 Task: Open Card Board Meeting Execution in Board Customer Service Feedback Loop Implementation and Management to Workspace Information Technology Consulting and add a team member Softage.2@softage.net, a label Orange, a checklist Hand Lettering, an attachment from your computer, a color Orange and finally, add a card description 'Develop and launch new customer loyalty program' and a comment 'This task requires us to be proactive and take ownership of our work, ensuring that we are making progress towards our goals.'. Add a start date 'Jan 06, 1900' with a due date 'Jan 13, 1900'
Action: Mouse moved to (110, 338)
Screenshot: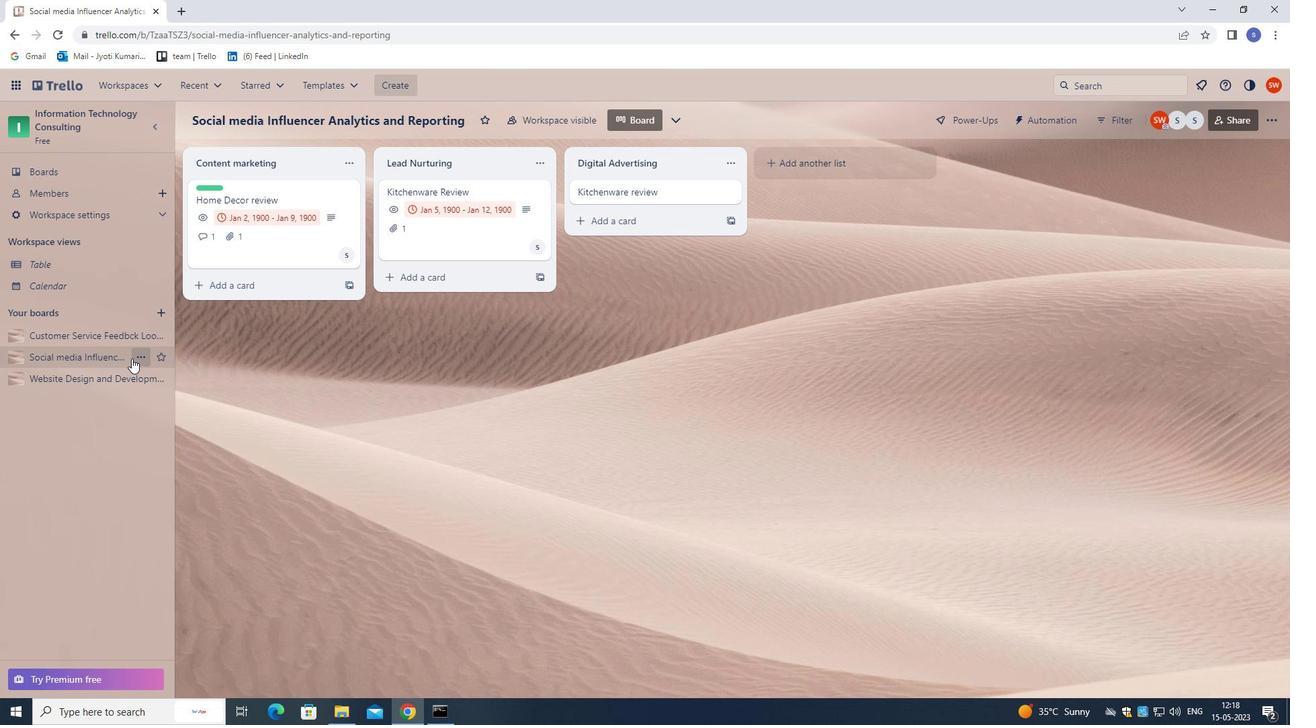 
Action: Mouse pressed left at (110, 338)
Screenshot: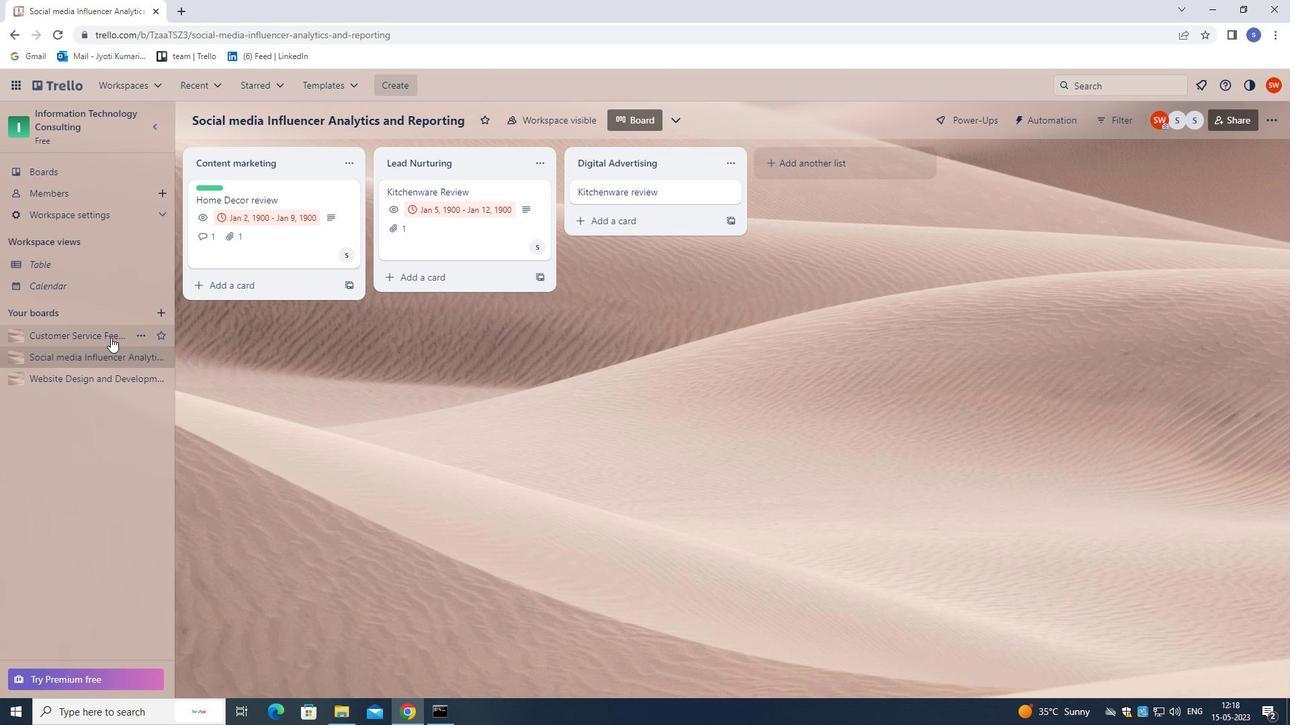 
Action: Mouse pressed left at (110, 338)
Screenshot: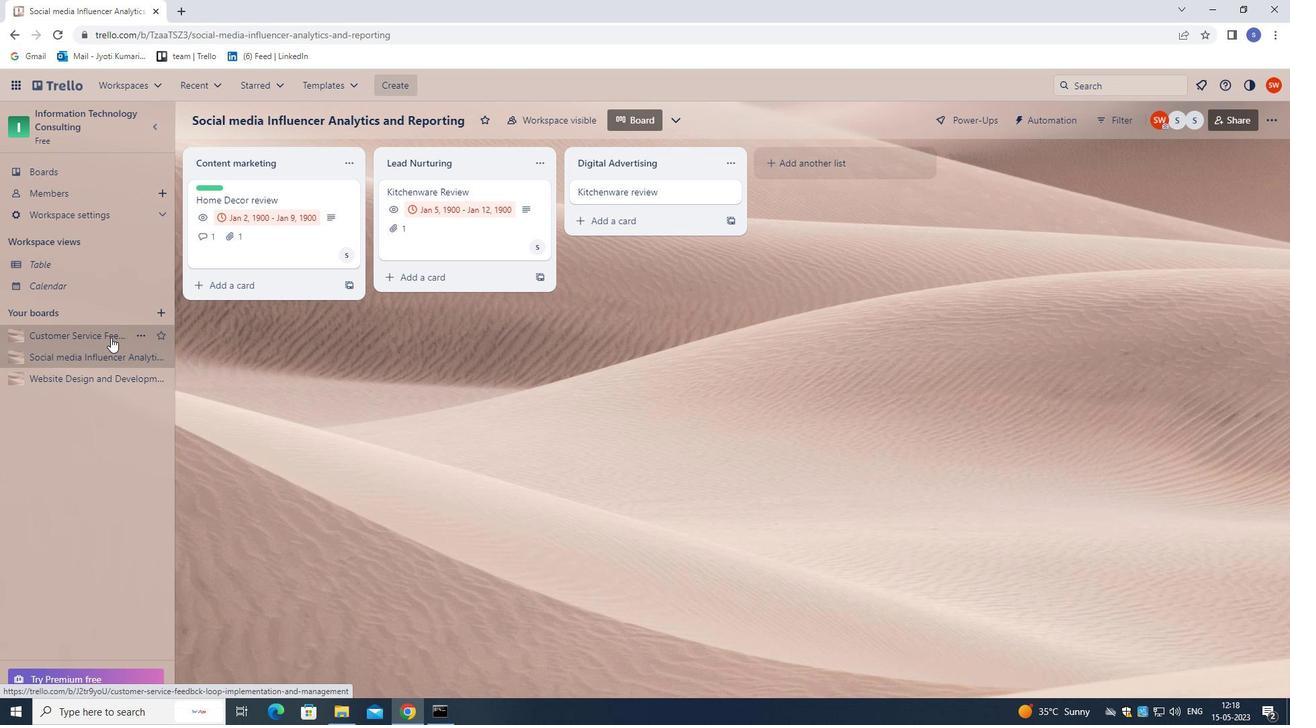 
Action: Mouse moved to (514, 198)
Screenshot: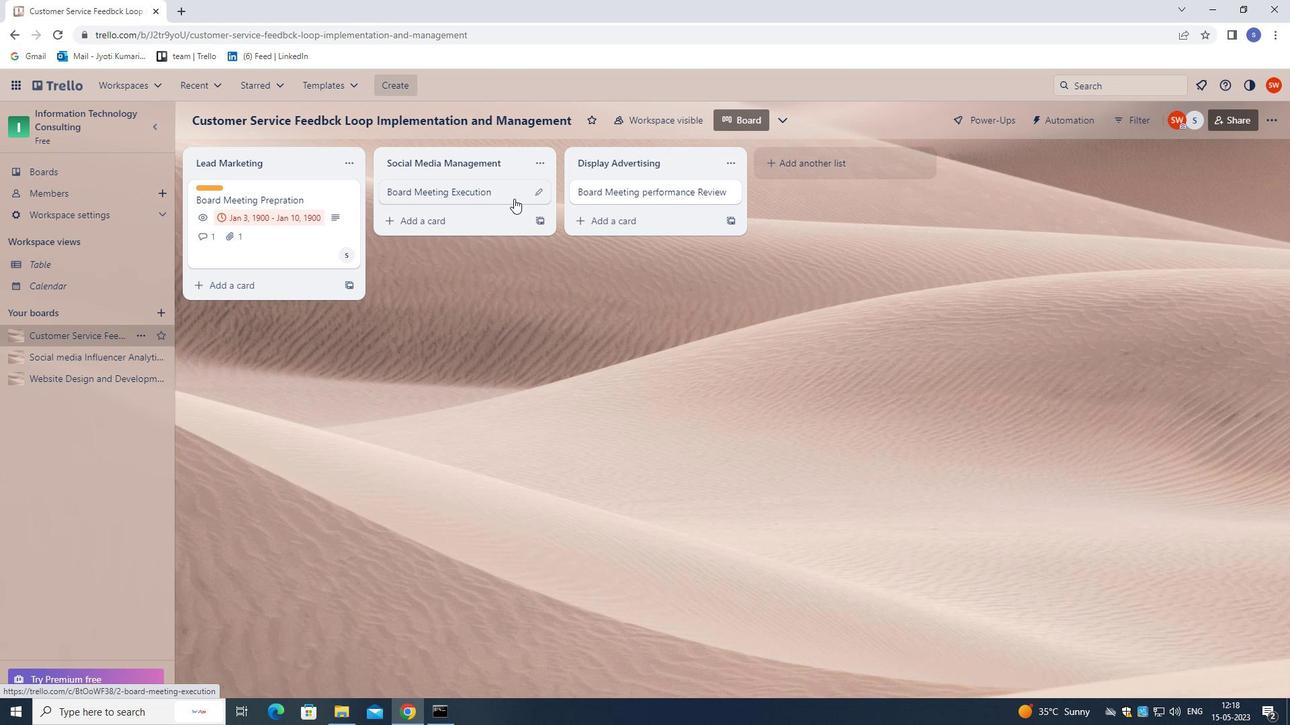 
Action: Mouse pressed left at (514, 198)
Screenshot: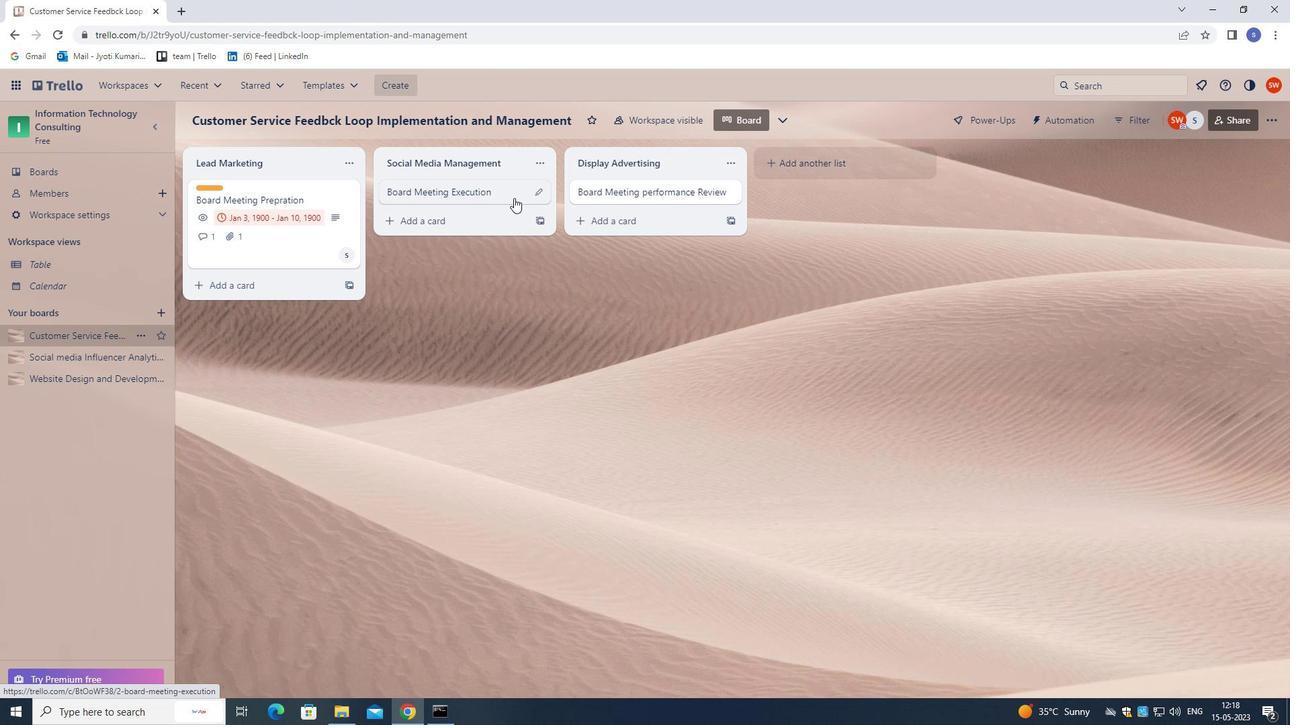 
Action: Mouse moved to (778, 237)
Screenshot: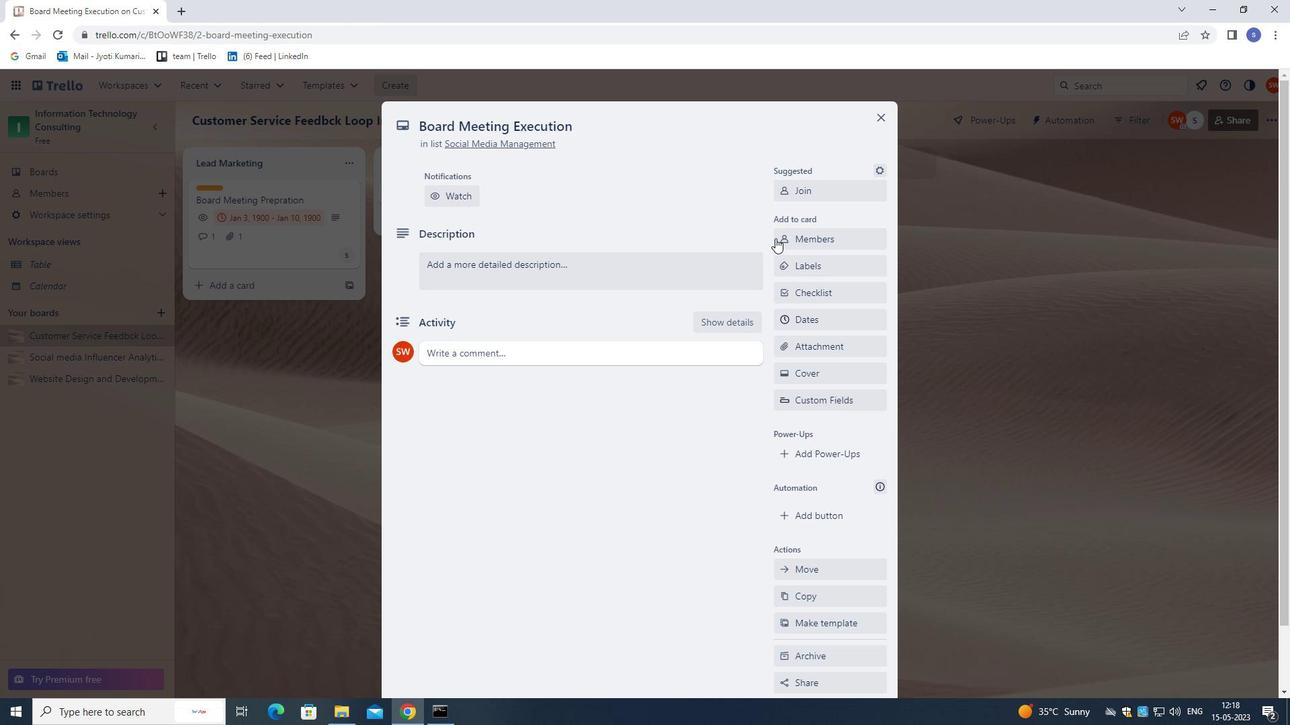 
Action: Mouse pressed left at (778, 237)
Screenshot: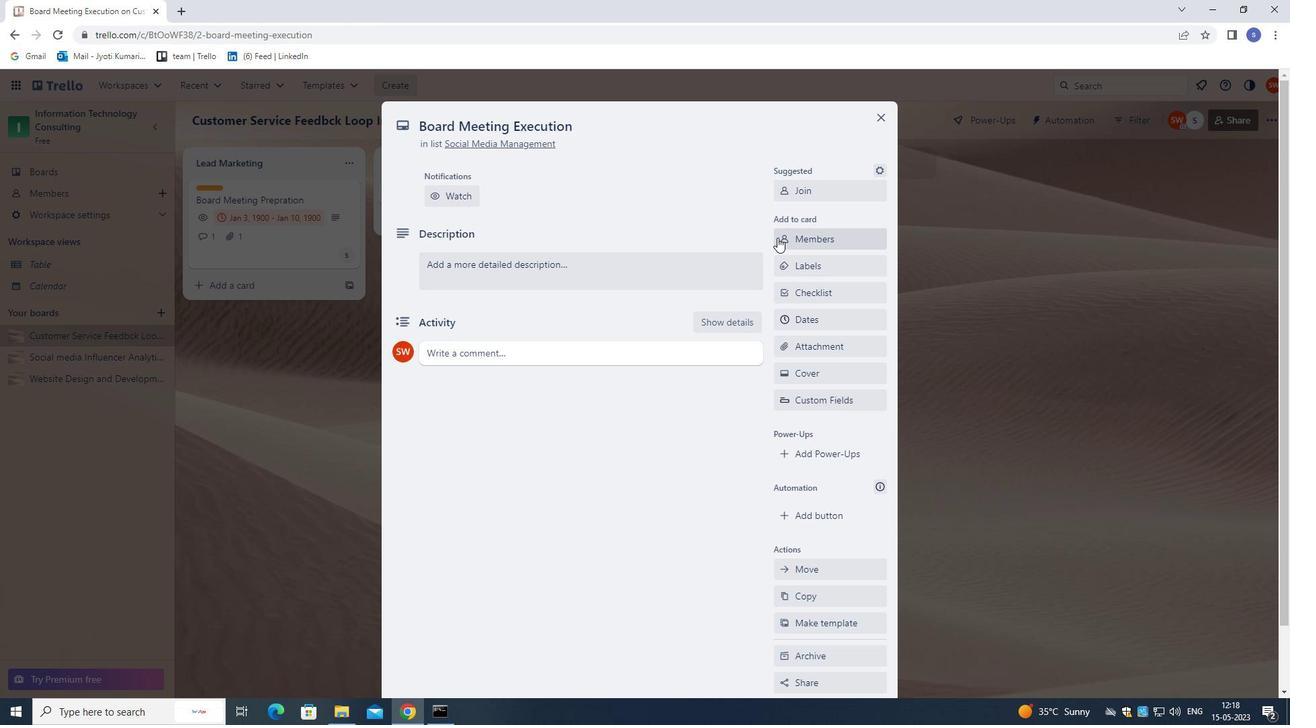 
Action: Mouse moved to (580, 373)
Screenshot: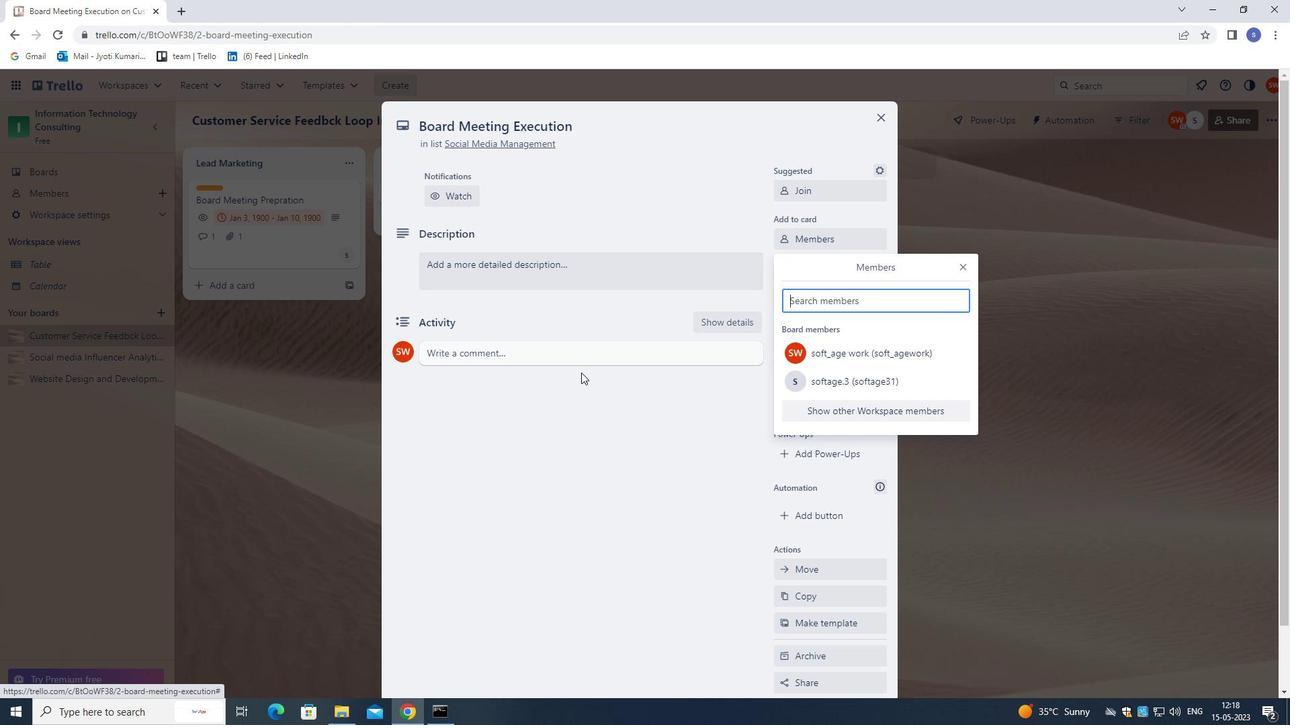 
Action: Key pressed softage.2<Key.shift>@SOFTAGE.NET
Screenshot: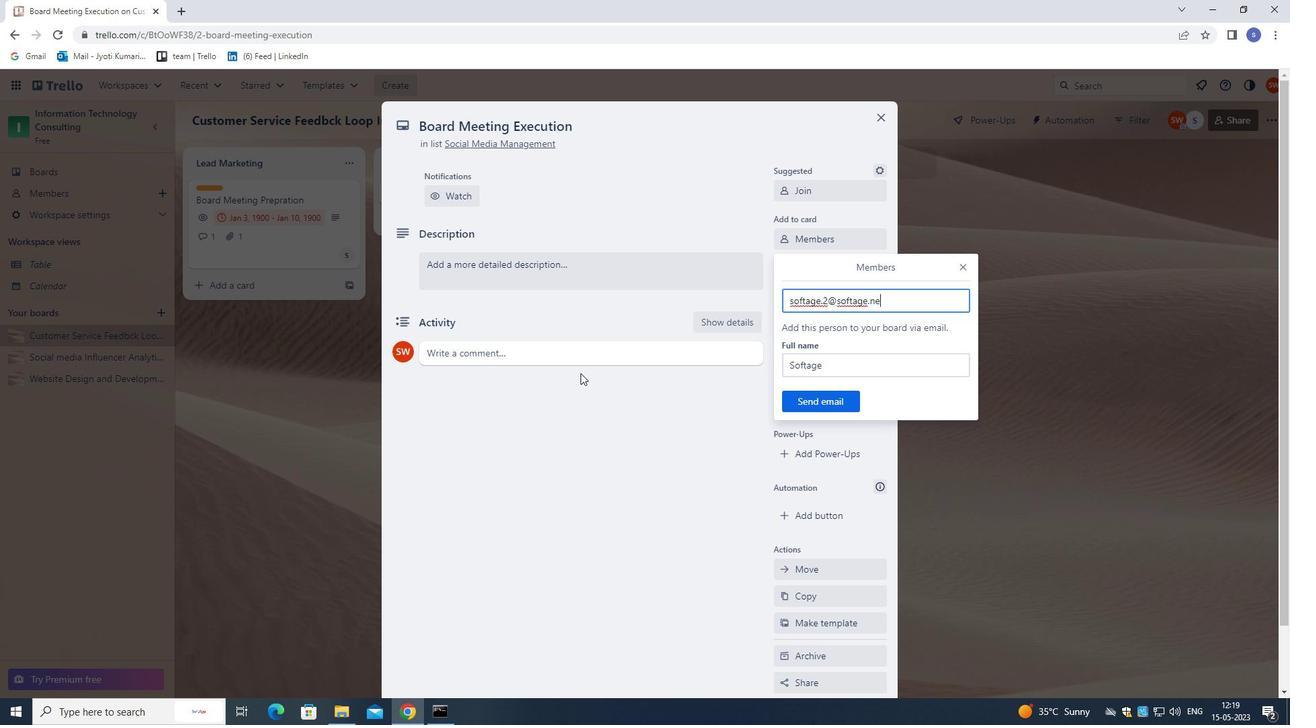 
Action: Mouse moved to (813, 403)
Screenshot: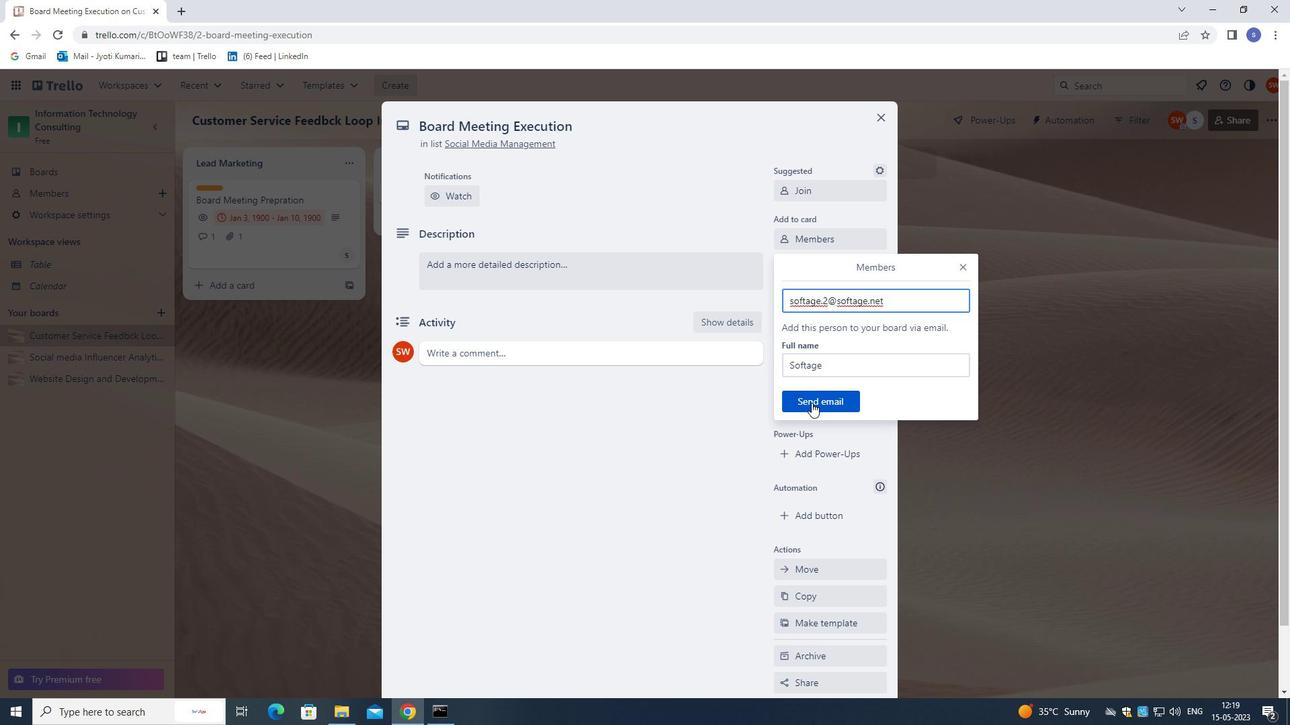 
Action: Mouse pressed left at (813, 403)
Screenshot: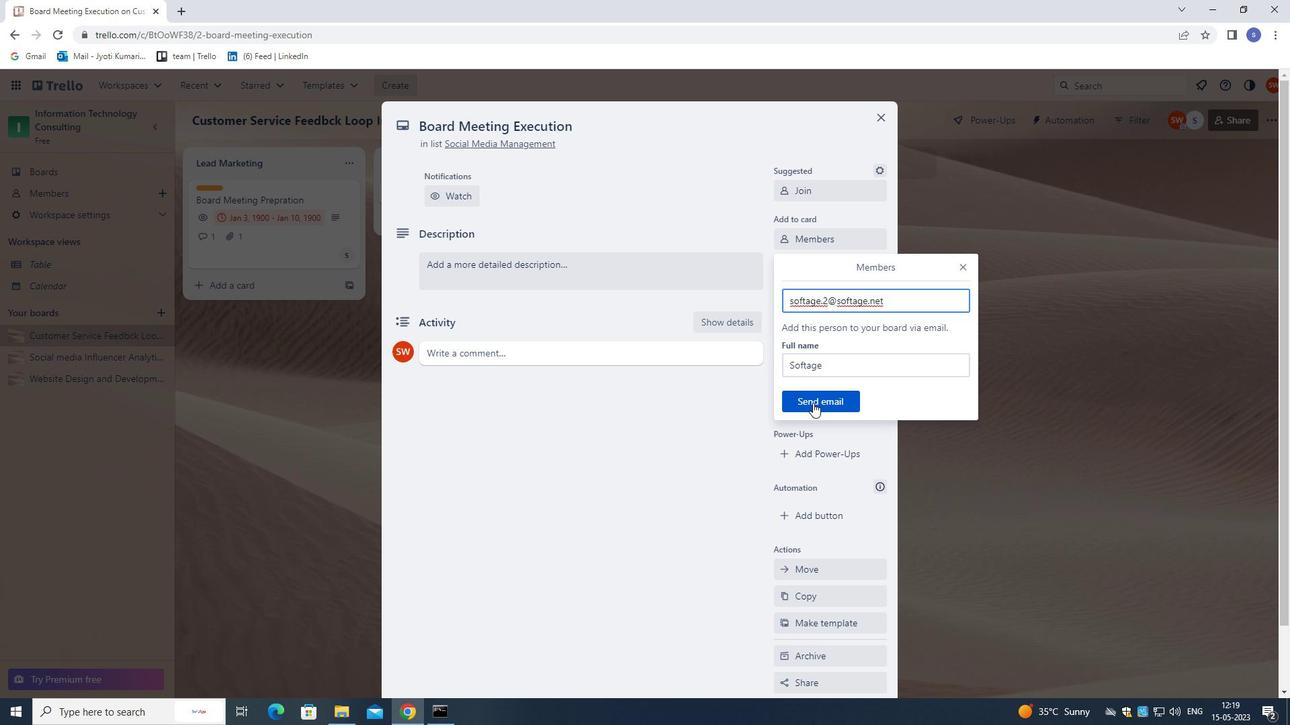 
Action: Mouse moved to (823, 268)
Screenshot: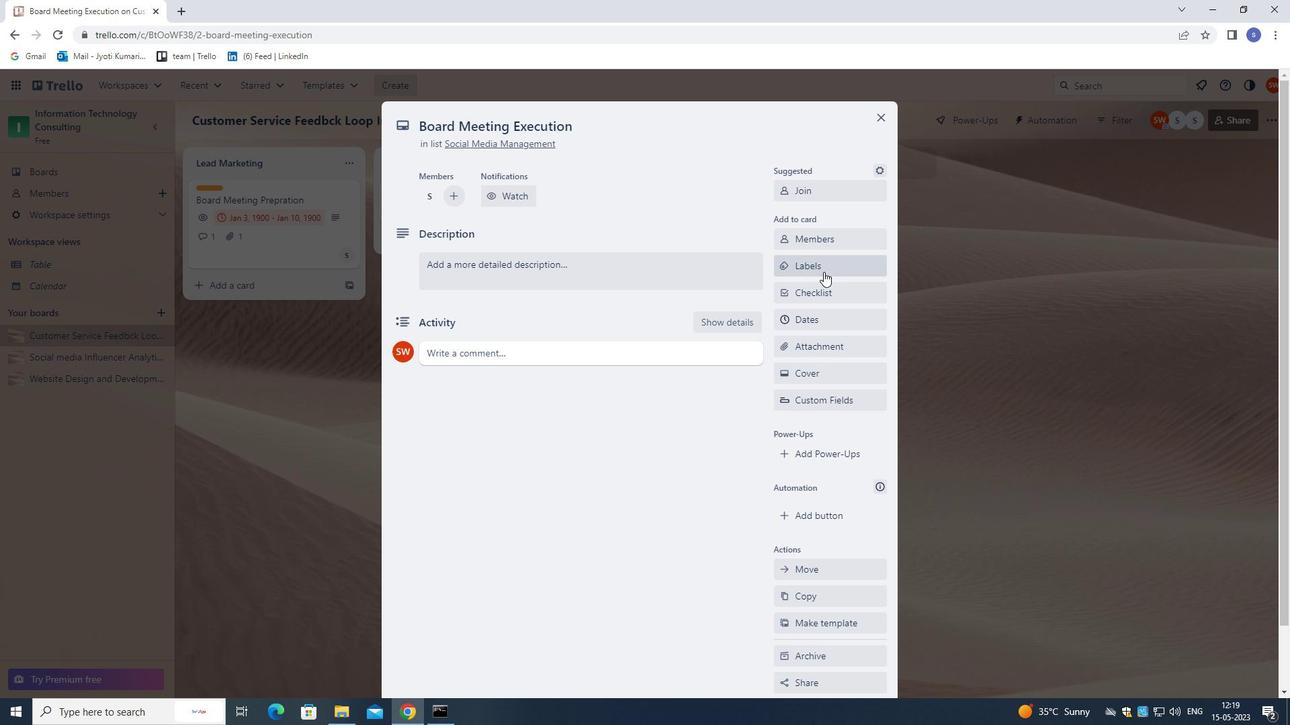 
Action: Mouse pressed left at (823, 268)
Screenshot: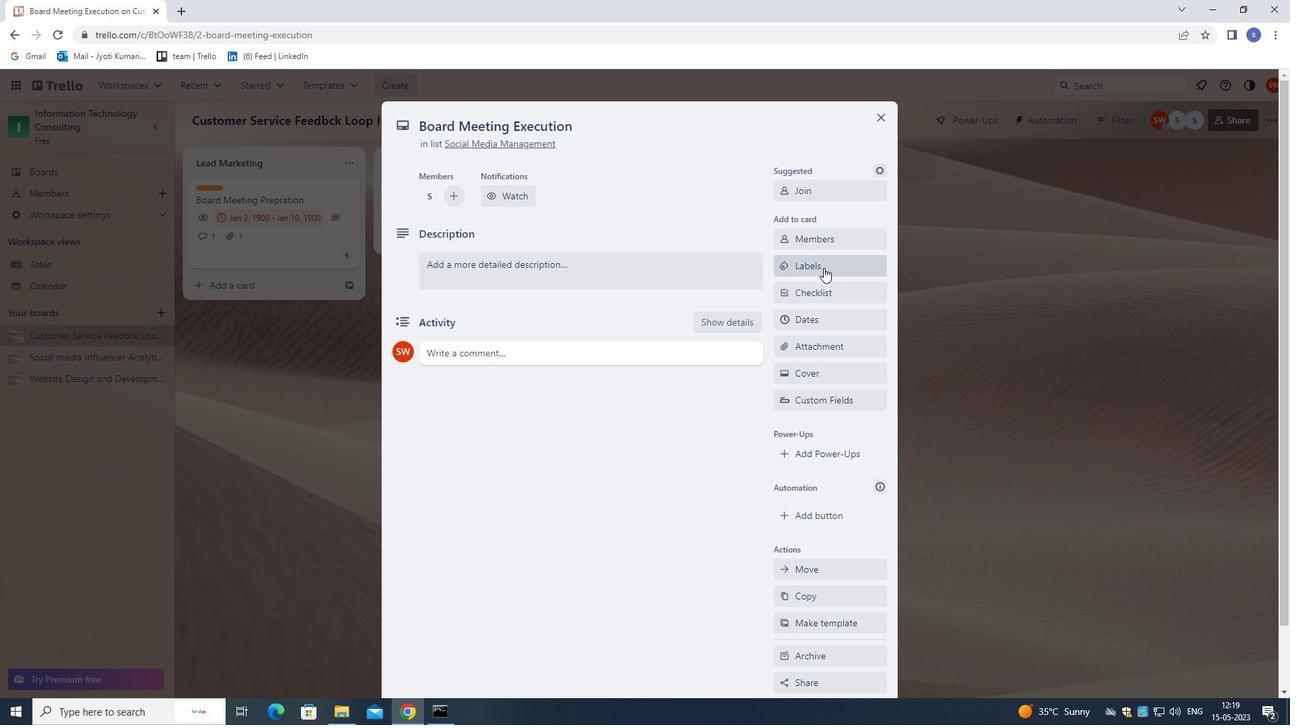 
Action: Mouse moved to (824, 269)
Screenshot: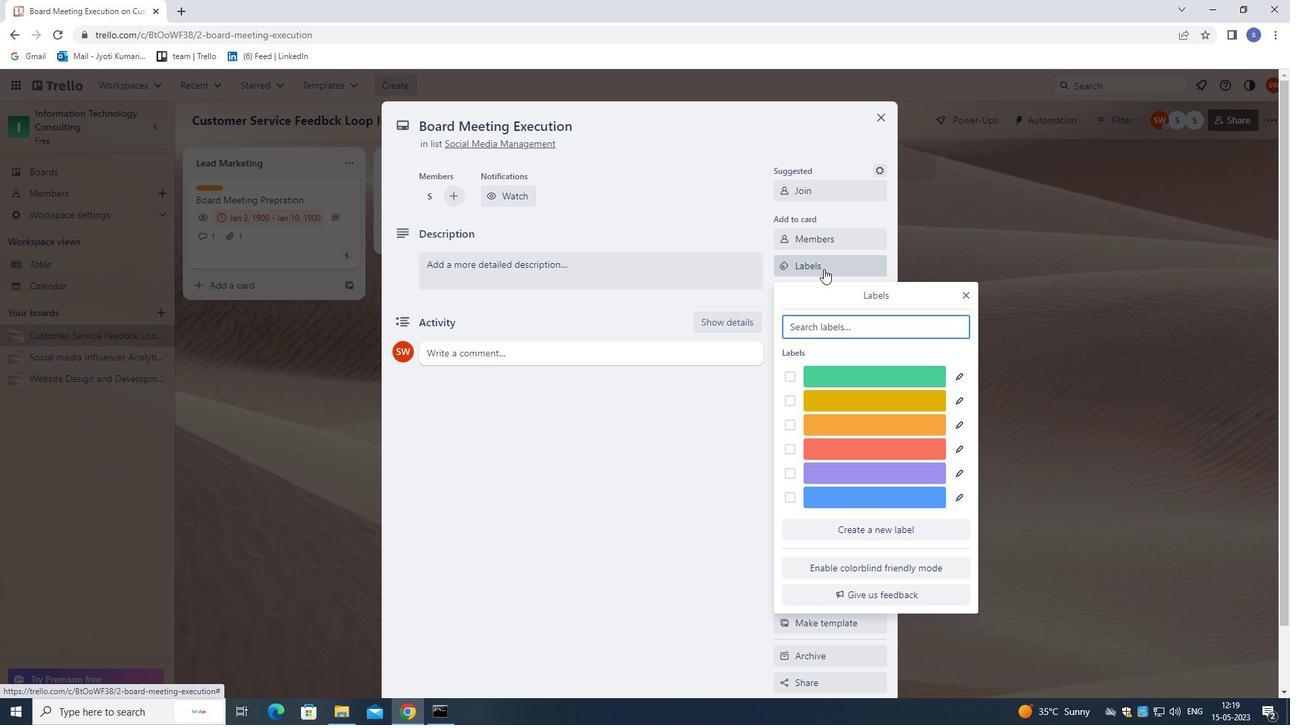 
Action: Key pressed O
Screenshot: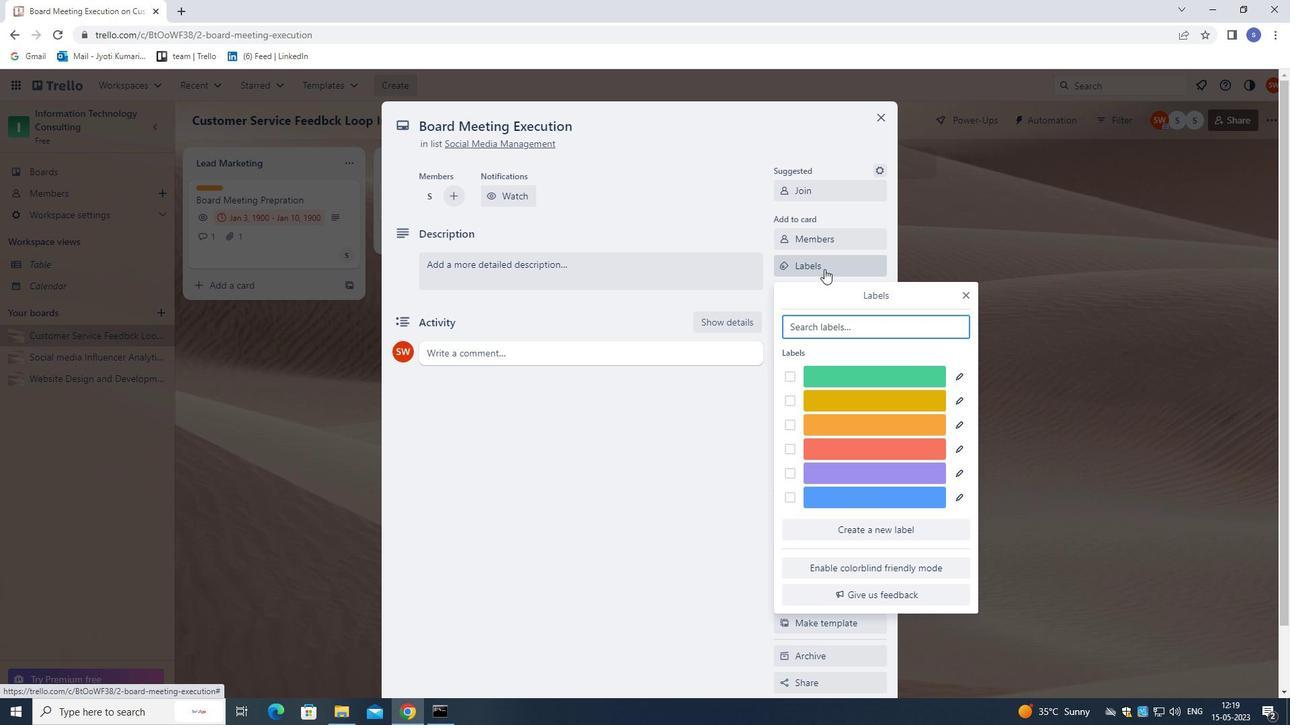 
Action: Mouse moved to (858, 373)
Screenshot: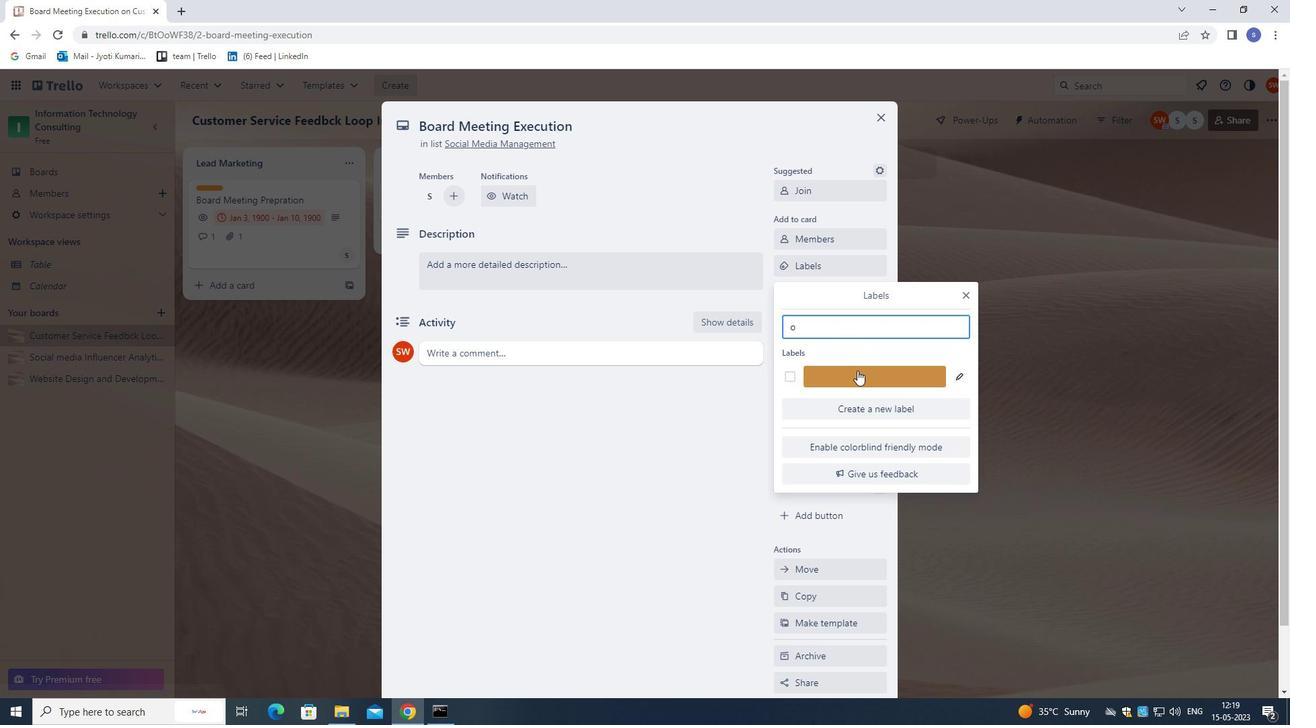 
Action: Mouse pressed left at (858, 373)
Screenshot: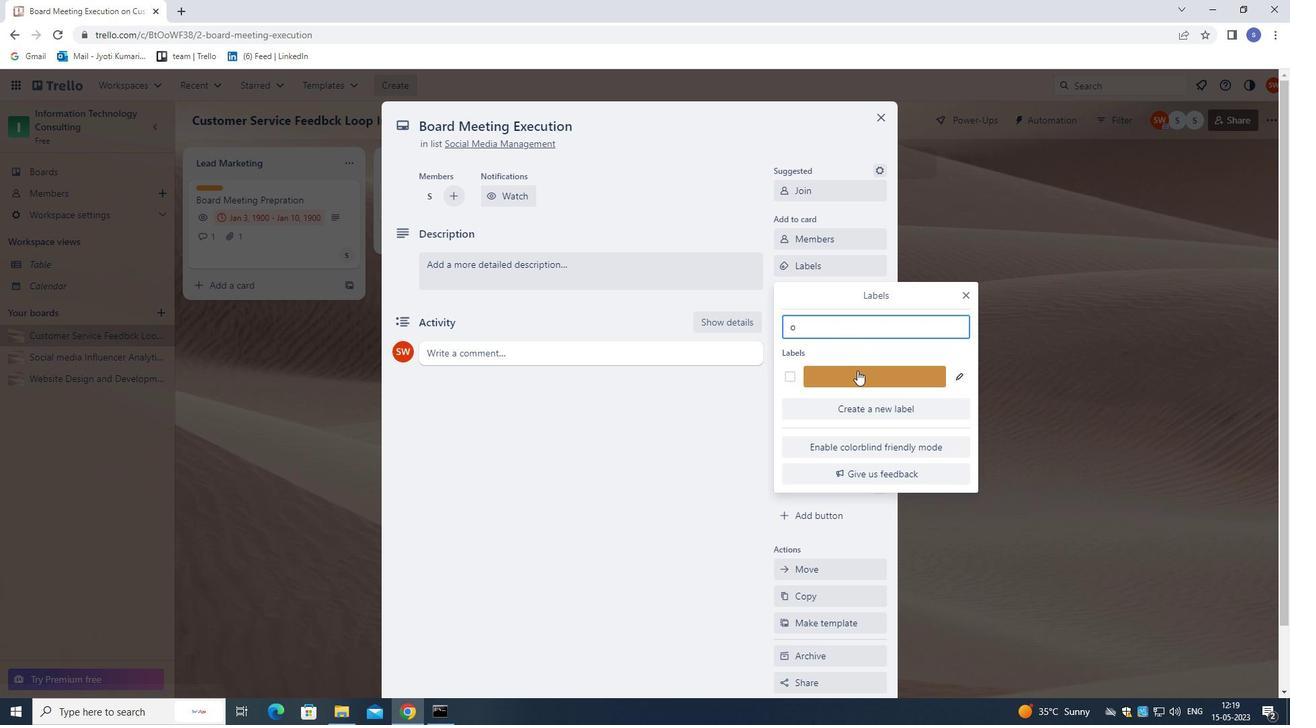 
Action: Mouse moved to (963, 295)
Screenshot: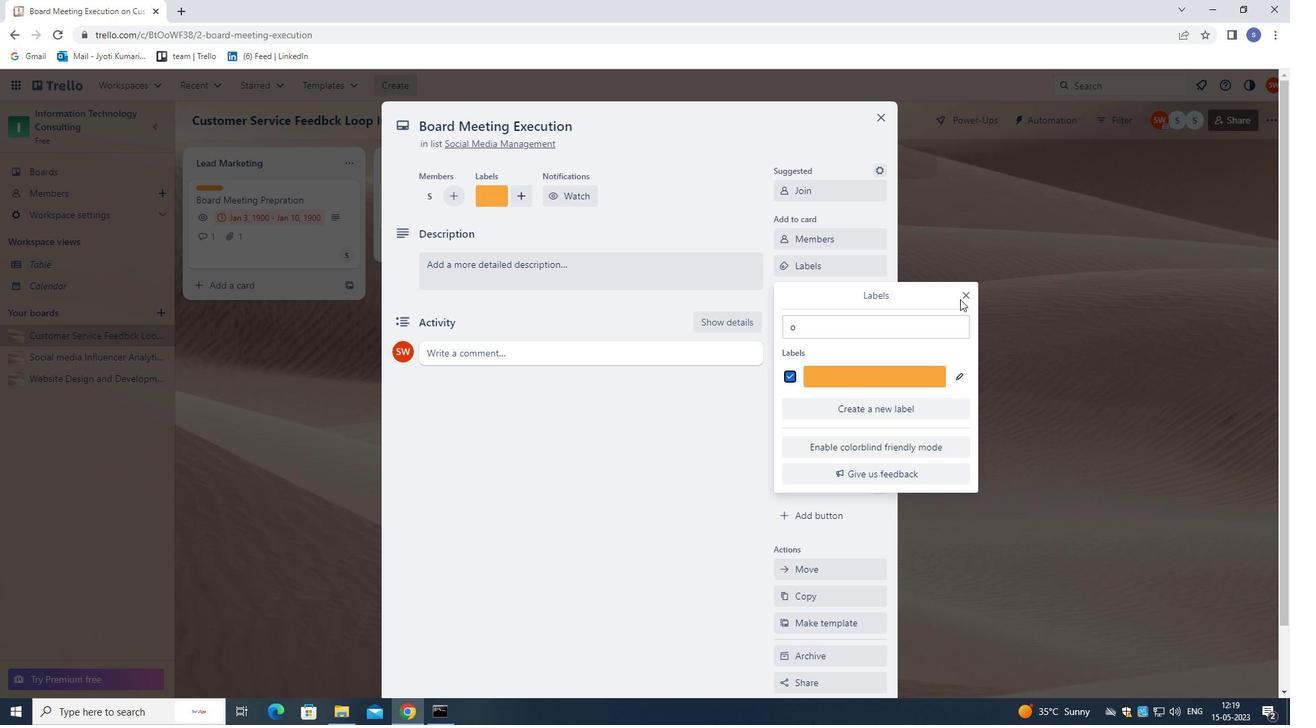 
Action: Mouse pressed left at (963, 295)
Screenshot: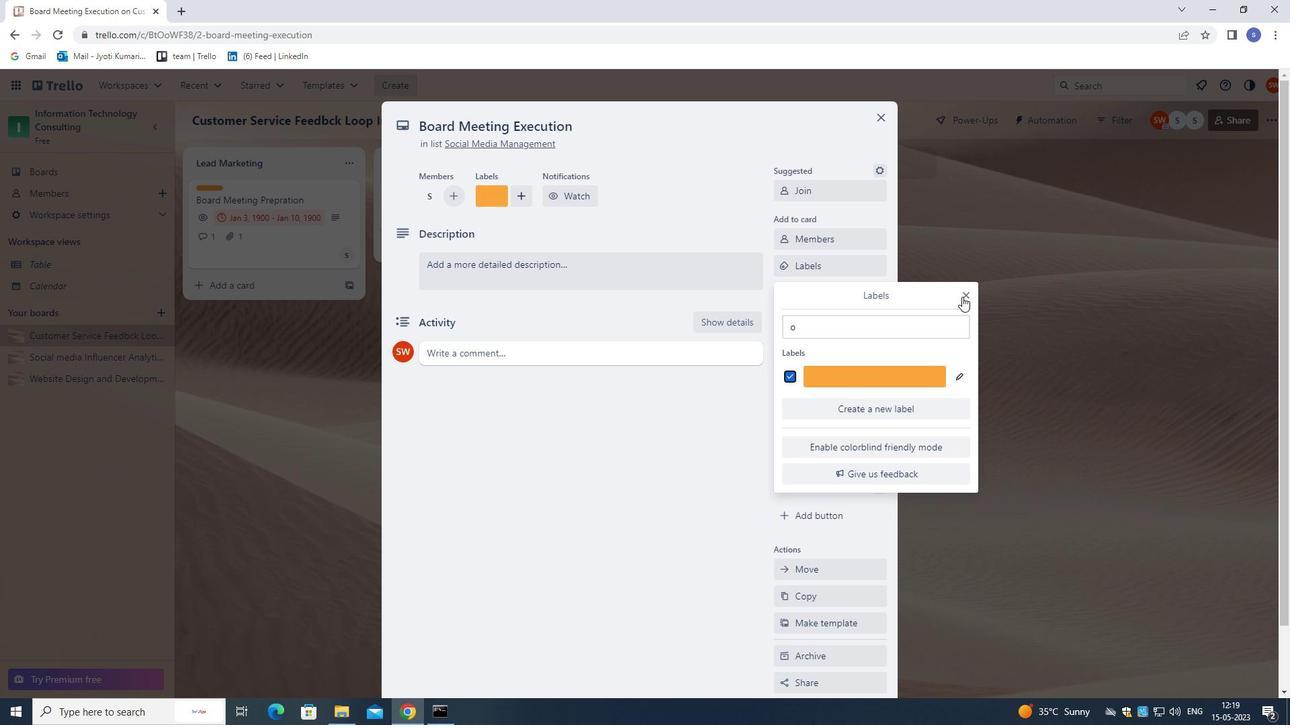 
Action: Mouse moved to (821, 297)
Screenshot: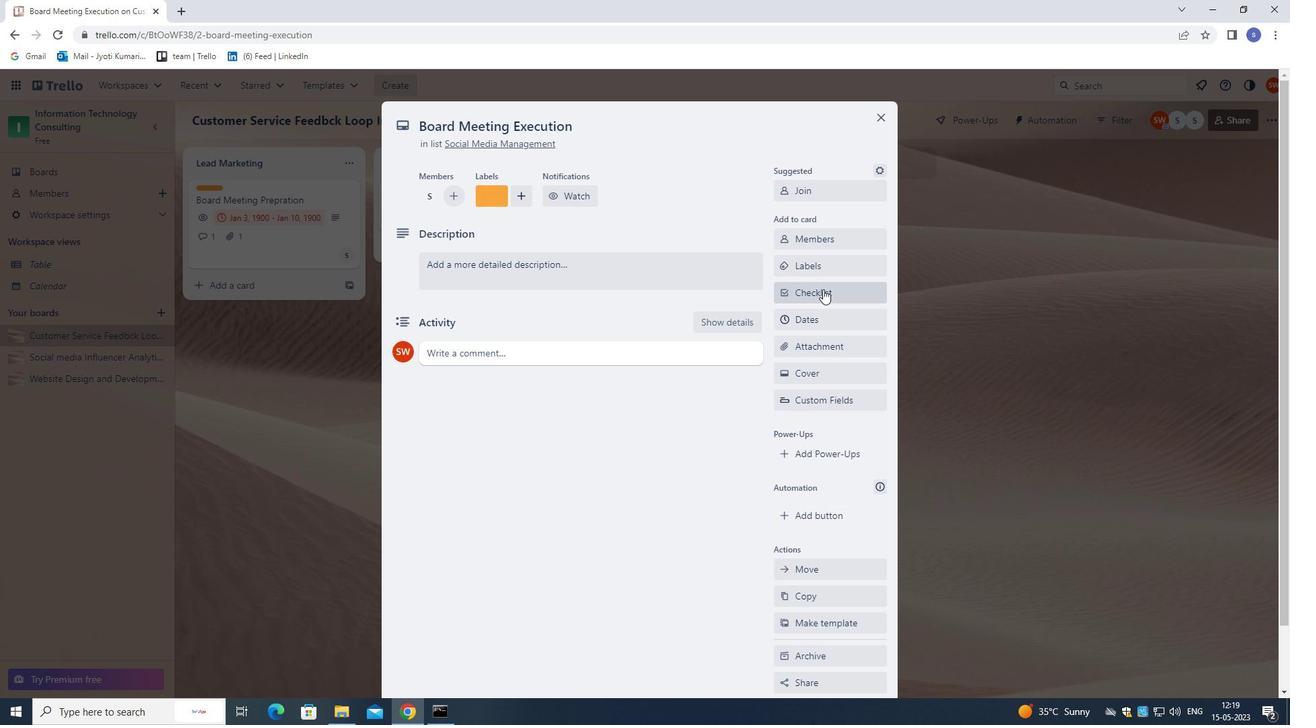 
Action: Mouse pressed left at (821, 297)
Screenshot: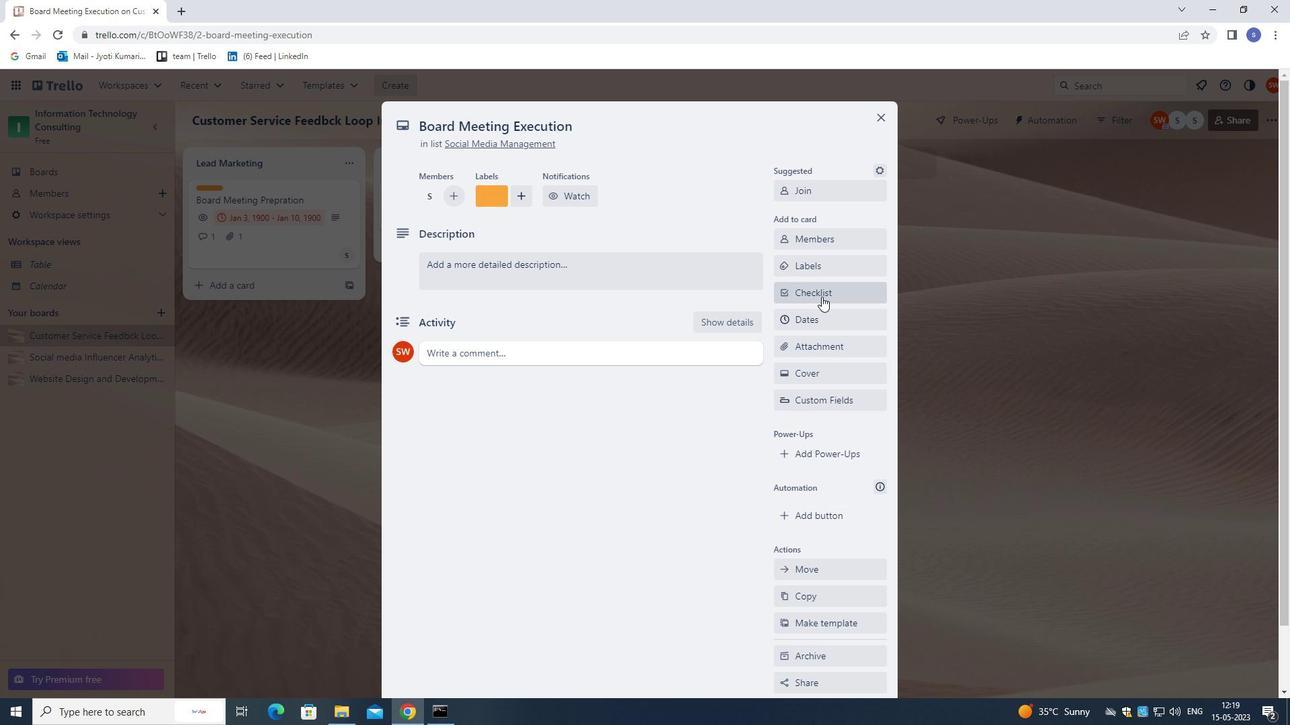 
Action: Mouse moved to (803, 306)
Screenshot: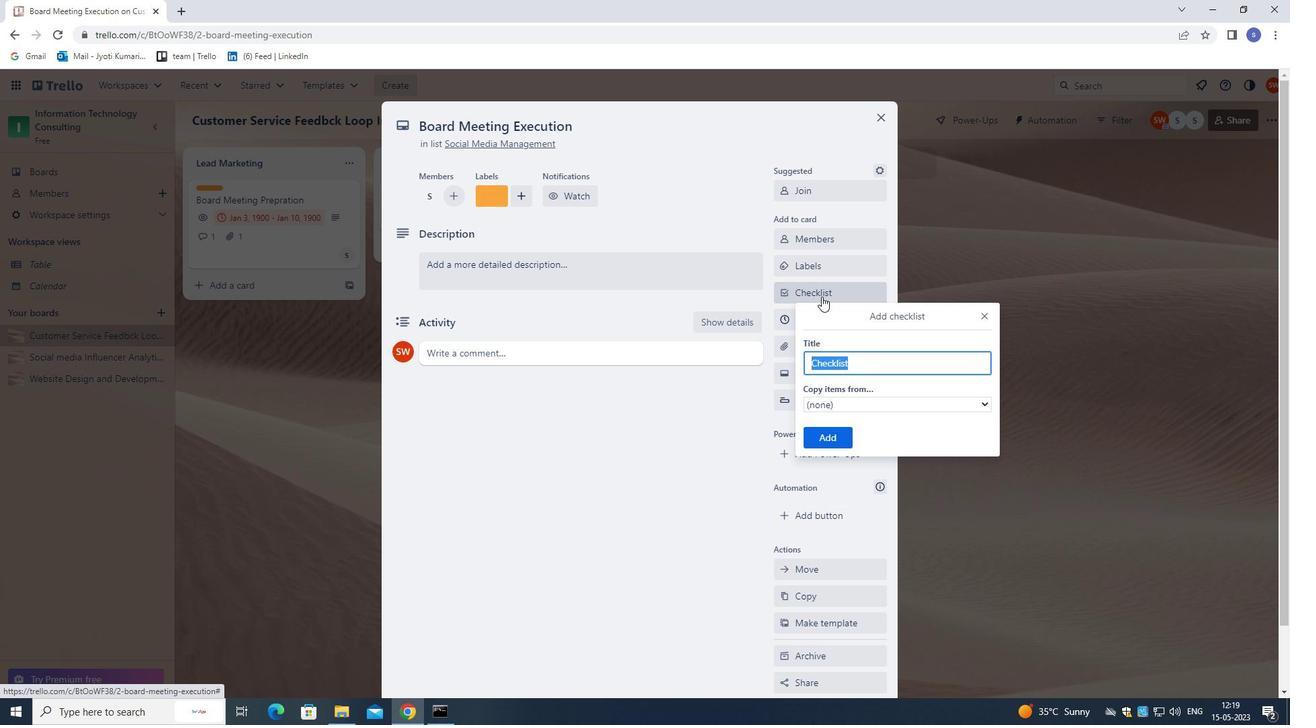 
Action: Key pressed <Key.shift>HAND<Key.space><Key.shift>K<Key.backspace><Key.shift>LETTERING
Screenshot: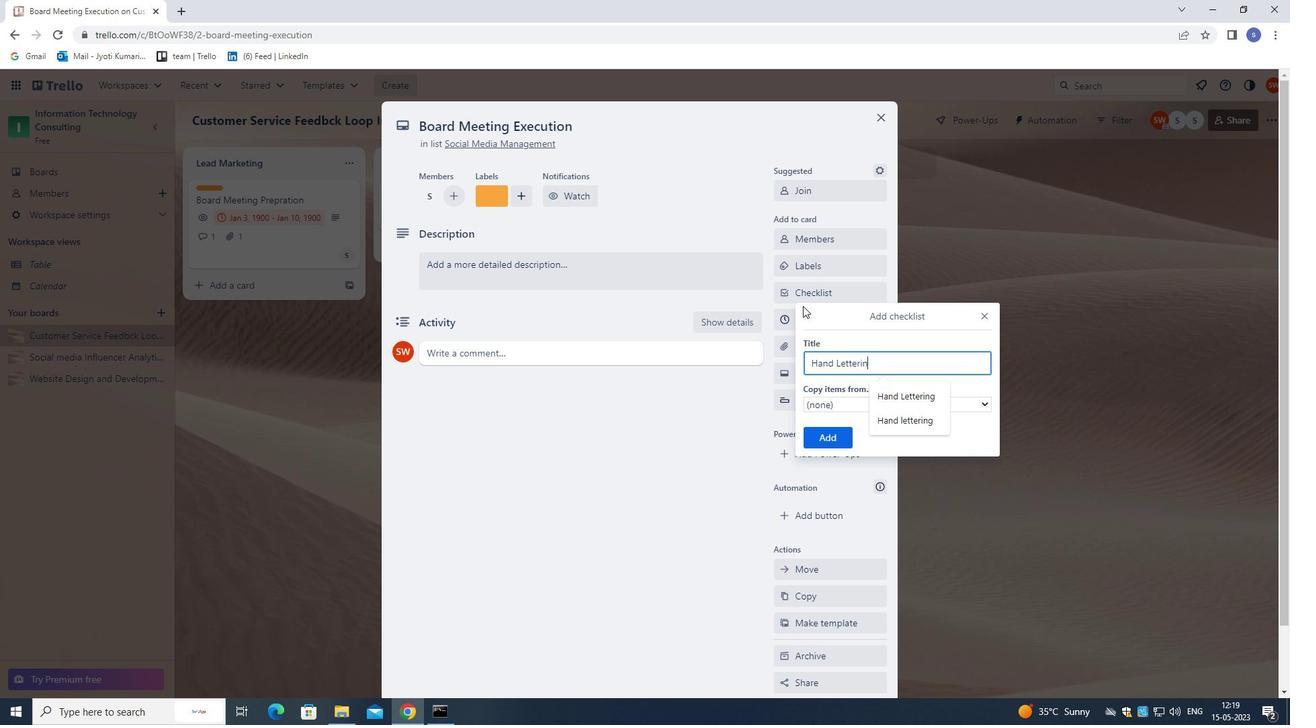 
Action: Mouse moved to (815, 437)
Screenshot: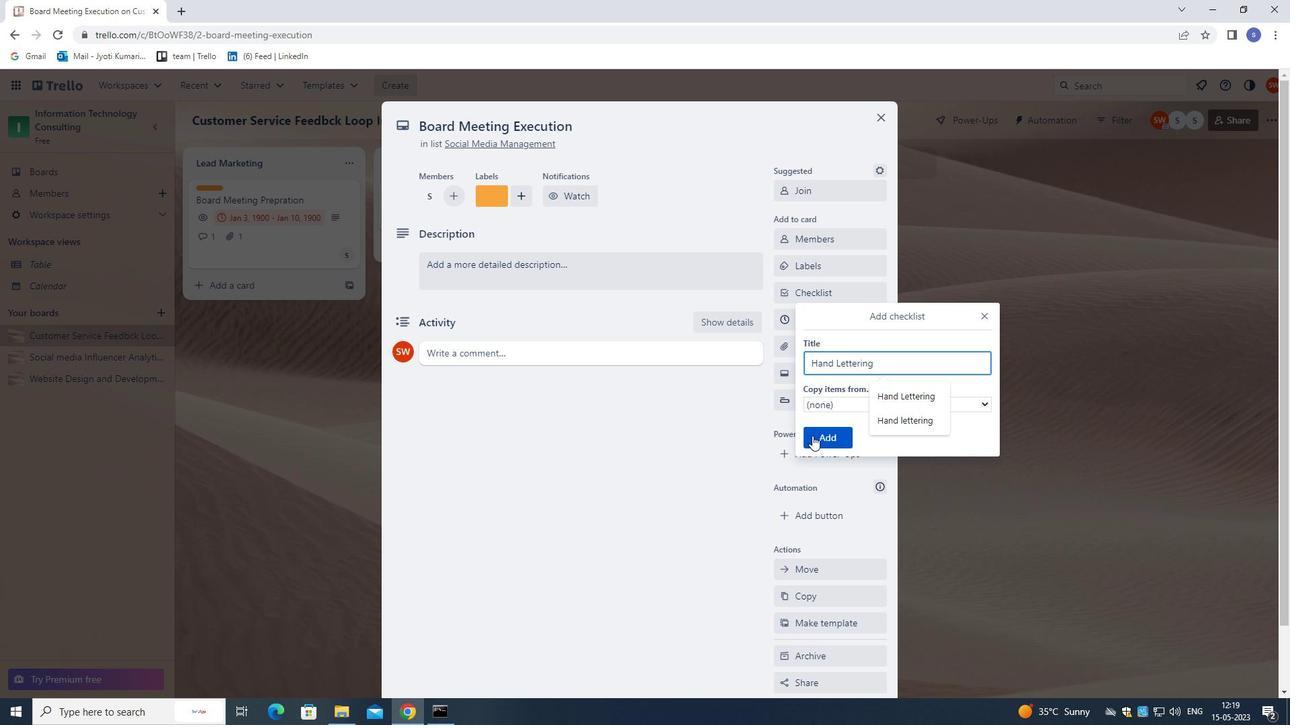 
Action: Mouse pressed left at (815, 437)
Screenshot: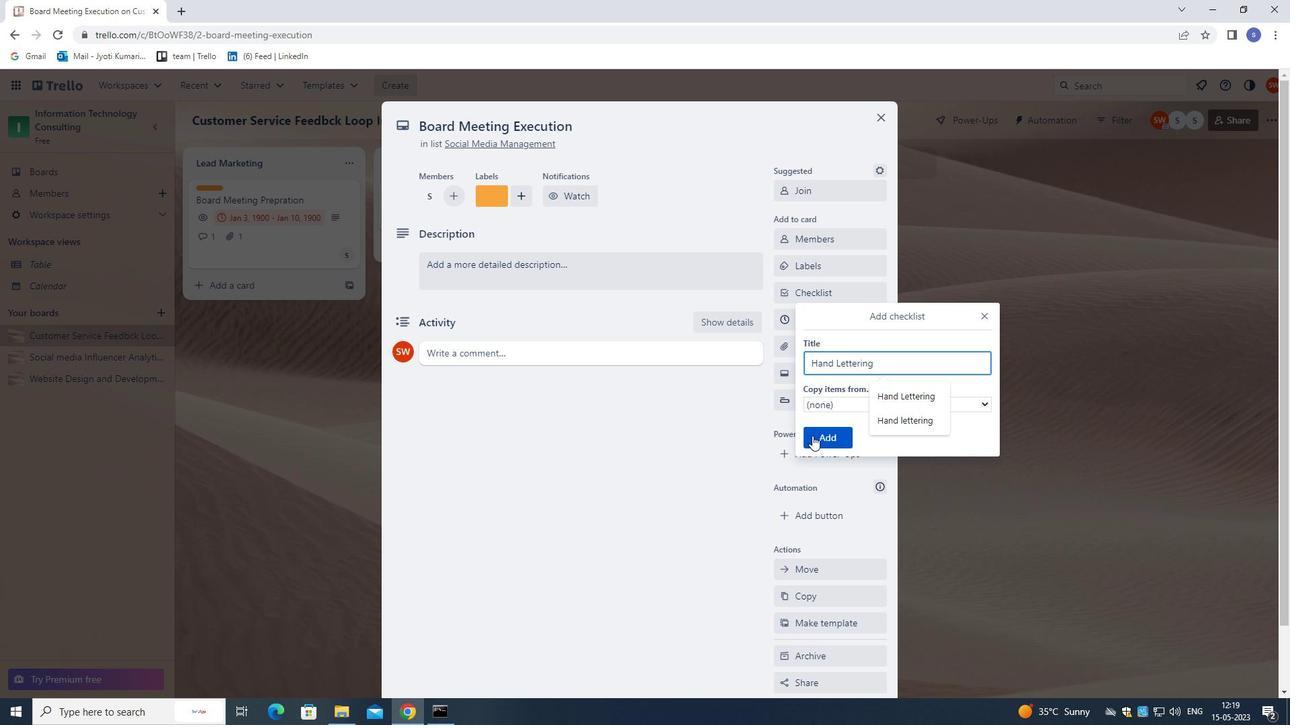 
Action: Mouse moved to (836, 323)
Screenshot: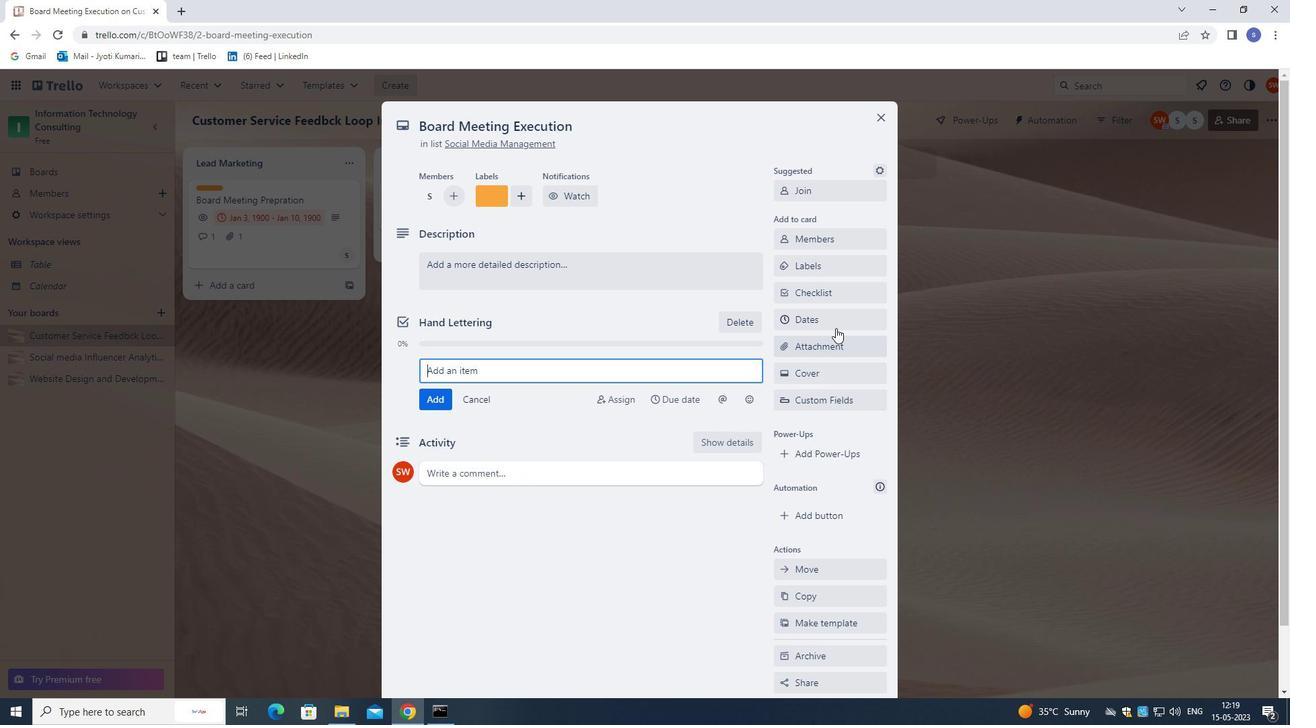 
Action: Mouse pressed left at (836, 323)
Screenshot: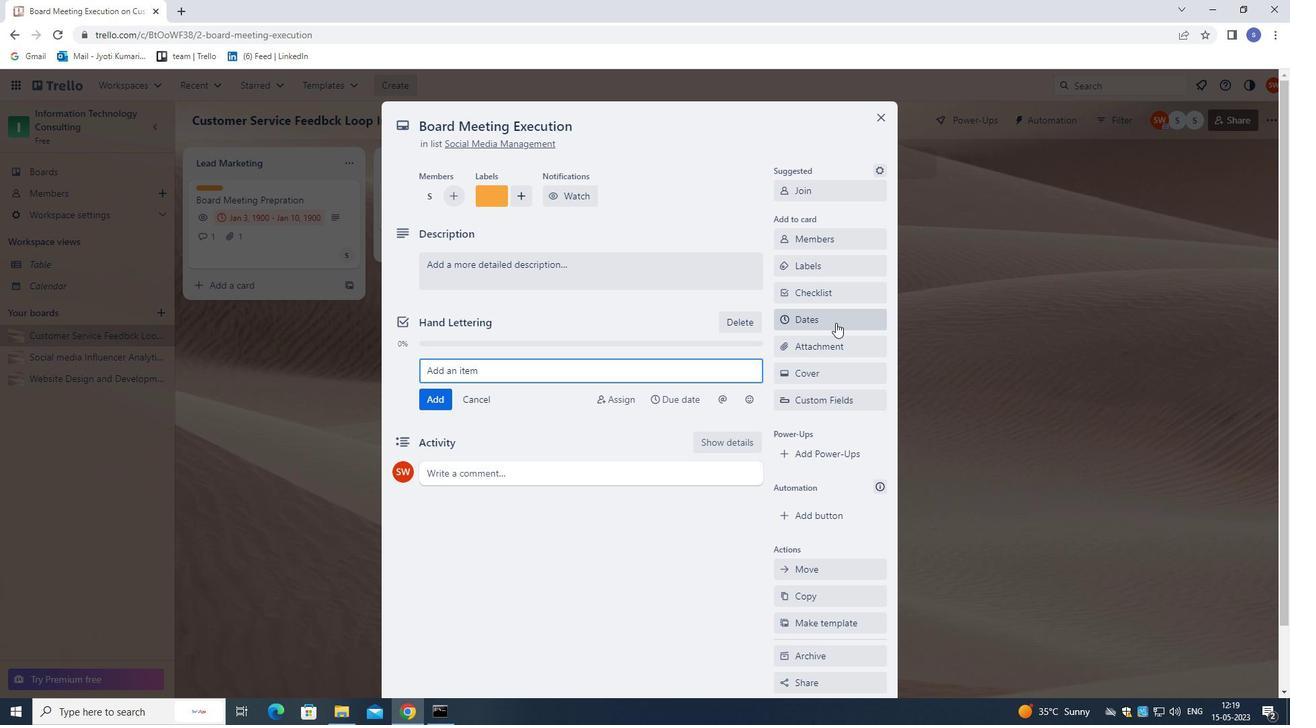 
Action: Mouse moved to (787, 362)
Screenshot: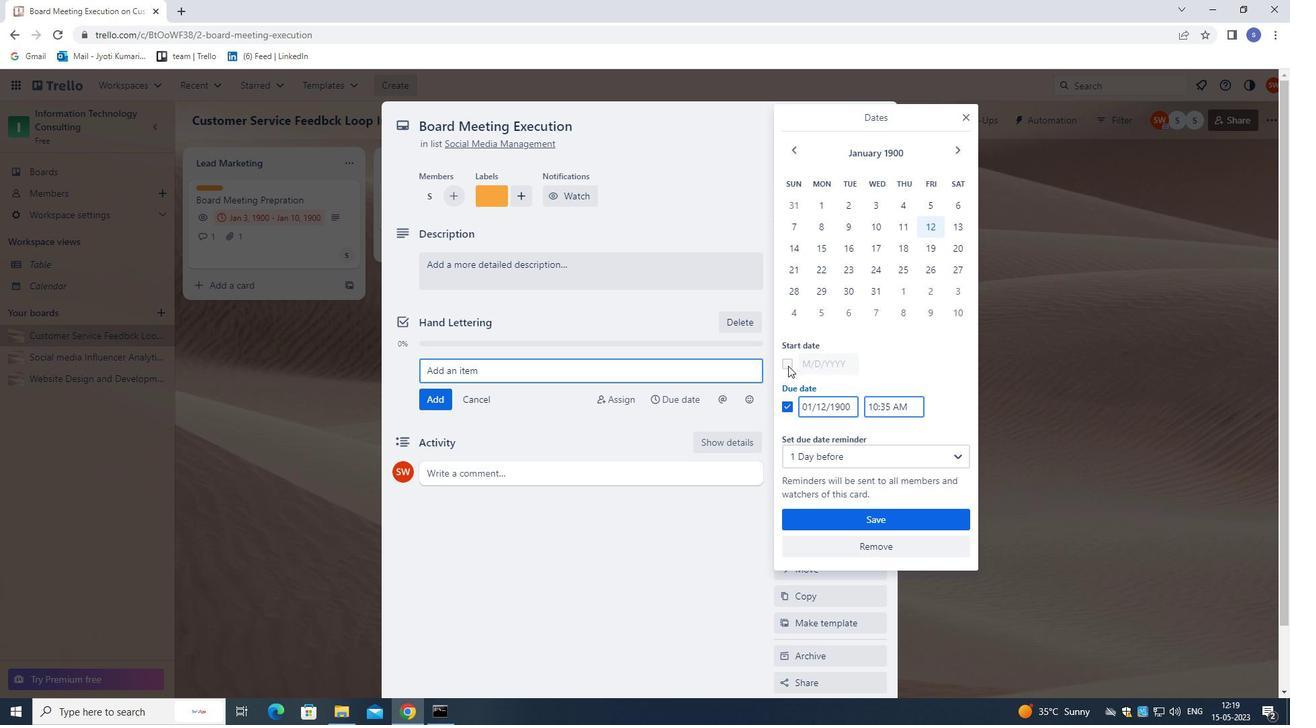 
Action: Mouse pressed left at (787, 362)
Screenshot: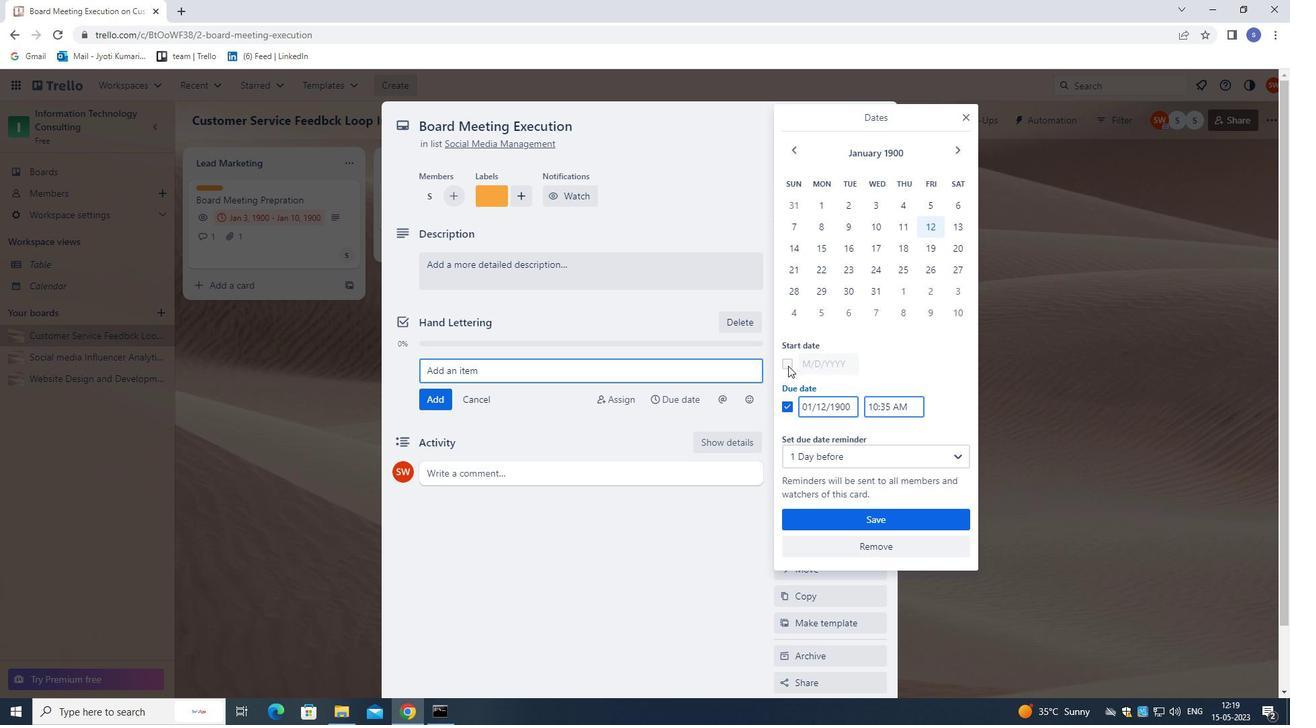 
Action: Mouse moved to (952, 204)
Screenshot: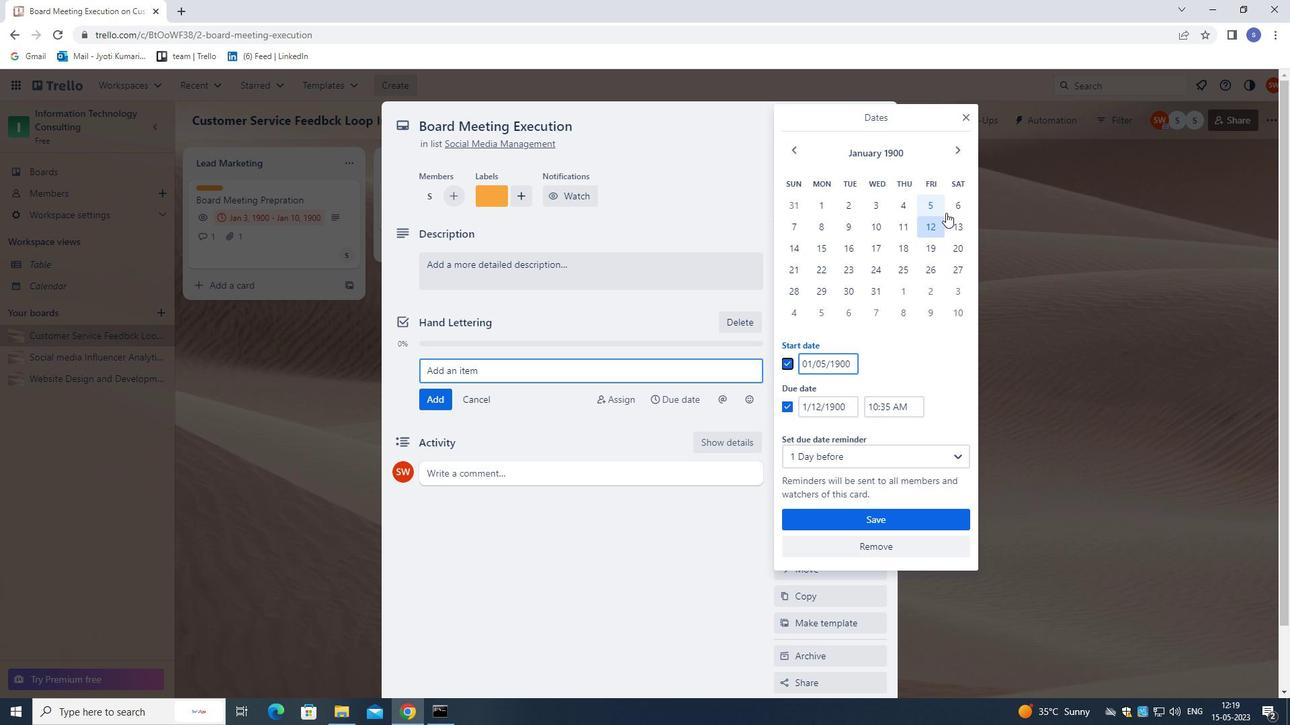 
Action: Mouse pressed left at (952, 204)
Screenshot: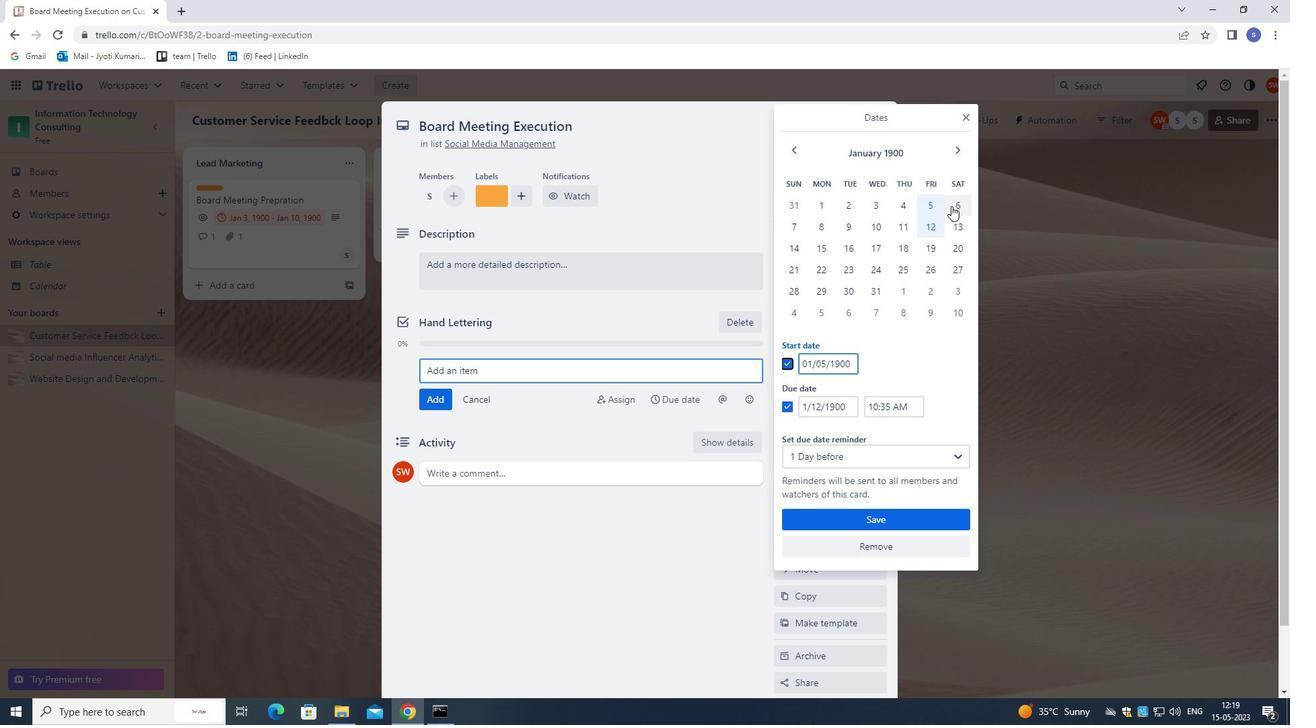 
Action: Mouse moved to (961, 229)
Screenshot: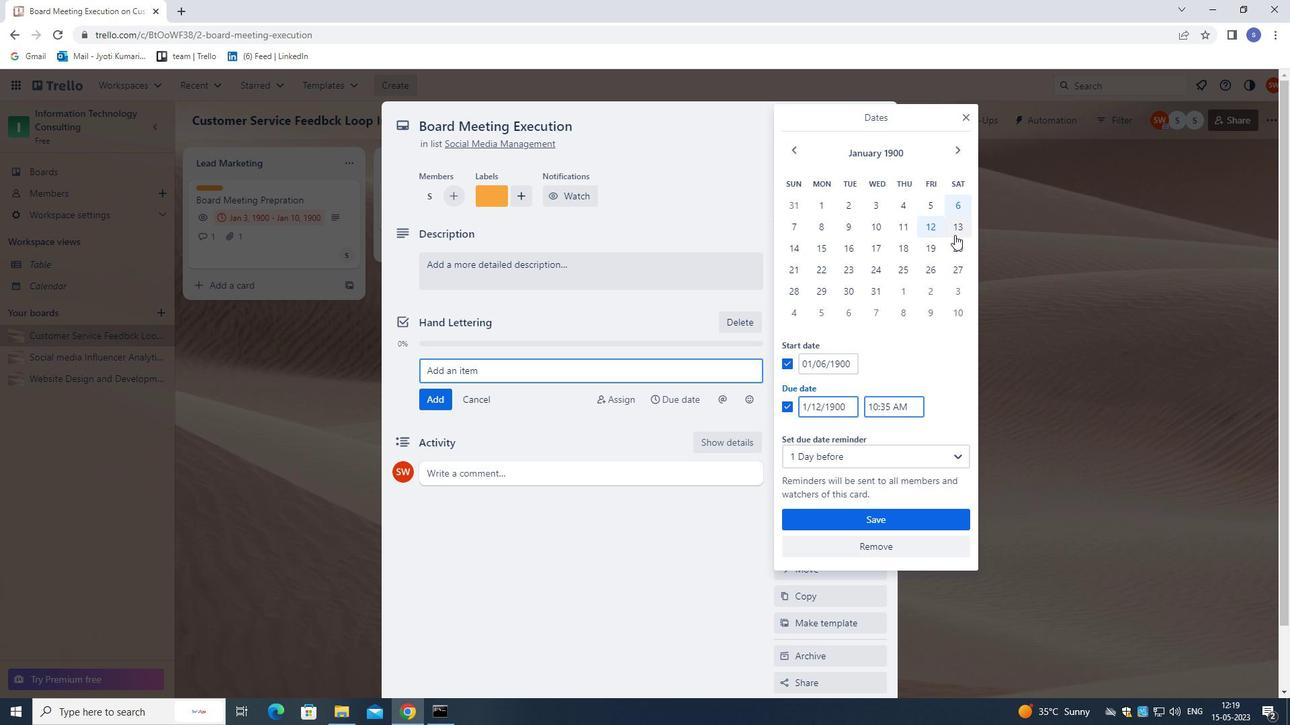 
Action: Mouse pressed left at (961, 229)
Screenshot: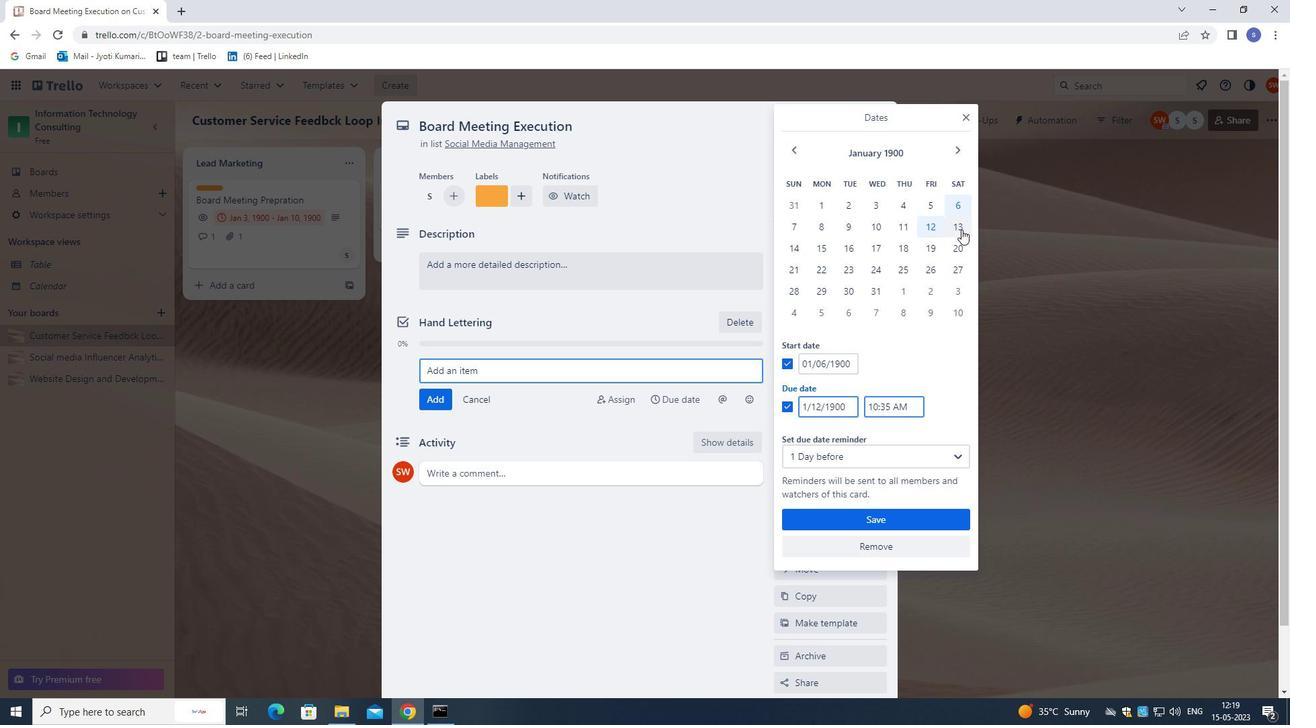 
Action: Mouse moved to (912, 524)
Screenshot: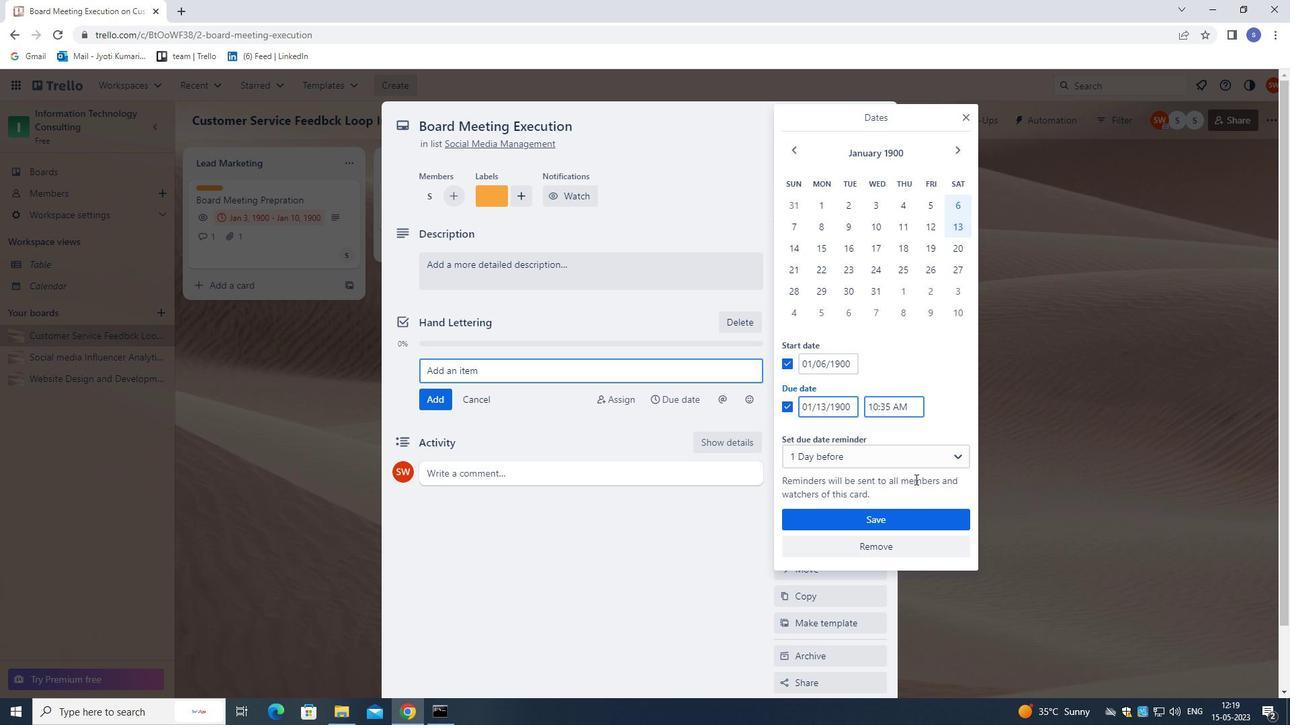 
Action: Mouse pressed left at (912, 524)
Screenshot: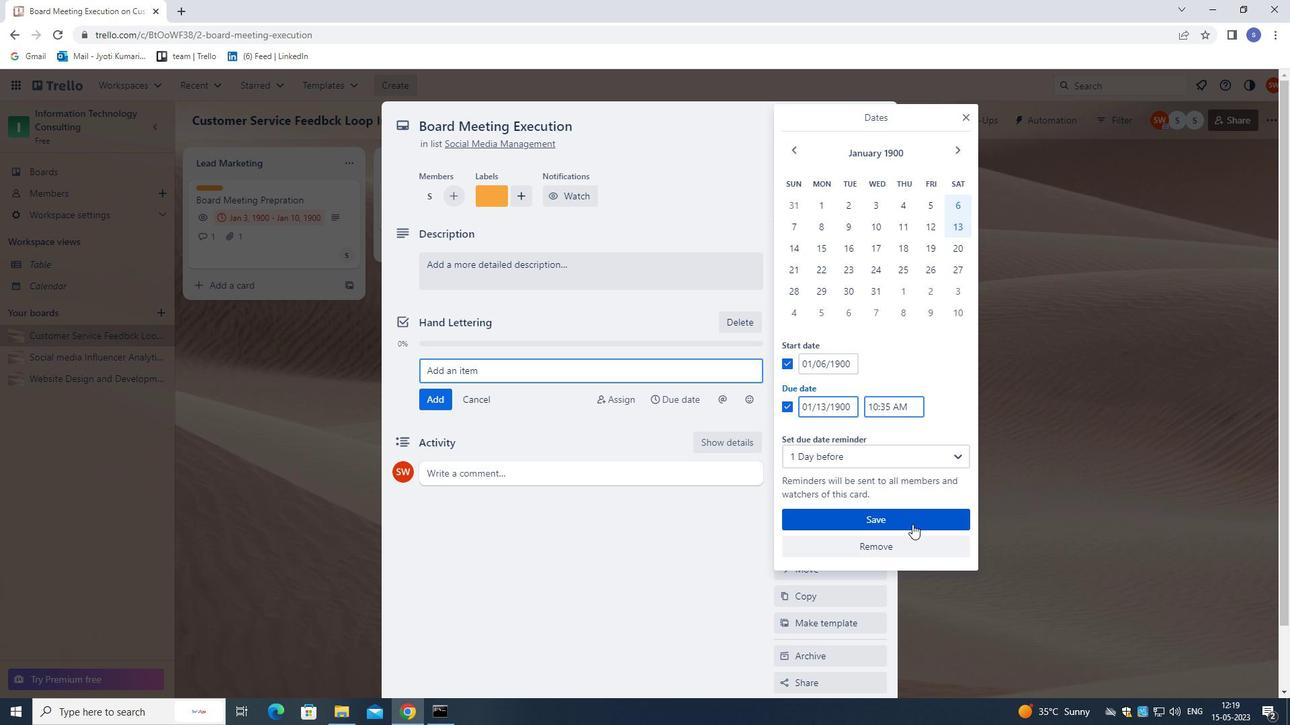 
Action: Mouse moved to (807, 346)
Screenshot: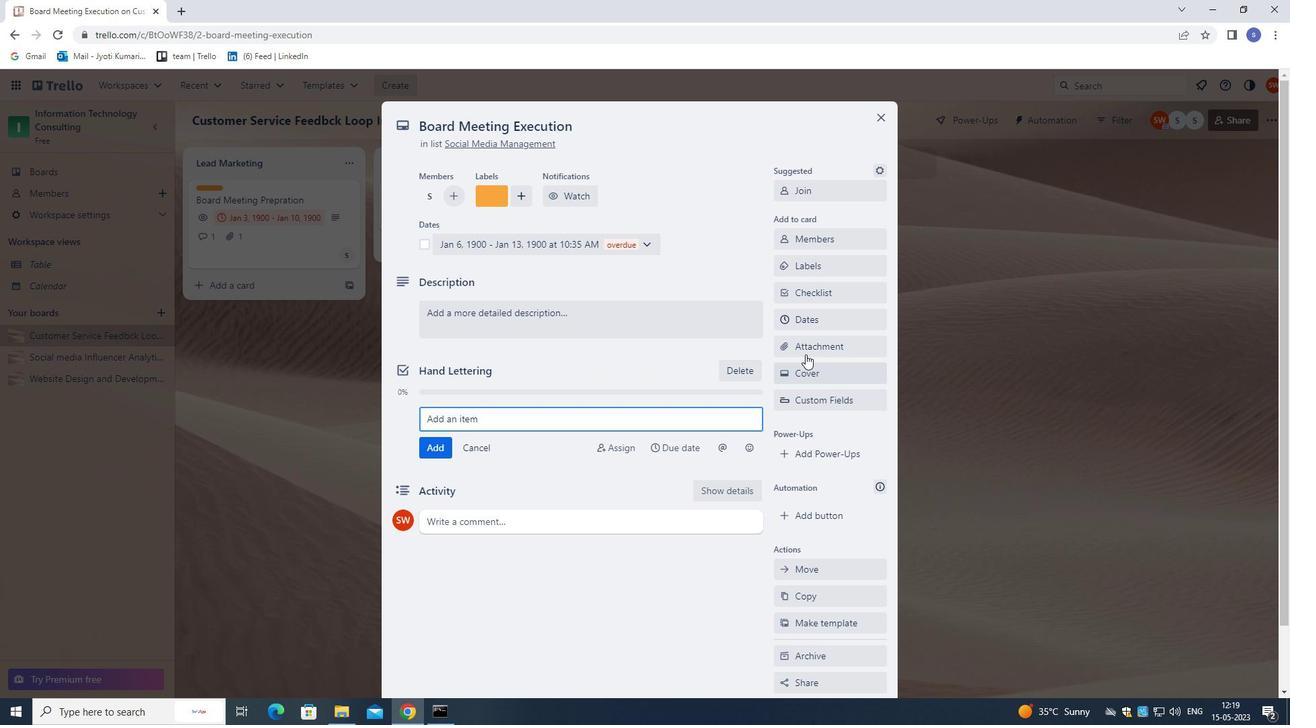 
Action: Mouse pressed left at (807, 346)
Screenshot: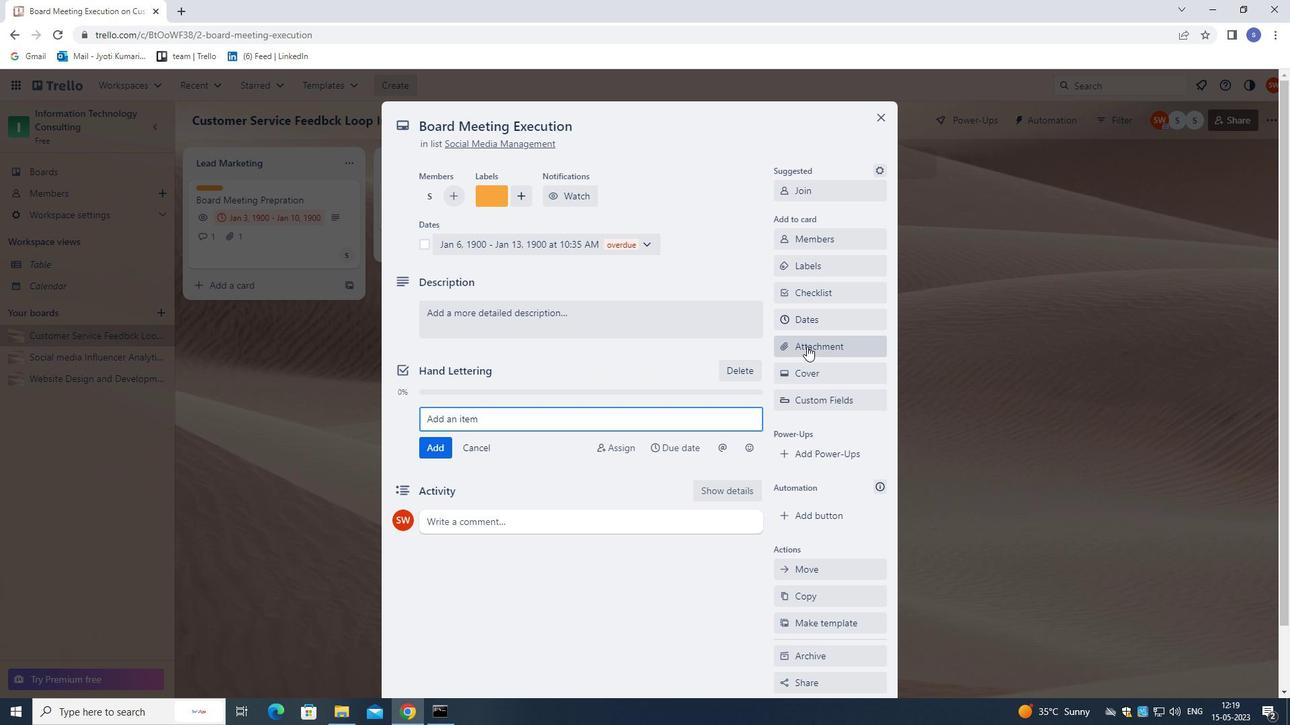 
Action: Mouse moved to (810, 400)
Screenshot: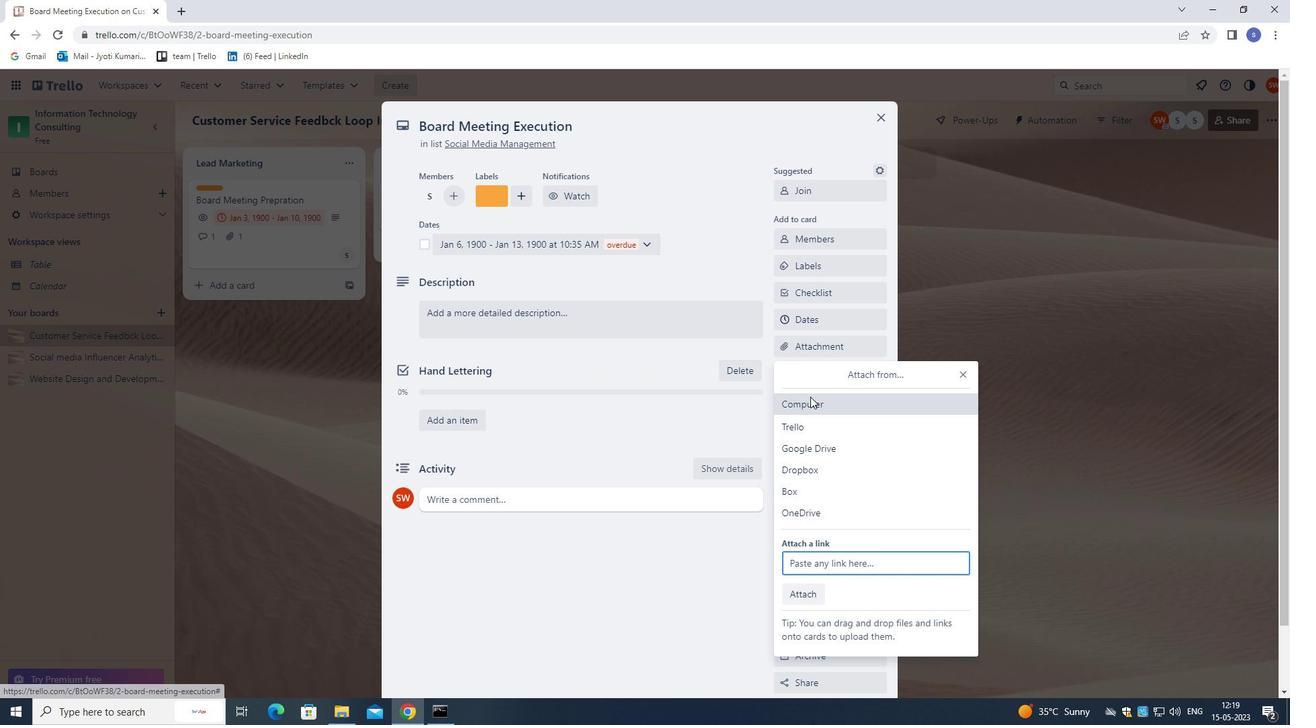 
Action: Mouse pressed left at (810, 400)
Screenshot: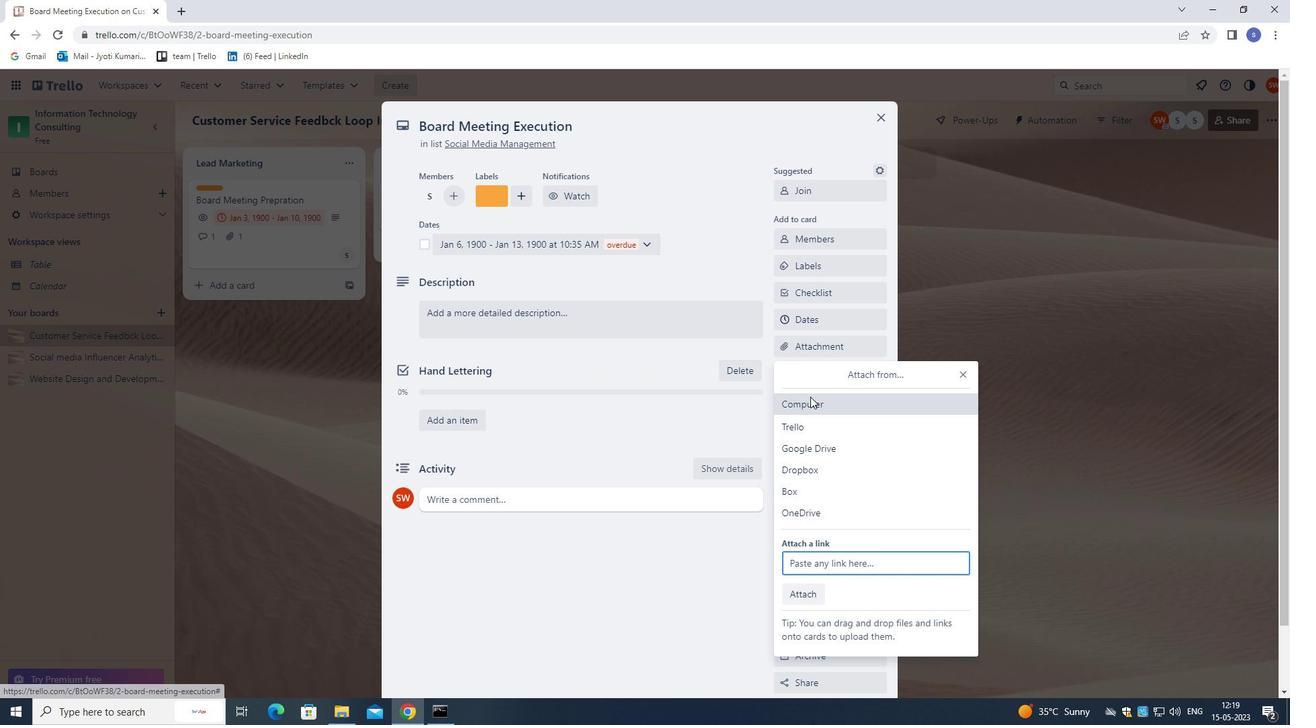 
Action: Mouse moved to (461, 225)
Screenshot: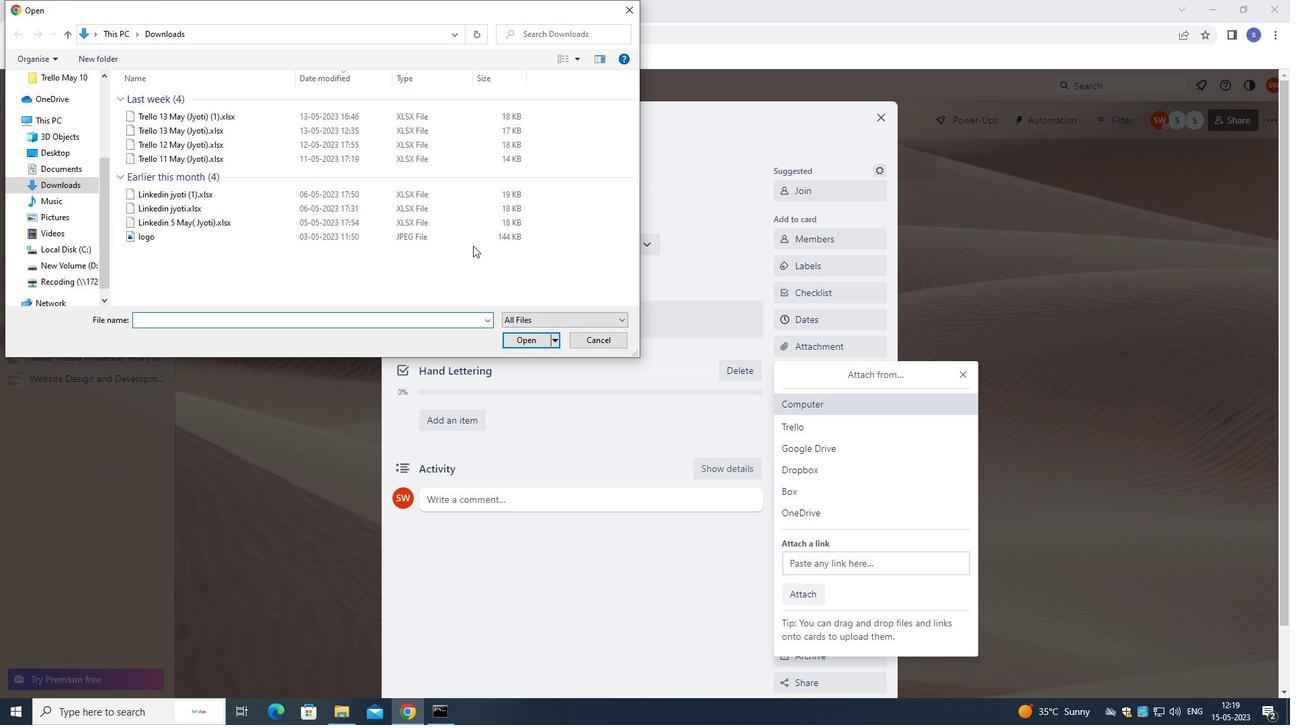 
Action: Mouse pressed left at (461, 225)
Screenshot: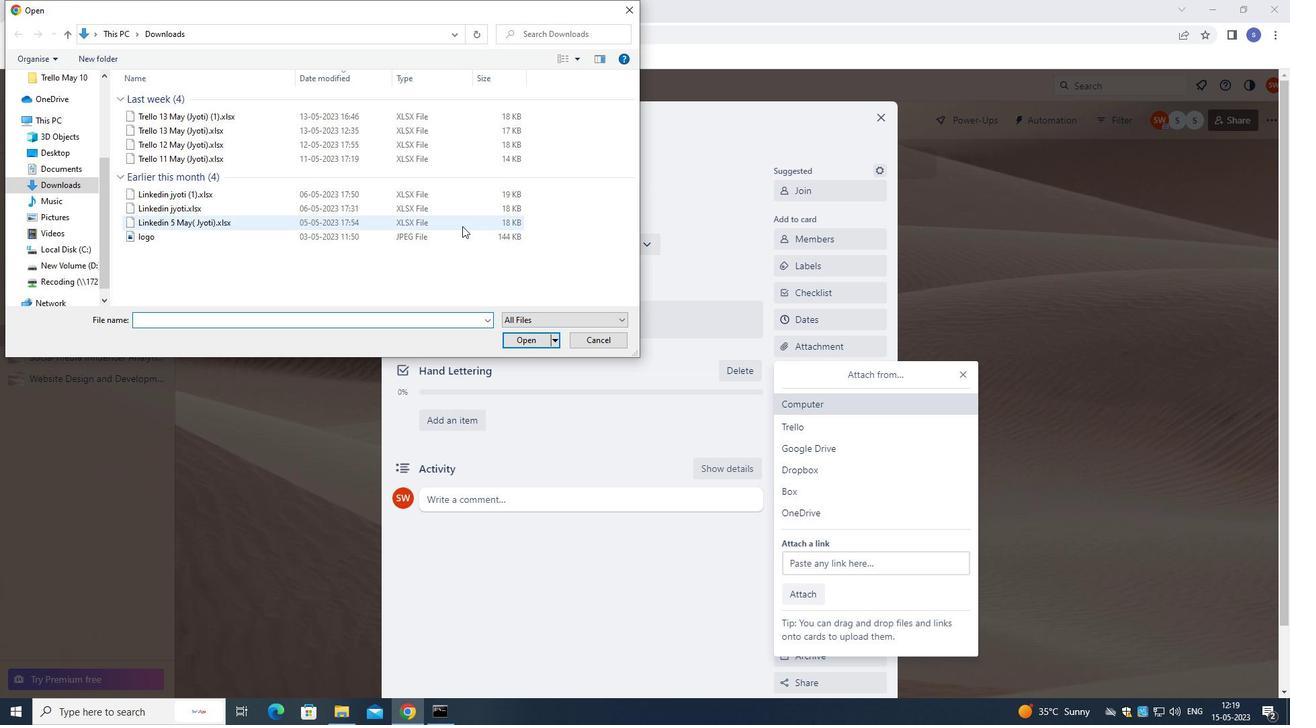 
Action: Mouse moved to (524, 340)
Screenshot: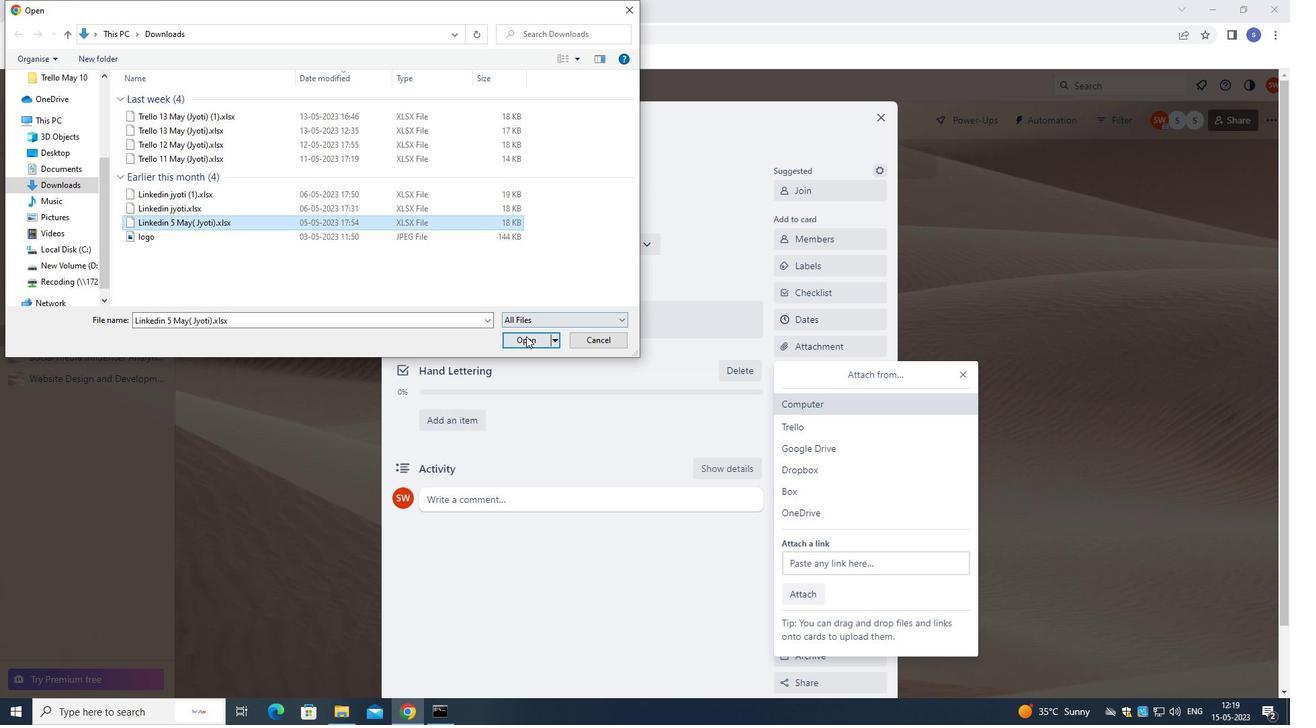 
Action: Mouse pressed left at (524, 340)
Screenshot: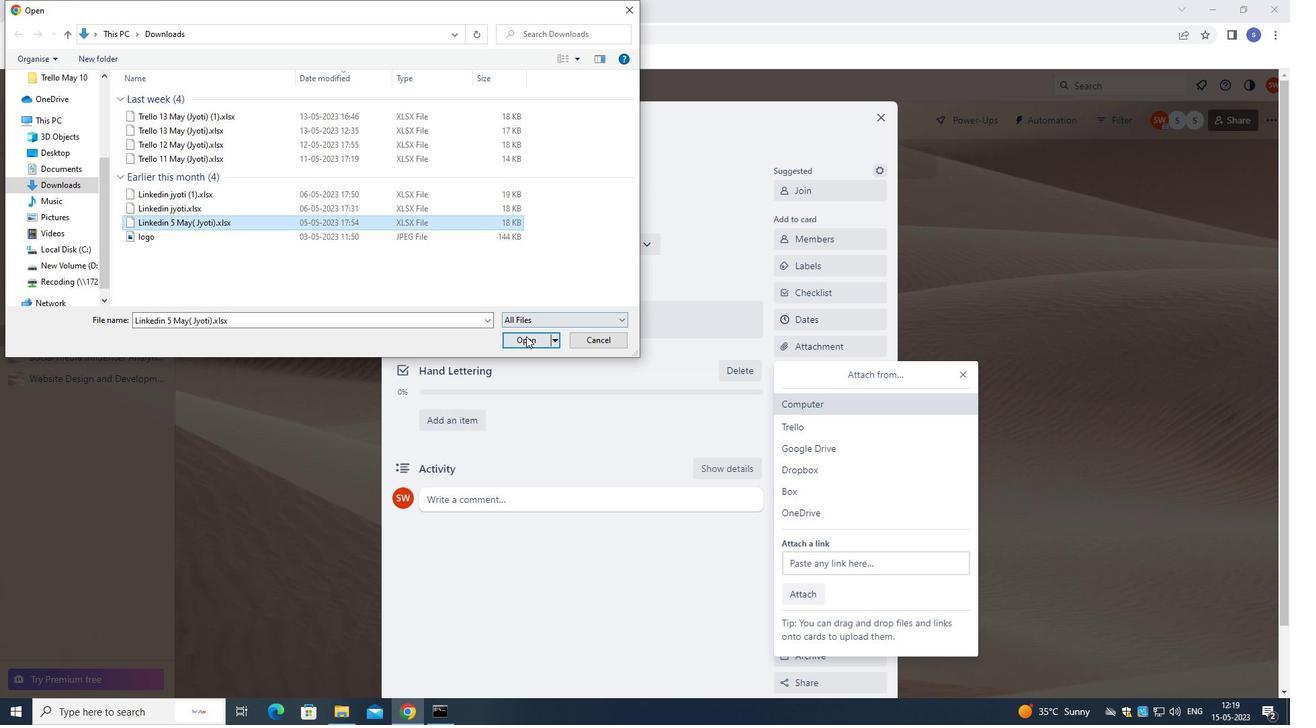 
Action: Mouse moved to (583, 323)
Screenshot: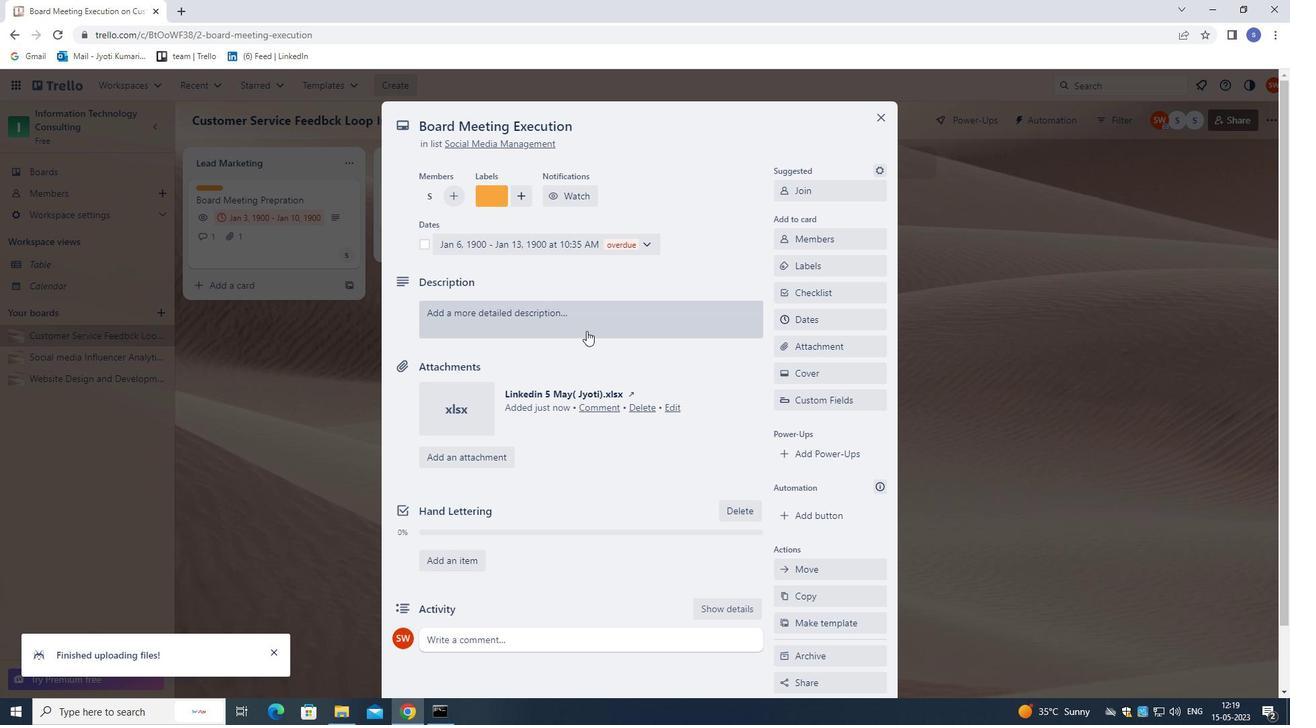 
Action: Mouse pressed left at (583, 323)
Screenshot: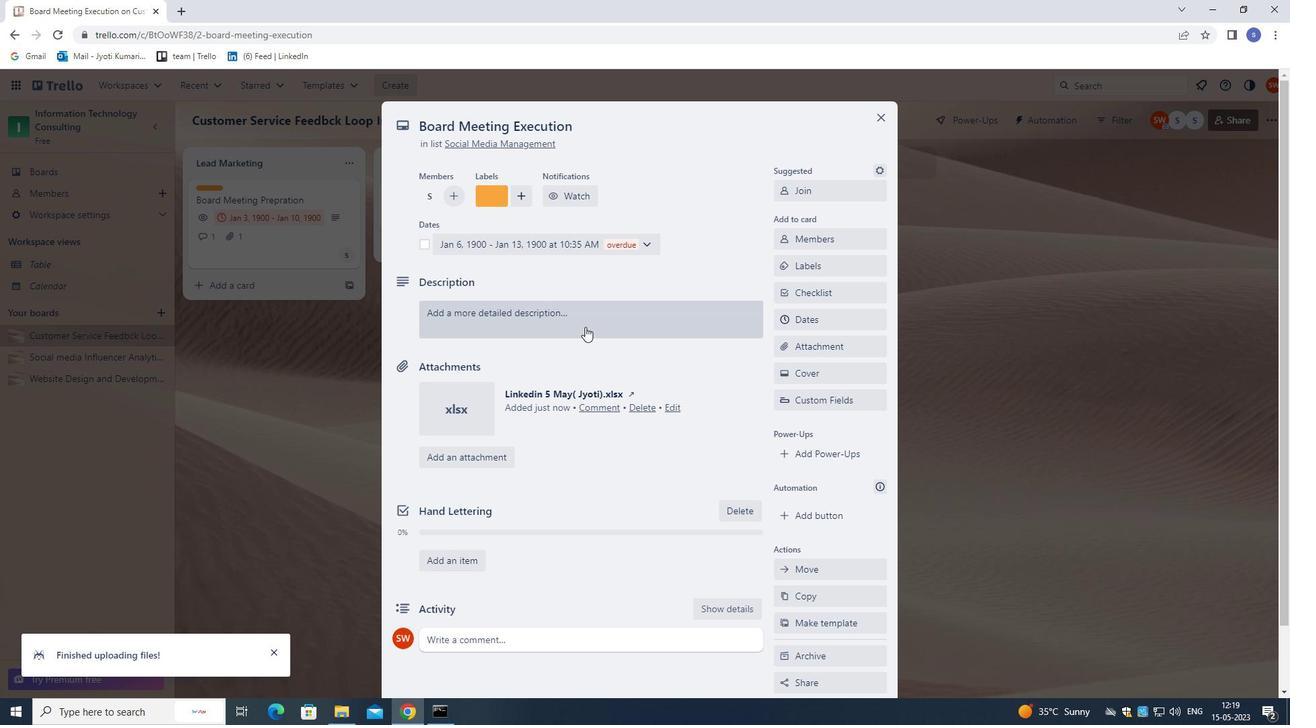 
Action: Mouse moved to (594, 339)
Screenshot: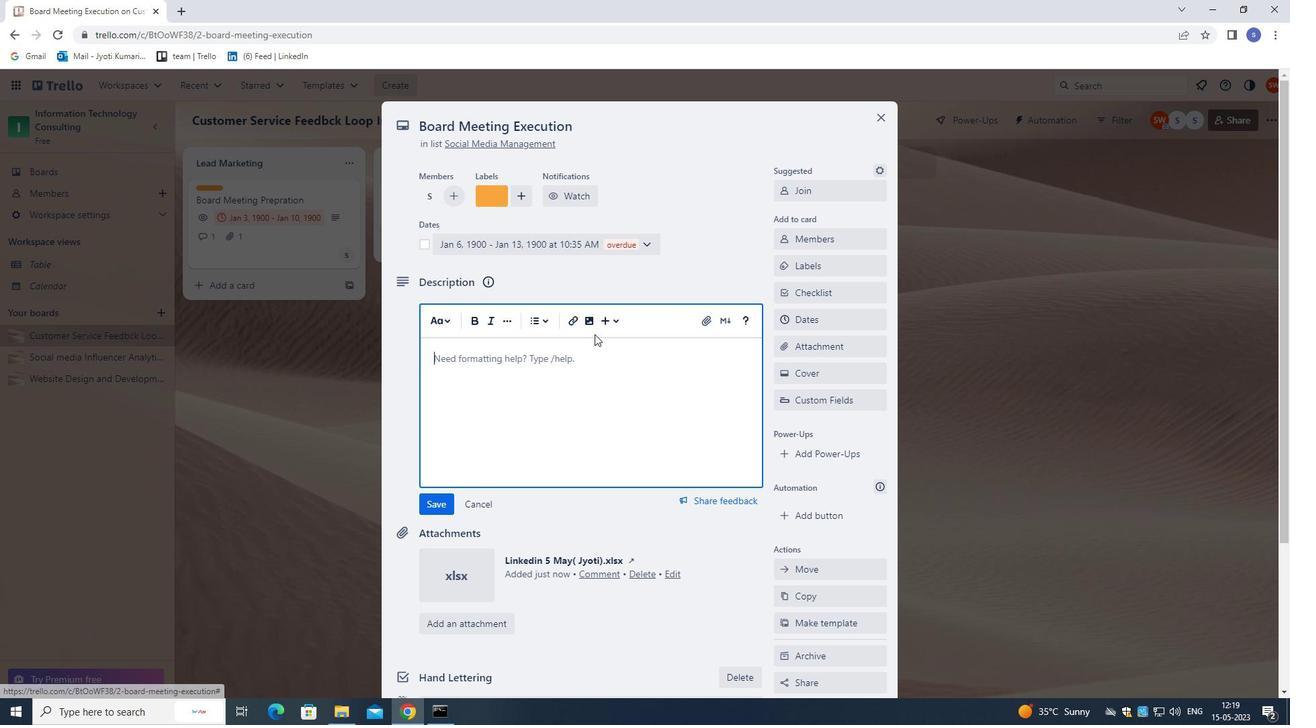 
Action: Key pressed <Key.shift><Key.shift><Key.shift><Key.shift><Key.shift><Key.shift><Key.shift><Key.shift><Key.shift><Key.shift><Key.shift><Key.shift><Key.shift><Key.shift><Key.shift><Key.shift><Key.shift><Key.shift><Key.shift><Key.shift><Key.shift><Key.shift><Key.shift><Key.shift>DEVELOP<Key.space>AND<Key.space>LAUNCH<Key.space>NEW<Key.space>CUSTOMER<Key.space><Key.shift>LETTERING<Key.space>,<Key.space>AN<Key.space>ATT<Key.backspace><Key.backspace><Key.backspace><Key.backspace><Key.backspace><Key.backspace><Key.backspace><Key.backspace><Key.backspace><Key.backspace><Key.backspace><Key.backspace><Key.backspace><Key.backspace><Key.backspace><Key.backspace><Key.backspace><Key.backspace><Key.backspace><Key.backspace><Key.backspace><Key.backspace><Key.backspace><Key.backspace><Key.backspace><Key.backspace><Key.backspace><Key.backspace><Key.backspace><Key.backspace><Key.backspace>NEW<Key.space>CUSTOMER<Key.space>LOYALTY<Key.space>PROGRAM.
Screenshot: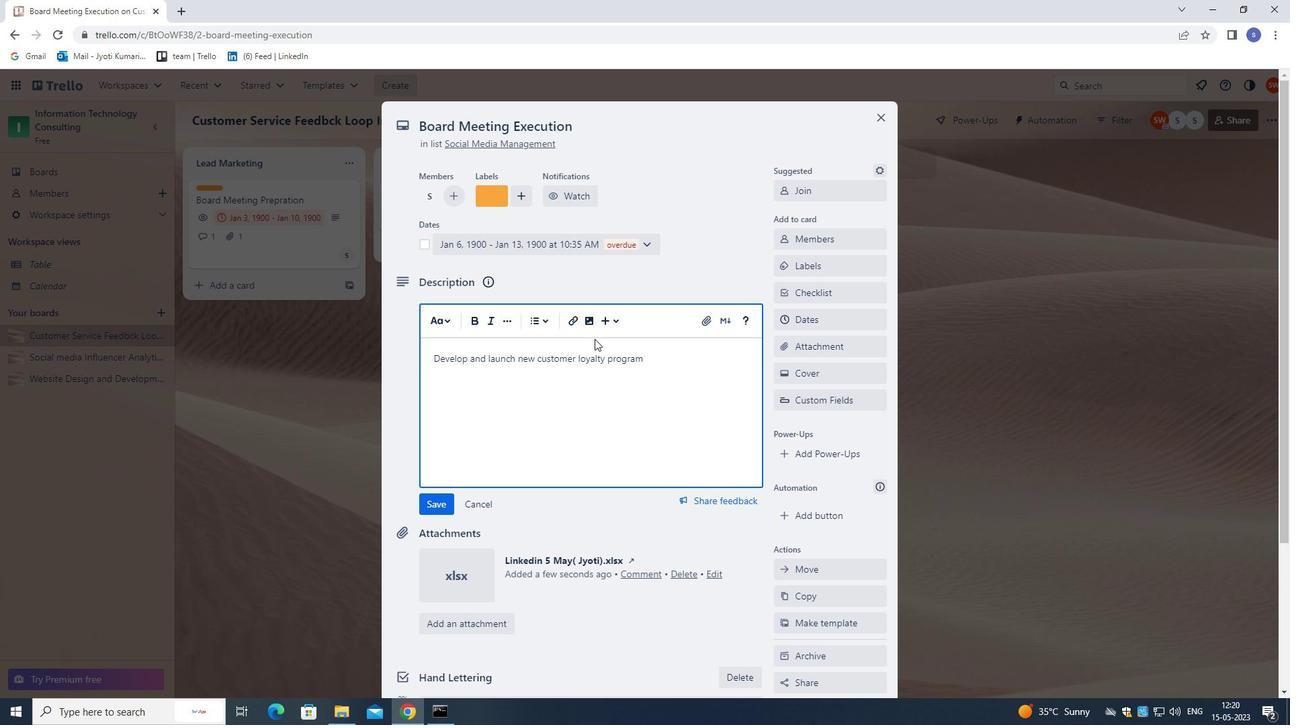 
Action: Mouse moved to (592, 352)
Screenshot: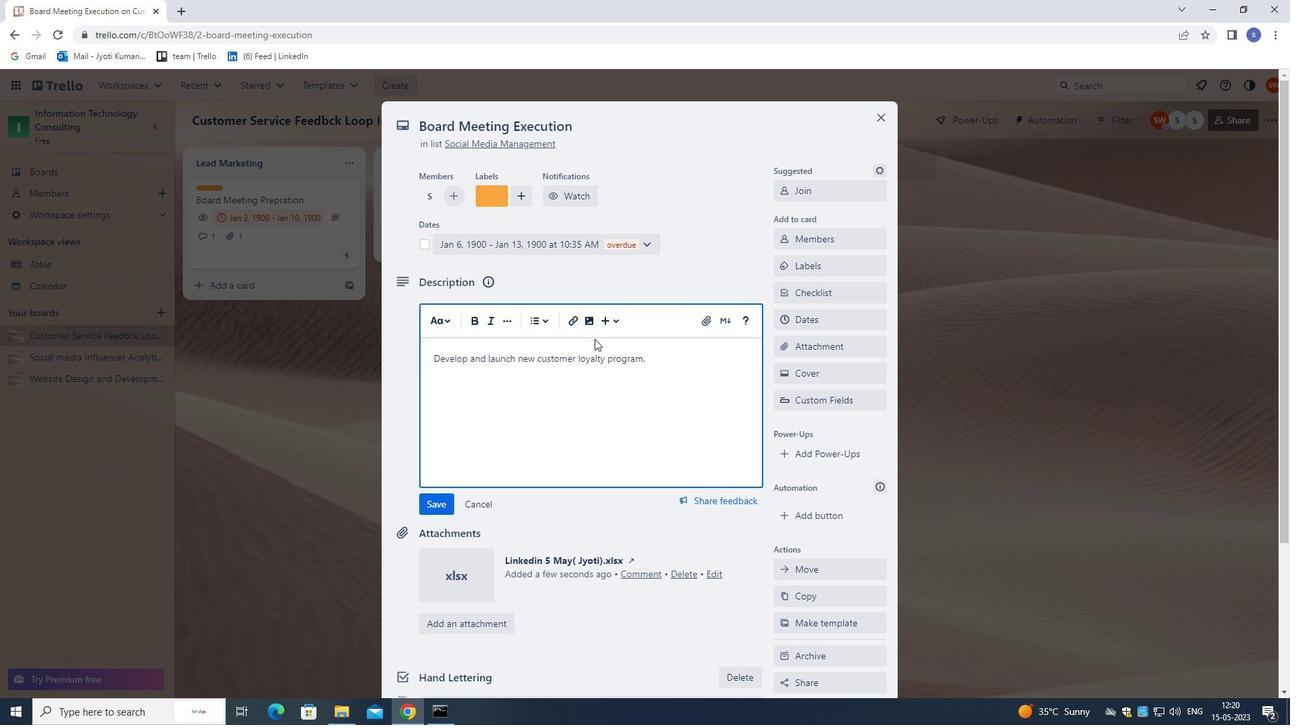 
Action: Mouse pressed left at (592, 352)
Screenshot: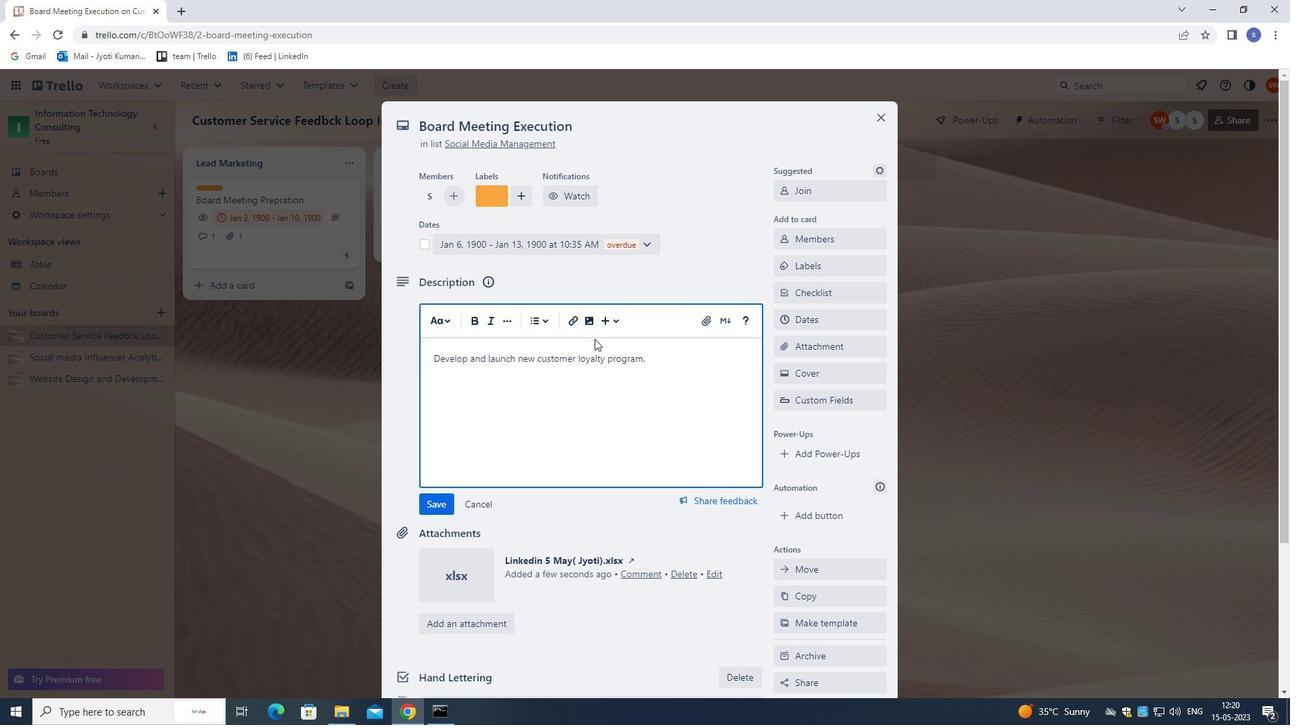 
Action: Mouse moved to (588, 399)
Screenshot: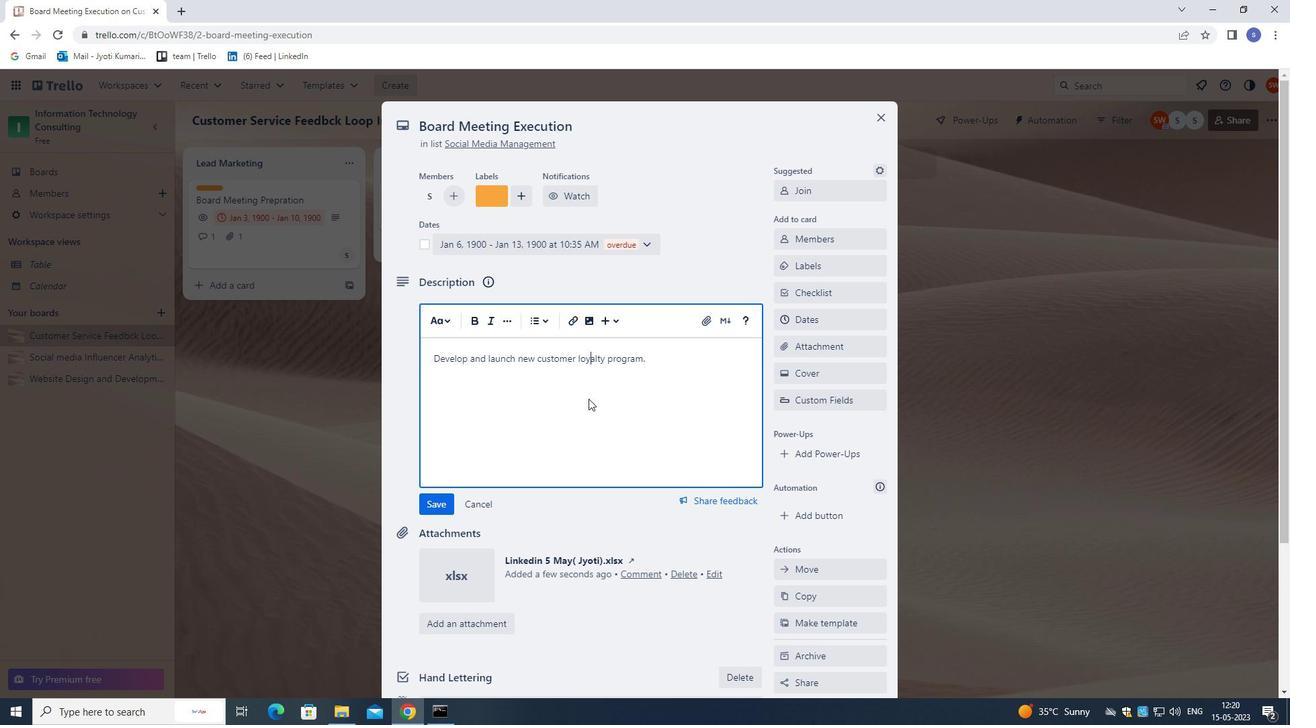 
Action: Mouse scrolled (588, 399) with delta (0, 0)
Screenshot: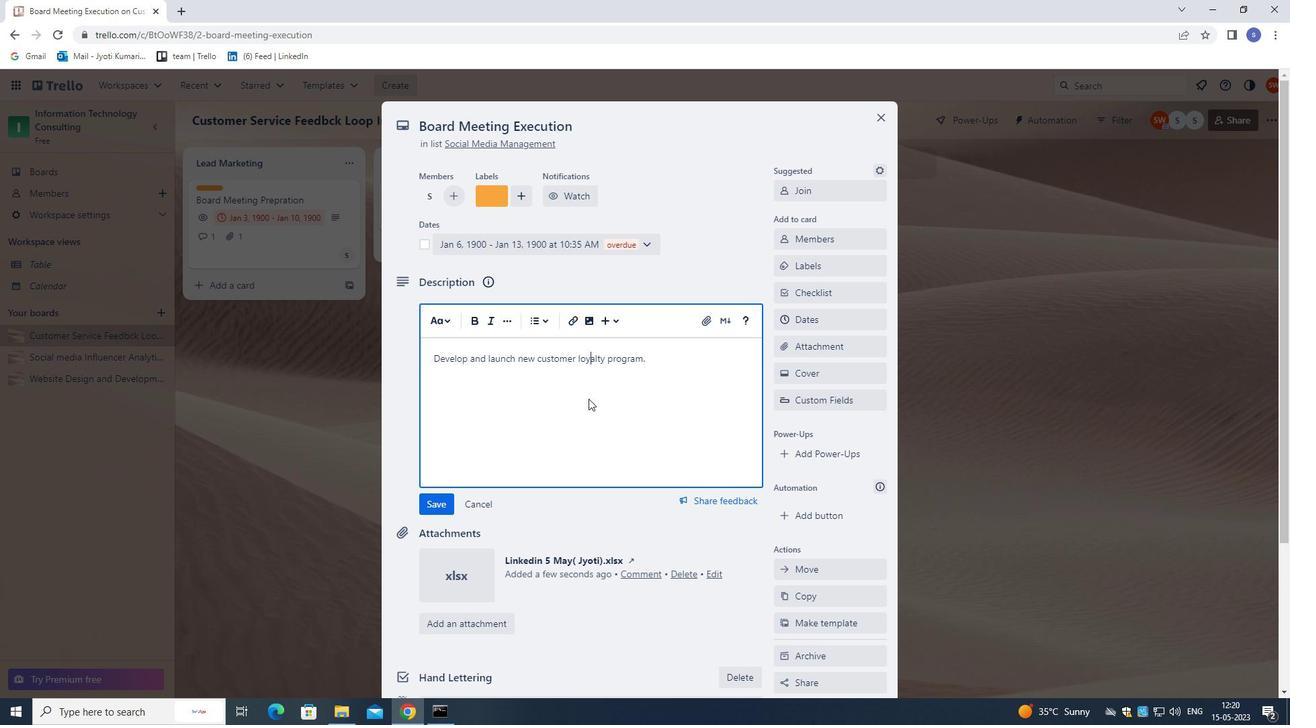 
Action: Mouse moved to (588, 403)
Screenshot: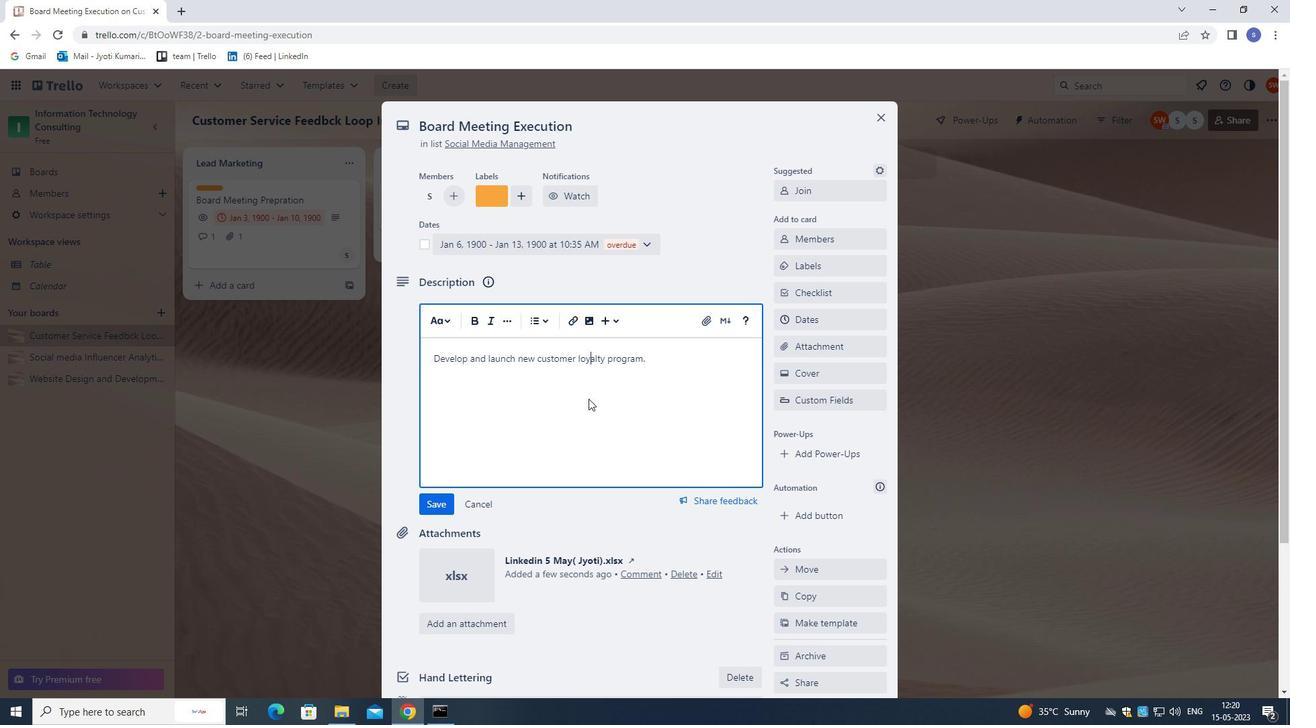 
Action: Mouse scrolled (588, 402) with delta (0, 0)
Screenshot: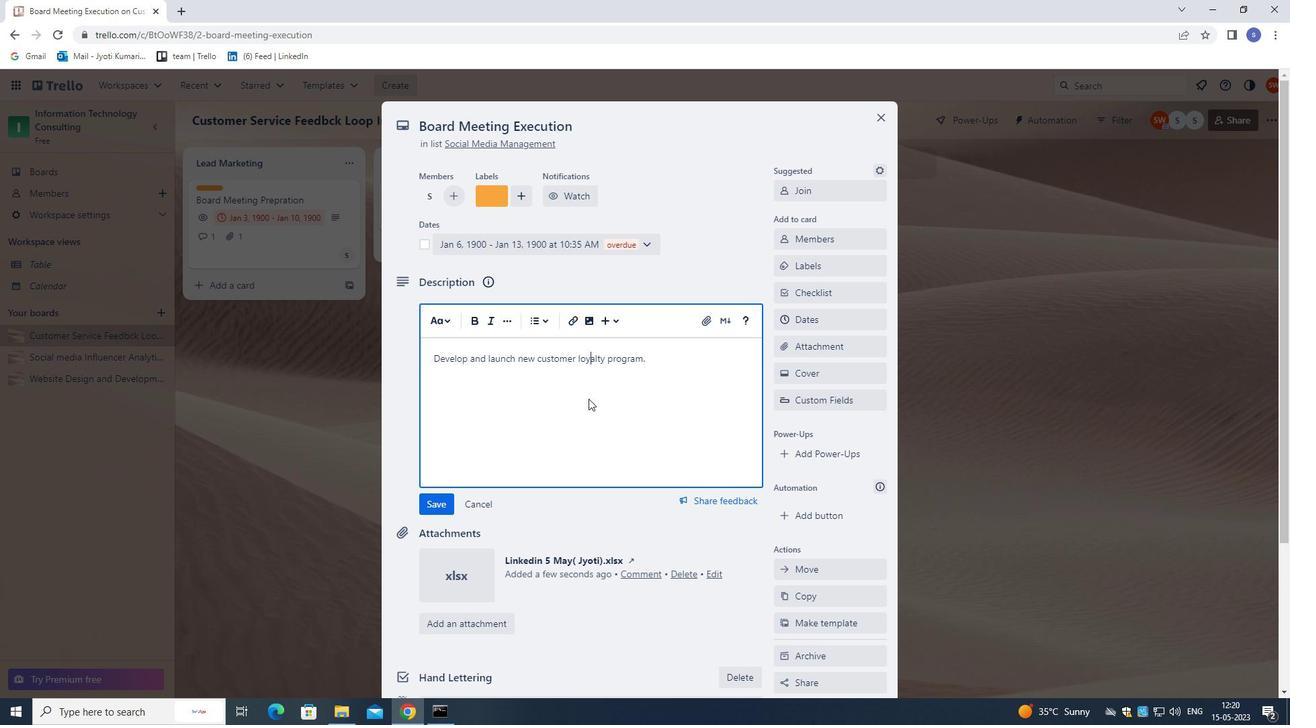
Action: Mouse moved to (588, 408)
Screenshot: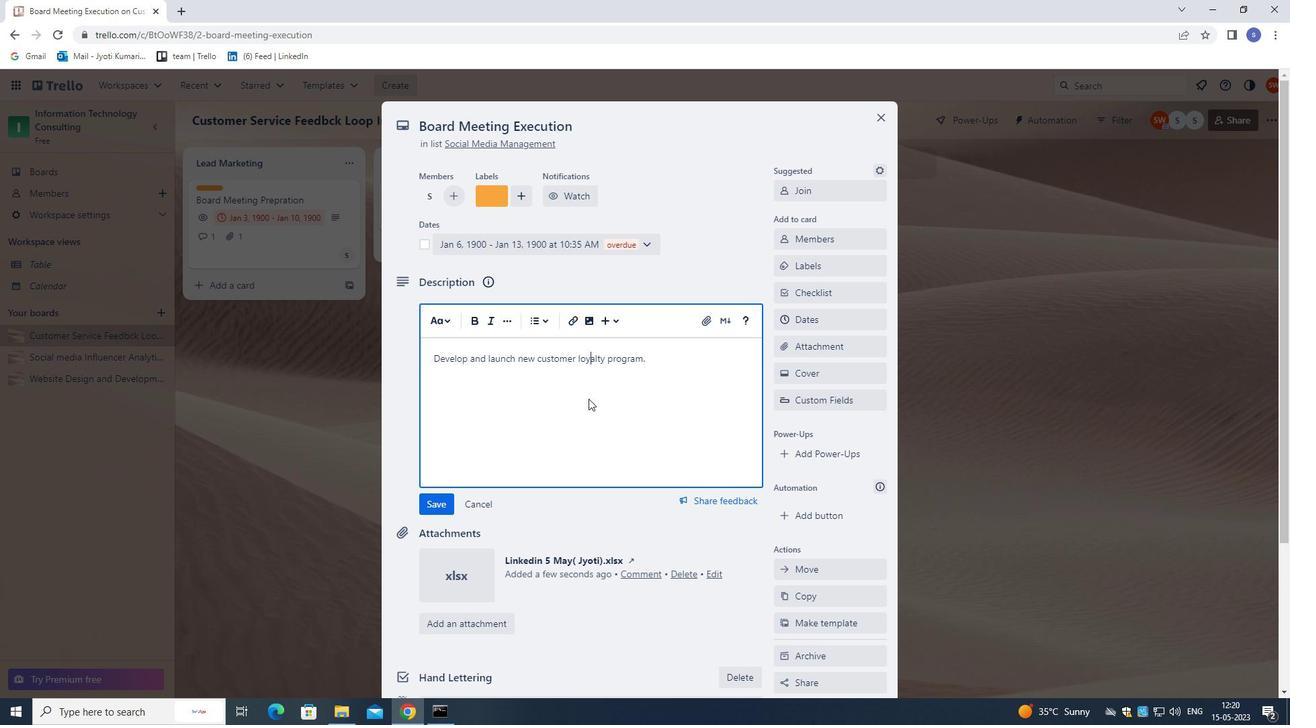 
Action: Mouse scrolled (588, 407) with delta (0, 0)
Screenshot: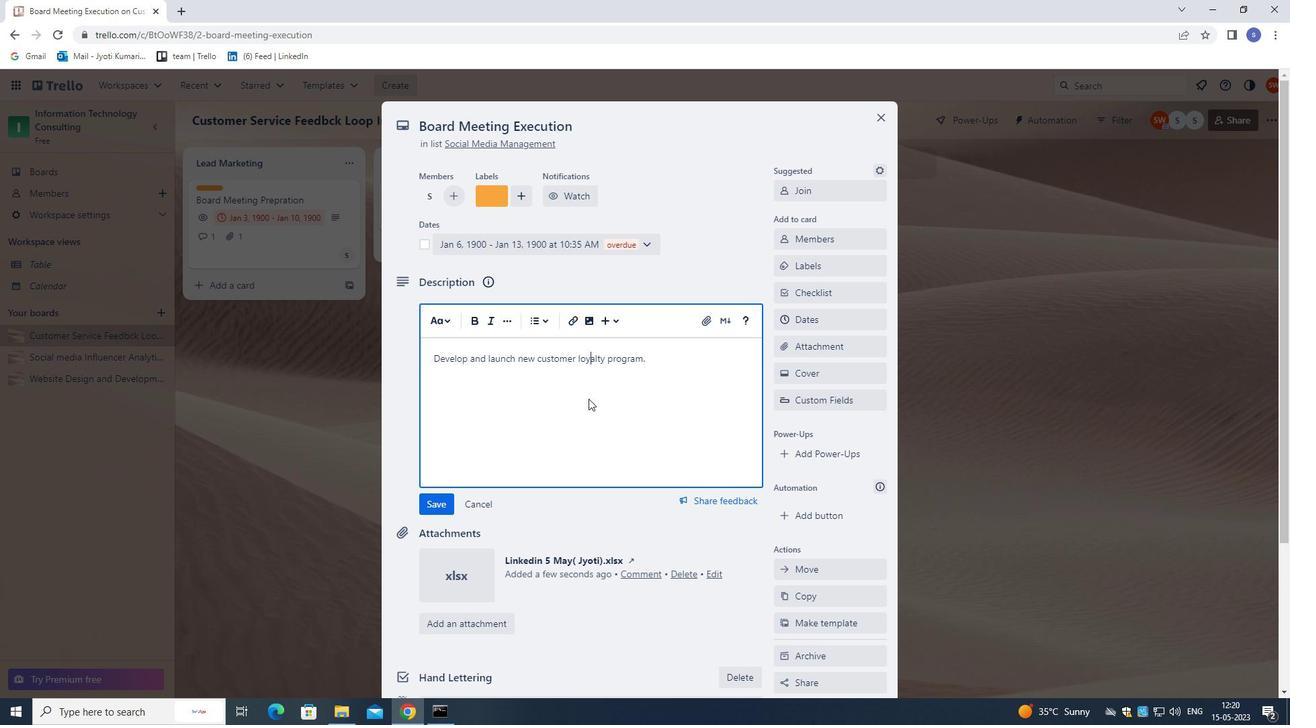 
Action: Mouse moved to (588, 411)
Screenshot: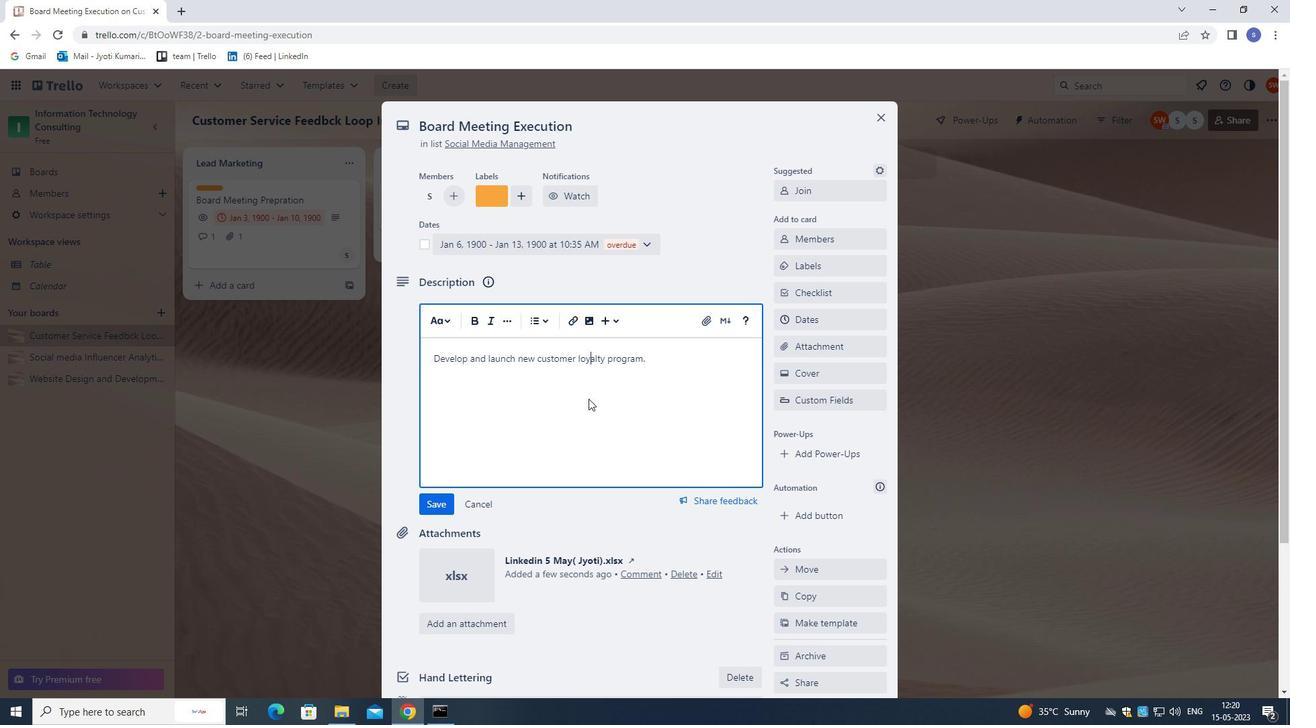 
Action: Mouse scrolled (588, 411) with delta (0, 0)
Screenshot: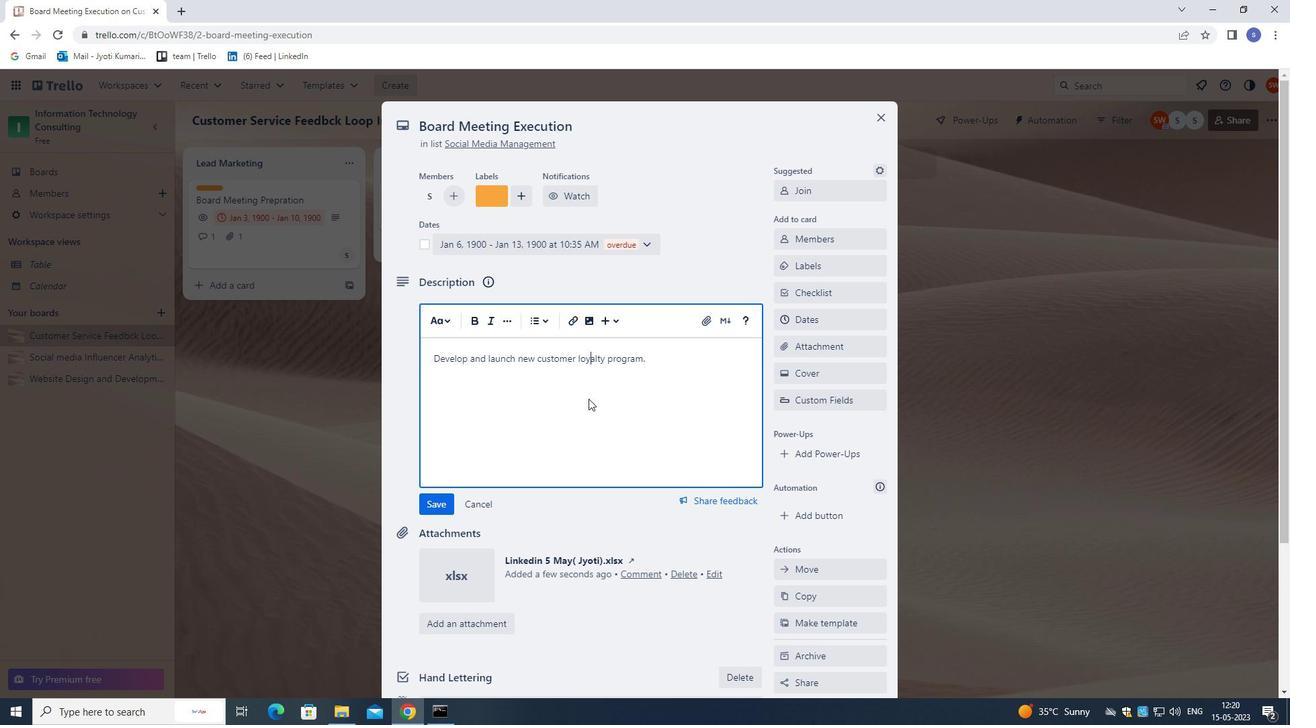 
Action: Mouse moved to (588, 412)
Screenshot: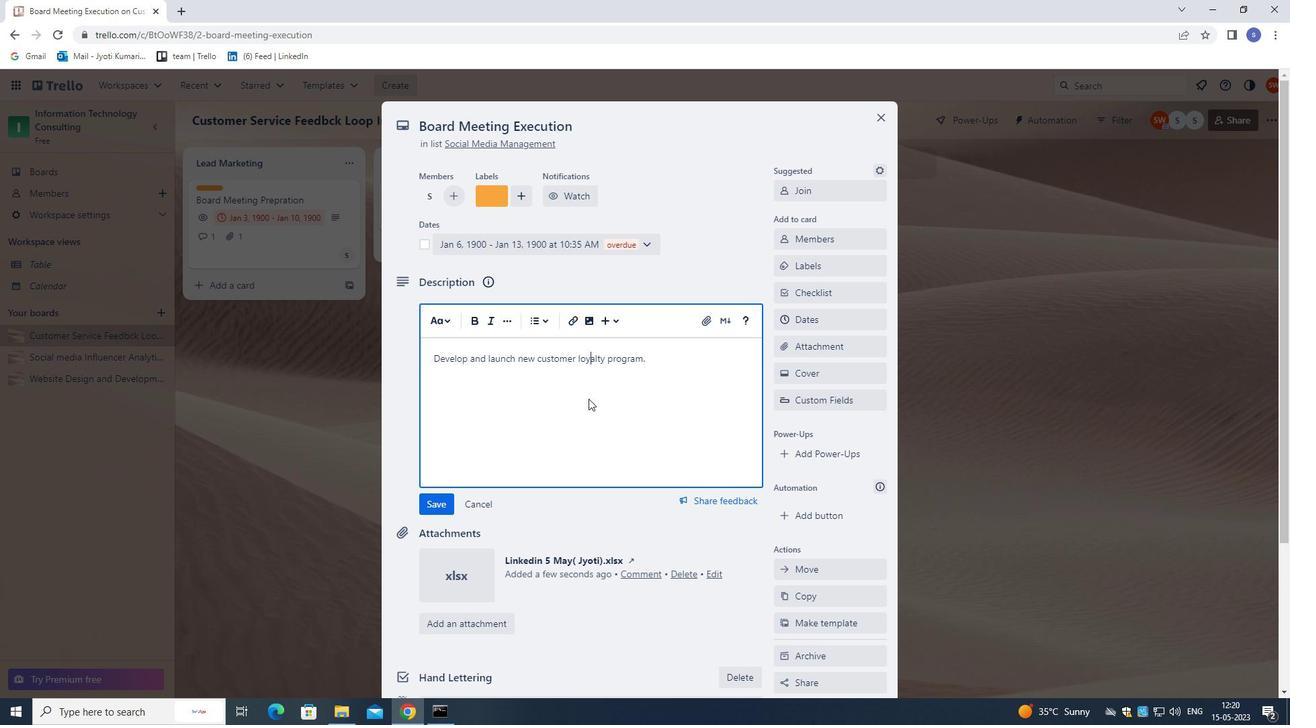 
Action: Mouse scrolled (588, 411) with delta (0, 0)
Screenshot: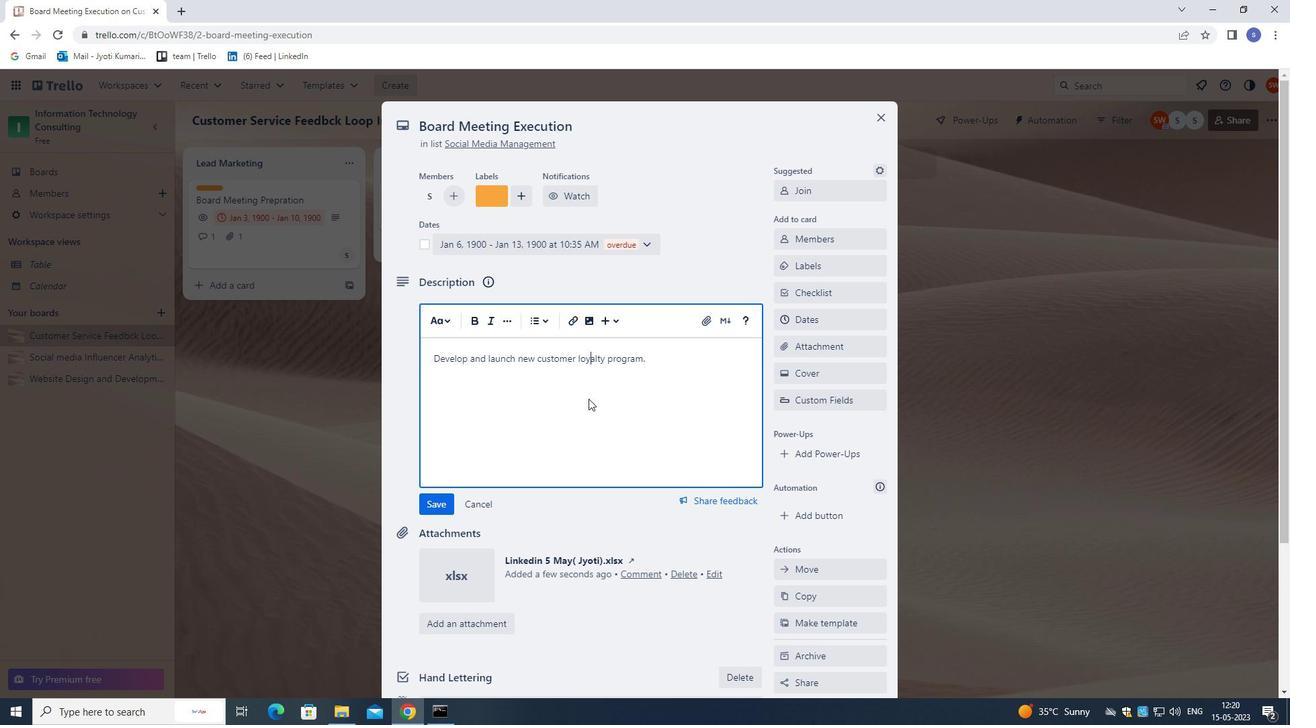 
Action: Mouse moved to (577, 604)
Screenshot: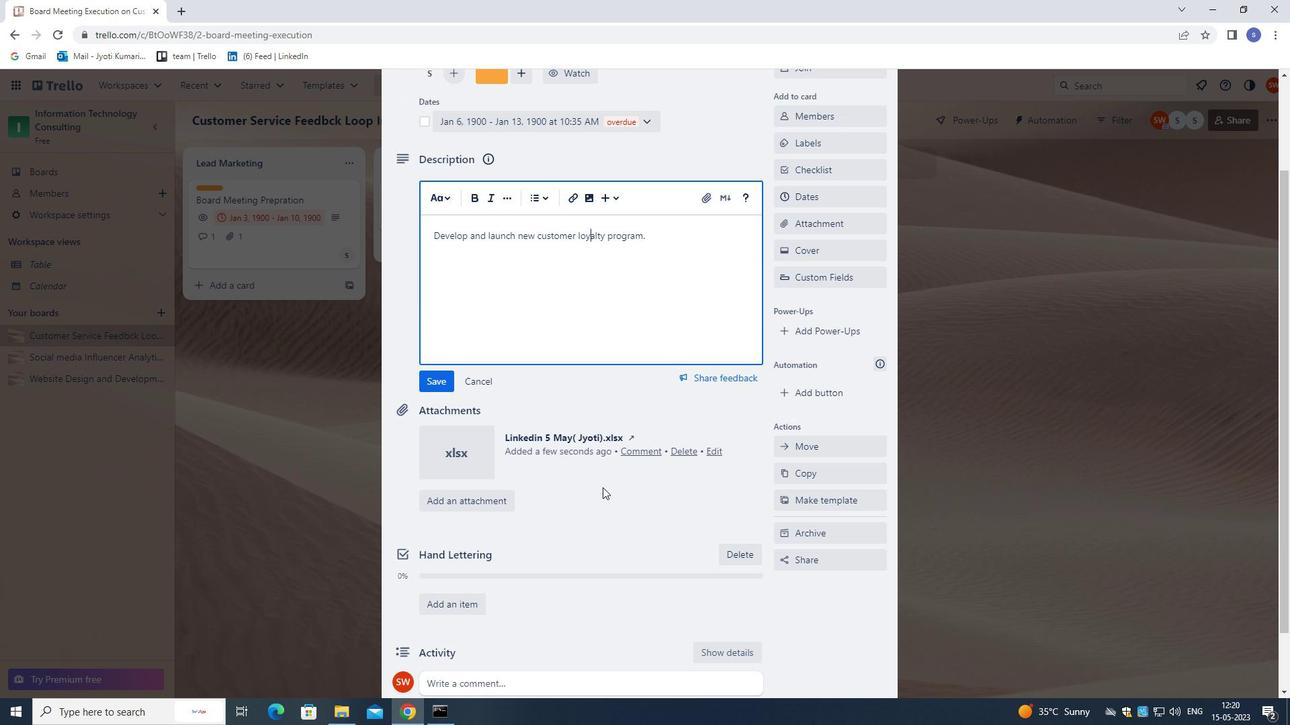 
Action: Mouse pressed left at (577, 604)
Screenshot: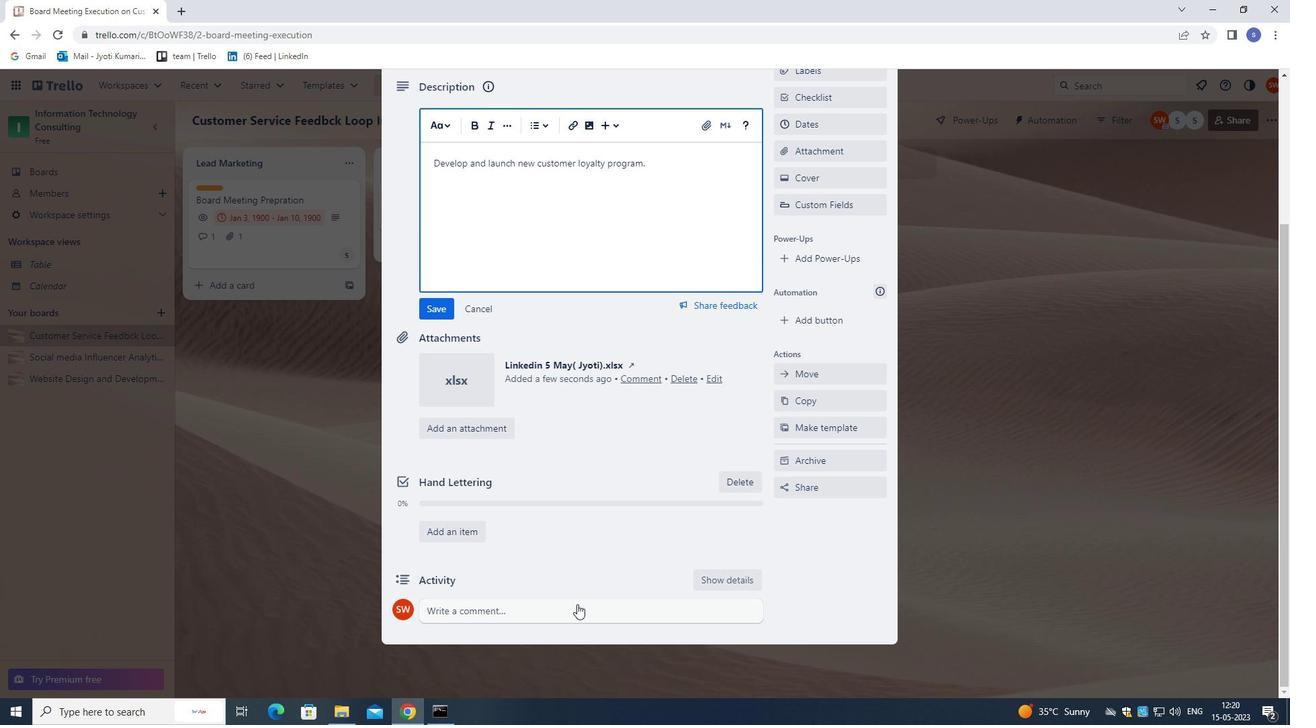 
Action: Mouse moved to (584, 574)
Screenshot: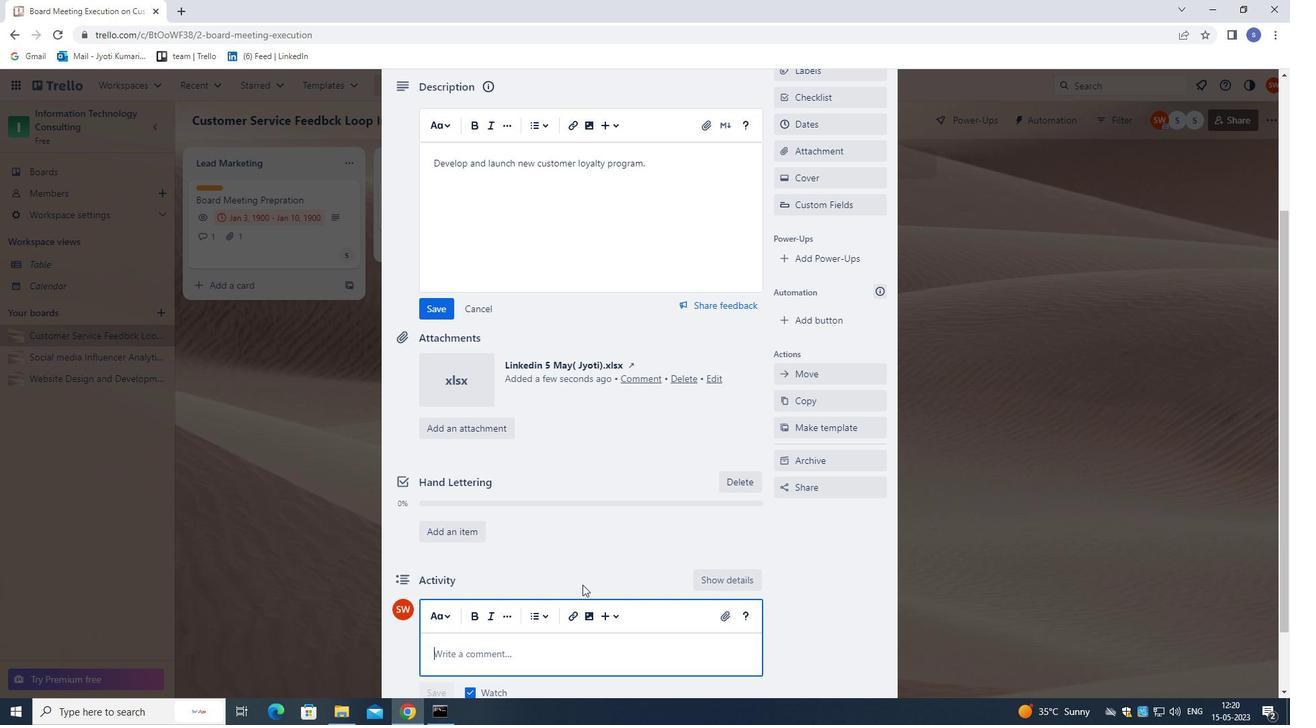 
Action: Key pressed <Key.shift>THIS<Key.space>TASK<Key.space>REQUIRES<Key.space>US<Key.space>TO<Key.space>BE<Key.space>PROACTIVE<Key.space>AND<Key.space>TAKE<Key.space>OWNERSHIP<Key.space><Key.backspace><Key.space>OF<Key.space>OUR<Key.space>WORK,<Key.space>ENSURING<Key.space>THAT<Key.space>WE<Key.space>ARE<Key.space>MAKING<Key.space>PROGRESS<Key.space>TOWARDS<Key.space>OUR<Key.space>GOALS.
Screenshot: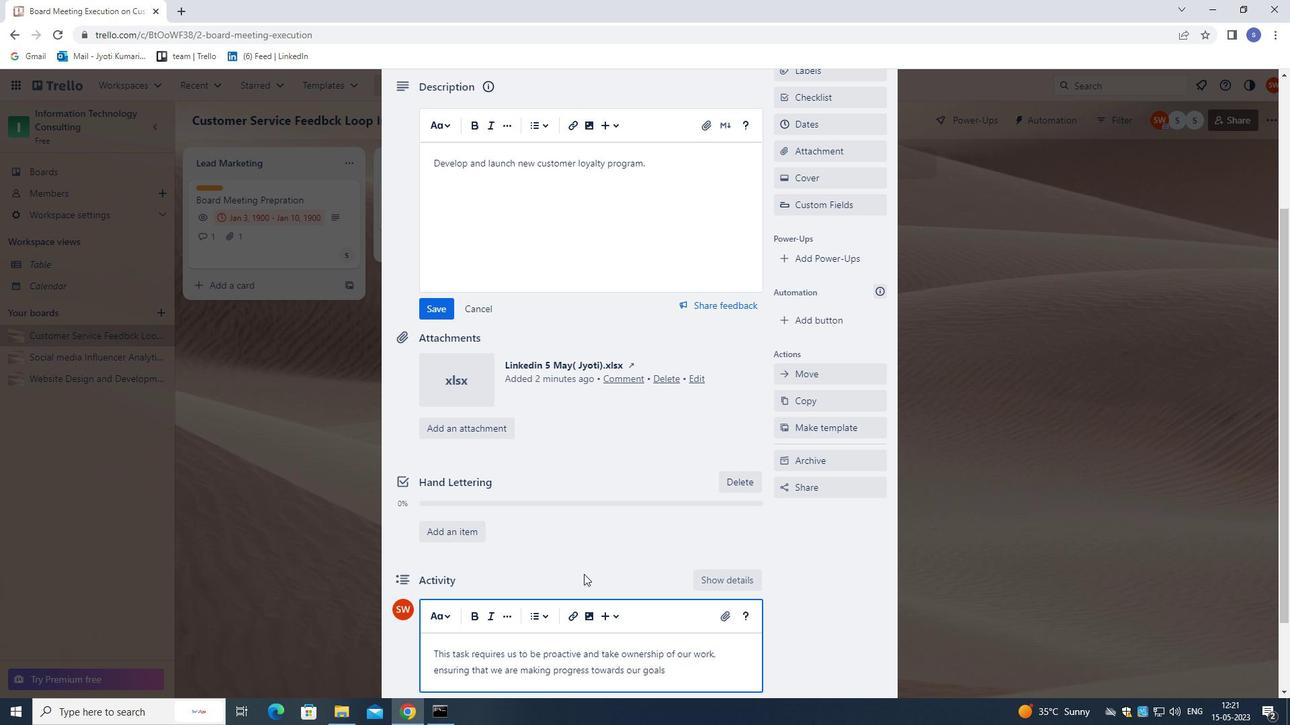 
Action: Mouse moved to (441, 299)
Screenshot: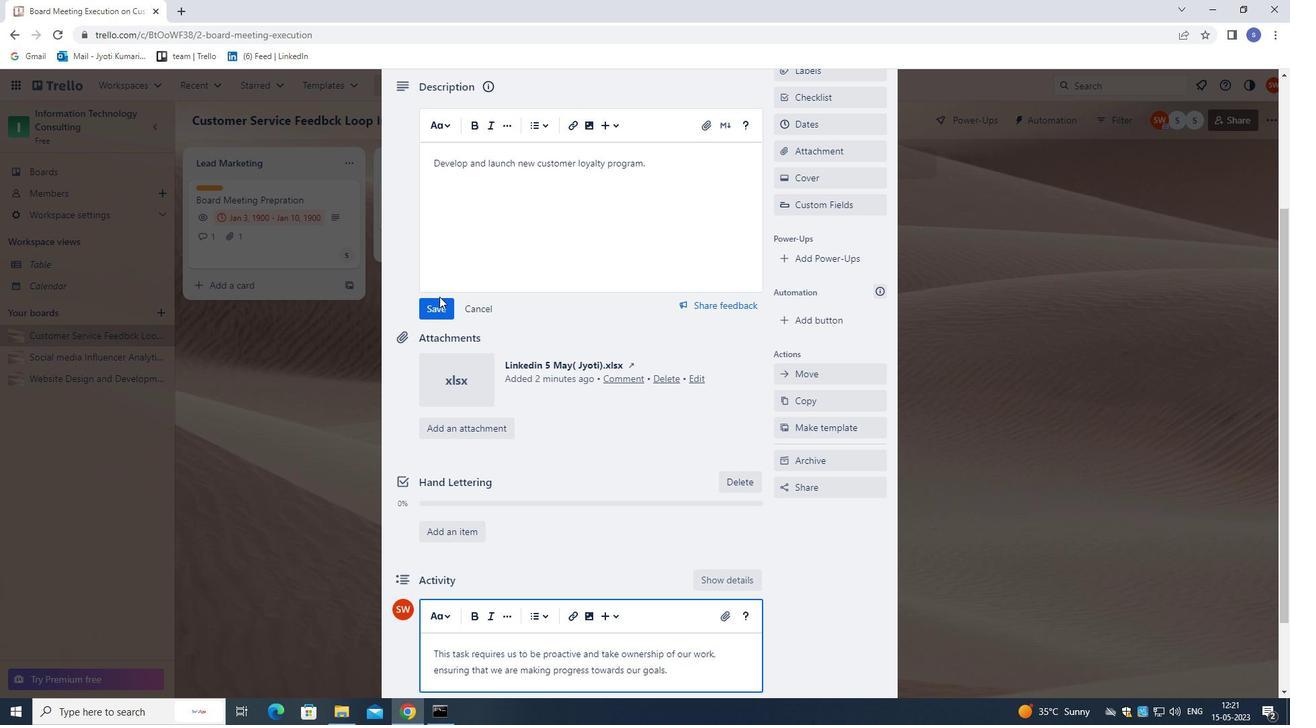 
Action: Mouse pressed left at (441, 299)
Screenshot: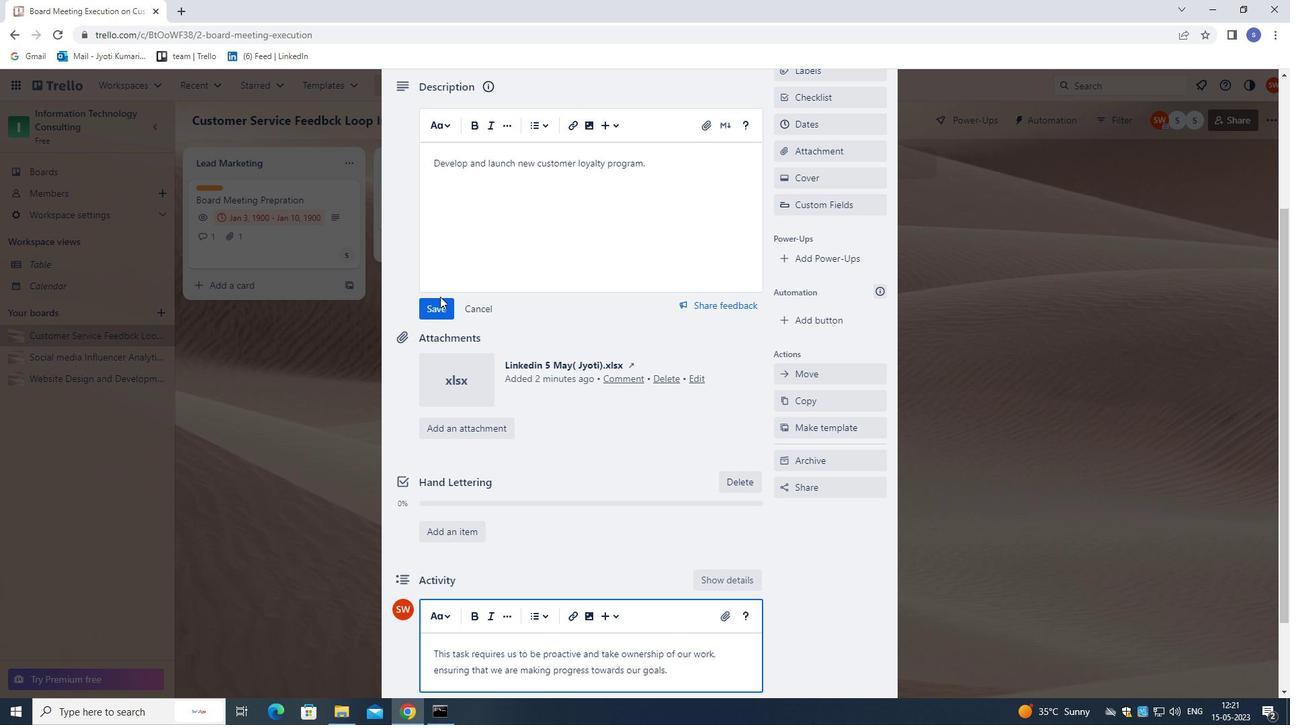 
Action: Mouse moved to (469, 381)
Screenshot: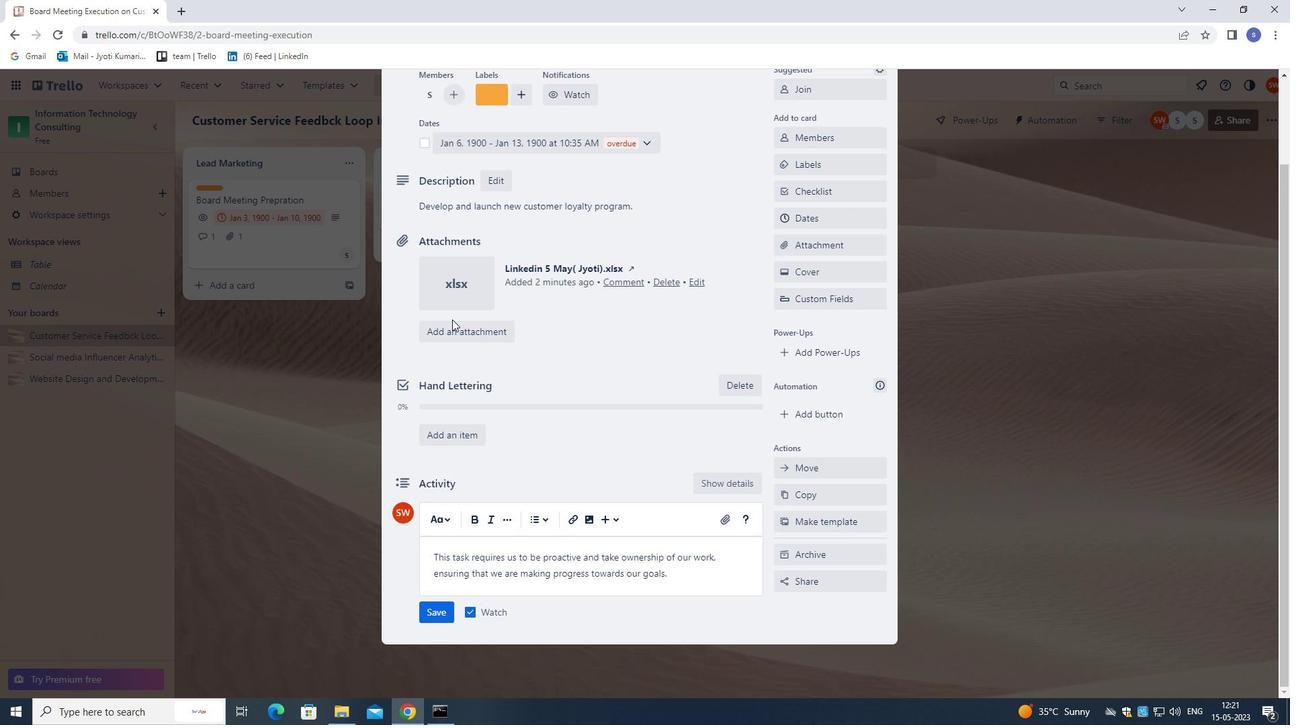 
Action: Mouse scrolled (469, 381) with delta (0, 0)
Screenshot: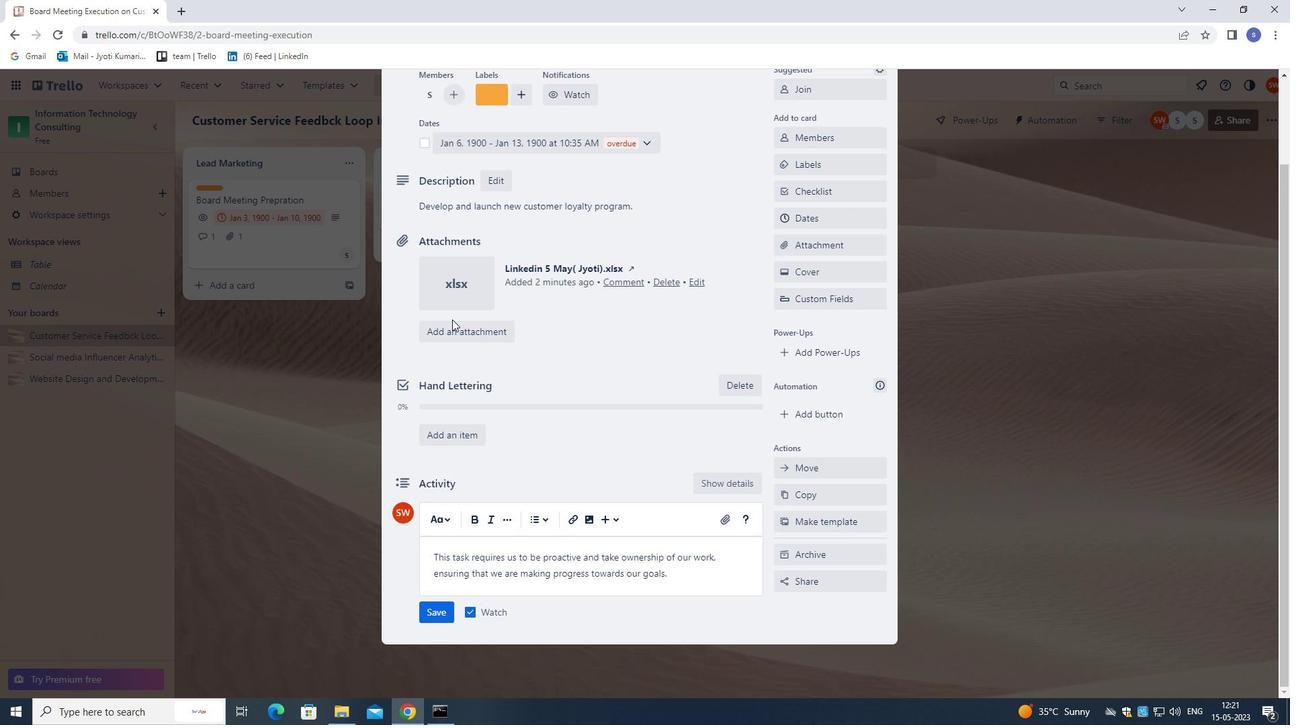 
Action: Mouse moved to (472, 390)
Screenshot: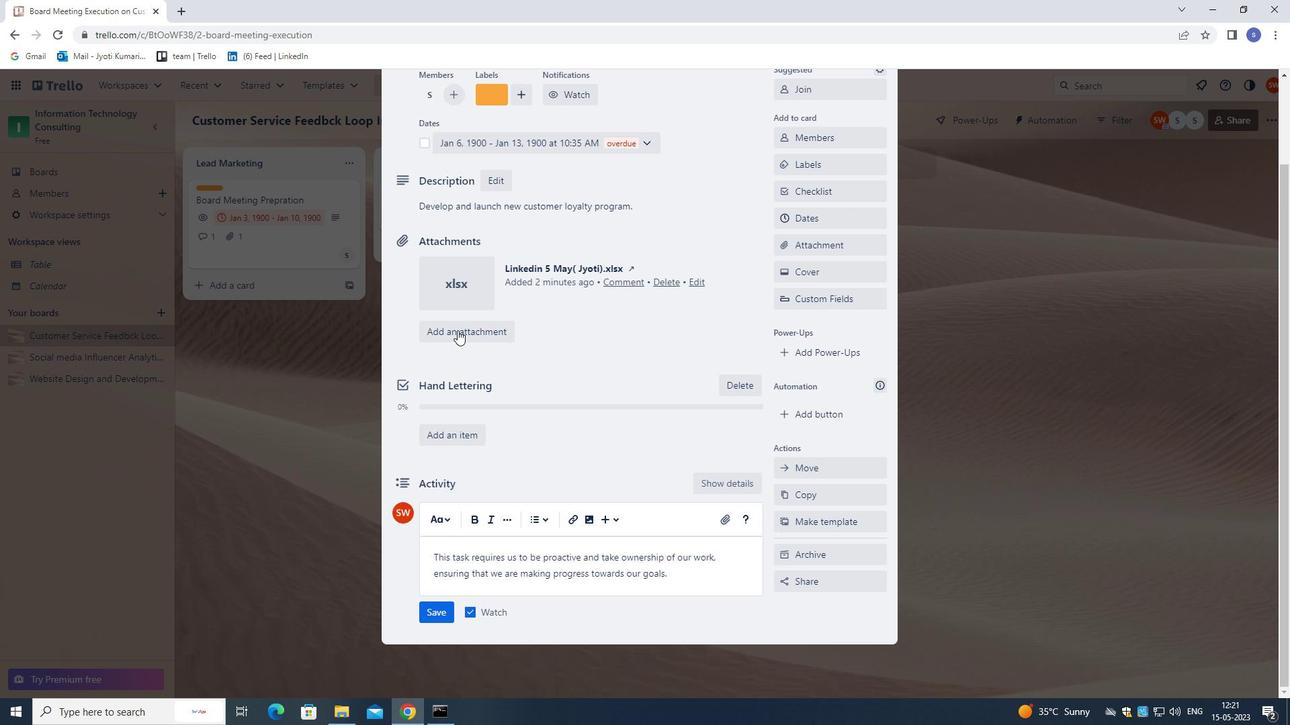 
Action: Mouse scrolled (472, 389) with delta (0, 0)
Screenshot: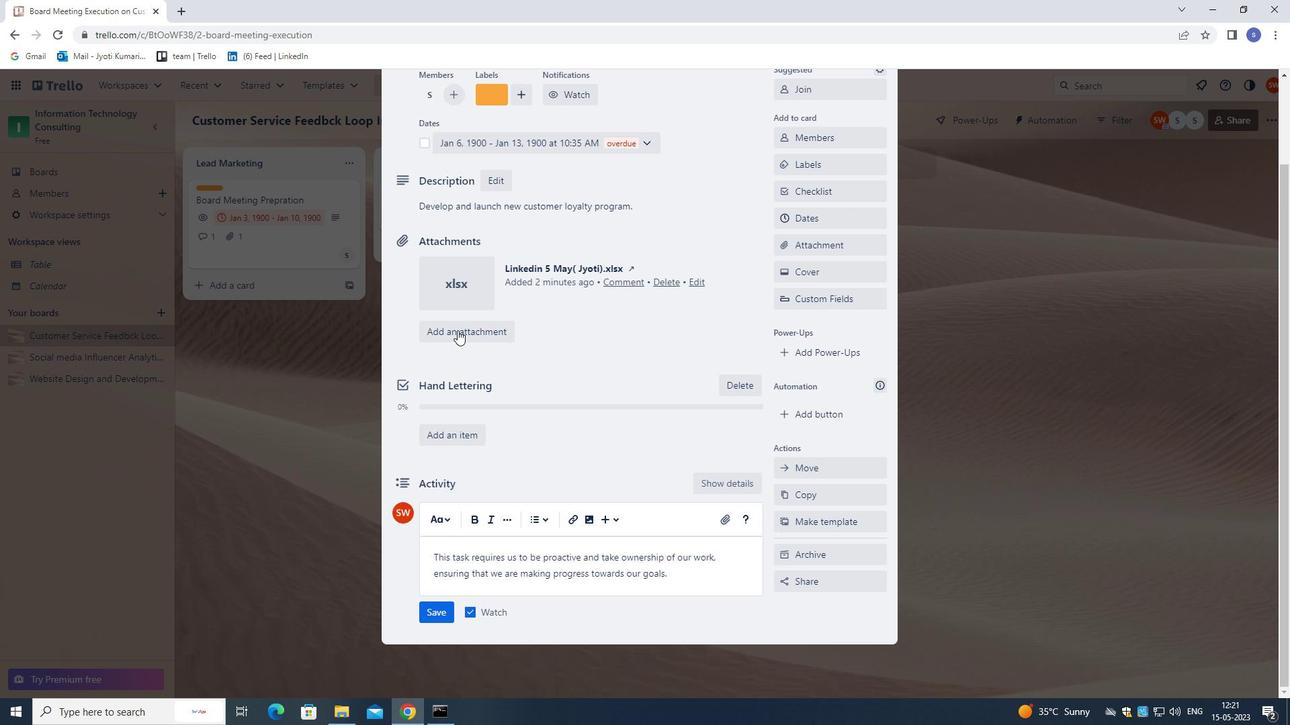 
Action: Mouse moved to (474, 397)
Screenshot: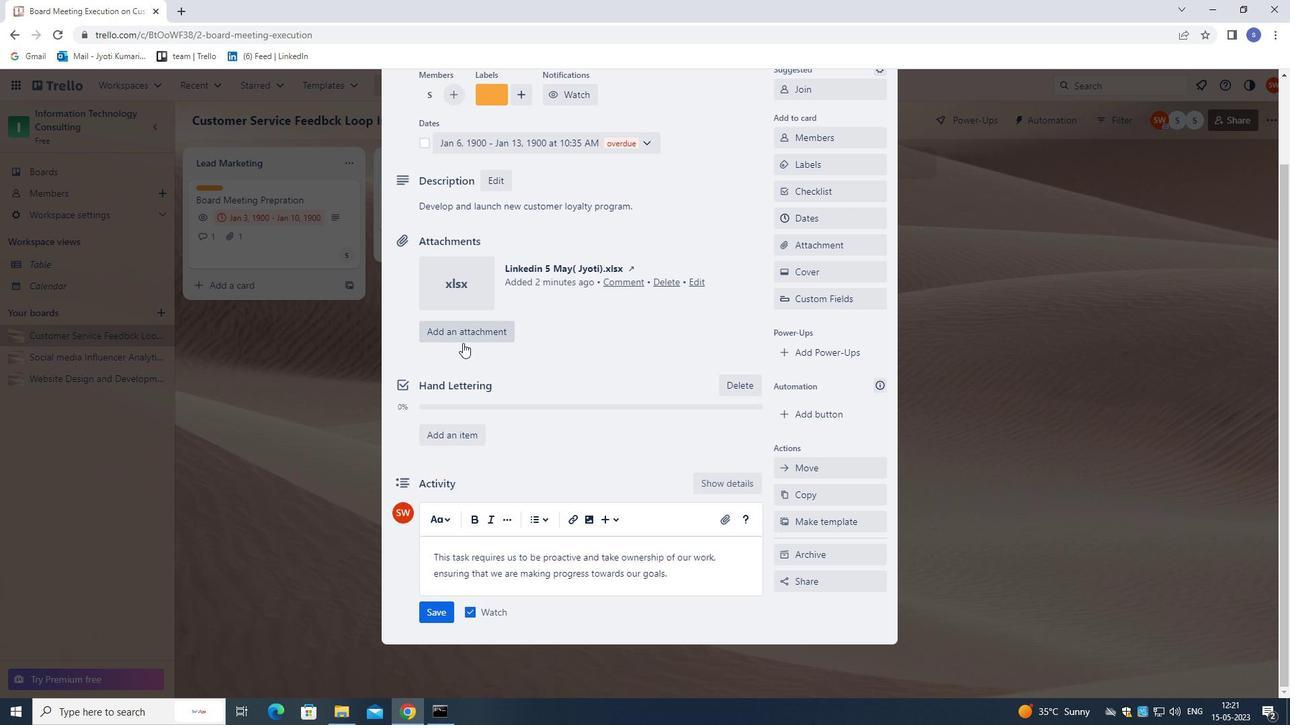 
Action: Mouse scrolled (474, 396) with delta (0, 0)
Screenshot: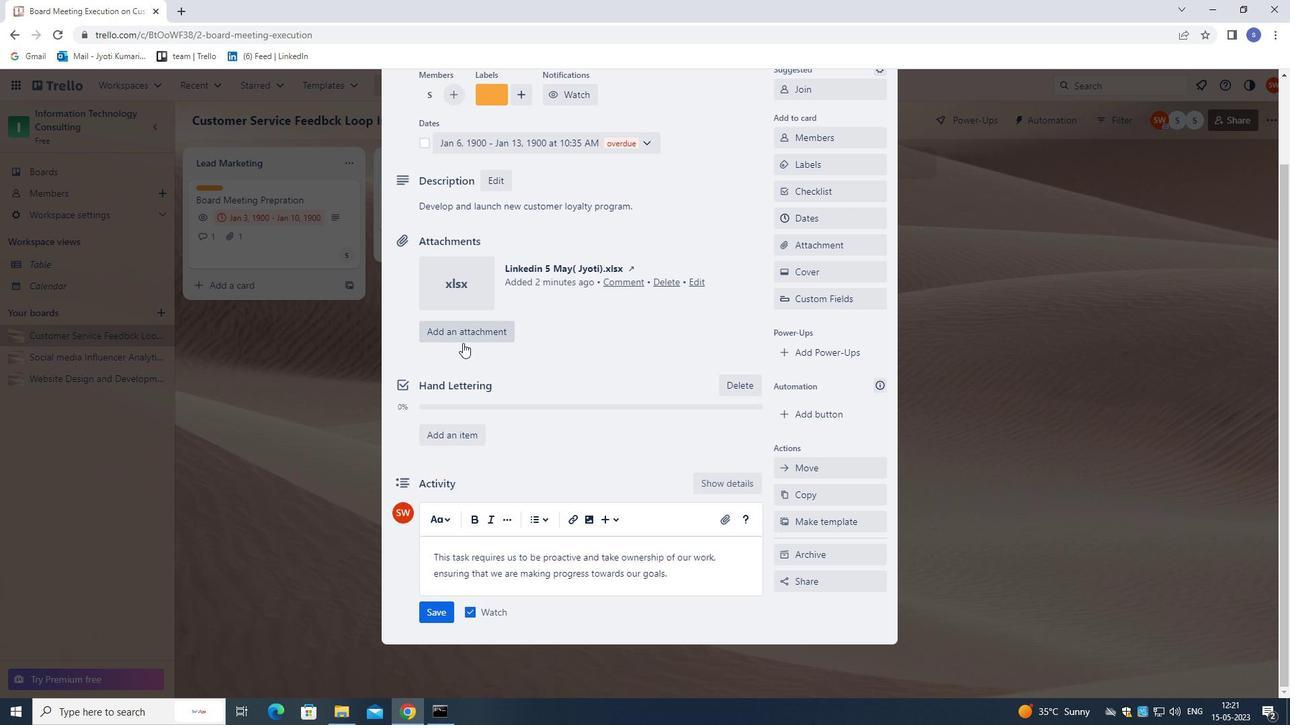 
Action: Mouse moved to (475, 399)
Screenshot: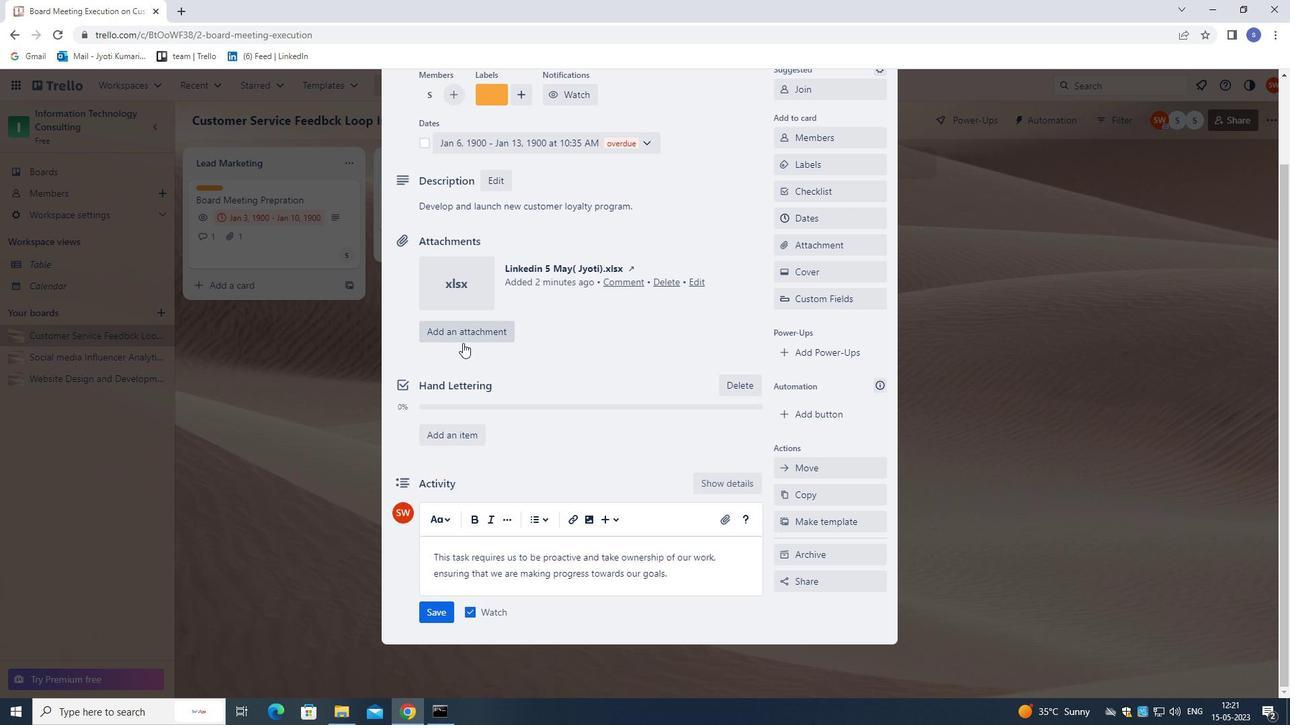 
Action: Mouse scrolled (475, 399) with delta (0, 0)
Screenshot: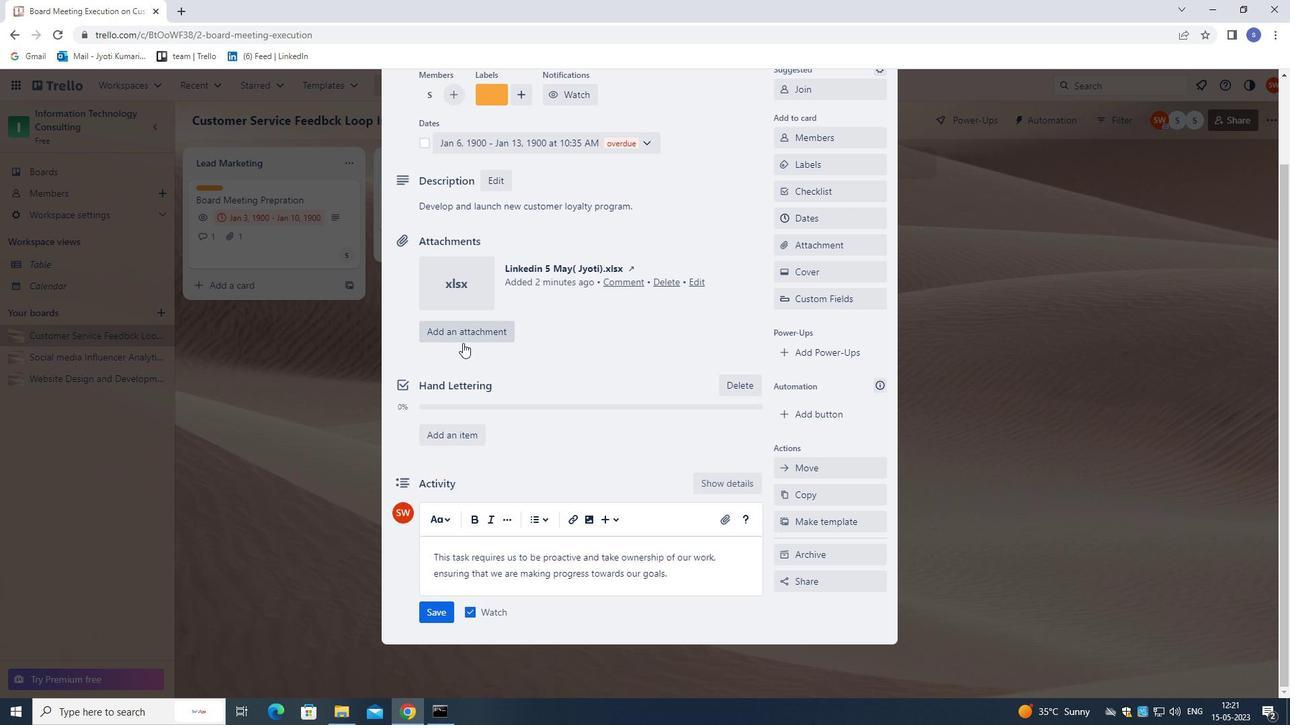 
Action: Mouse moved to (475, 404)
Screenshot: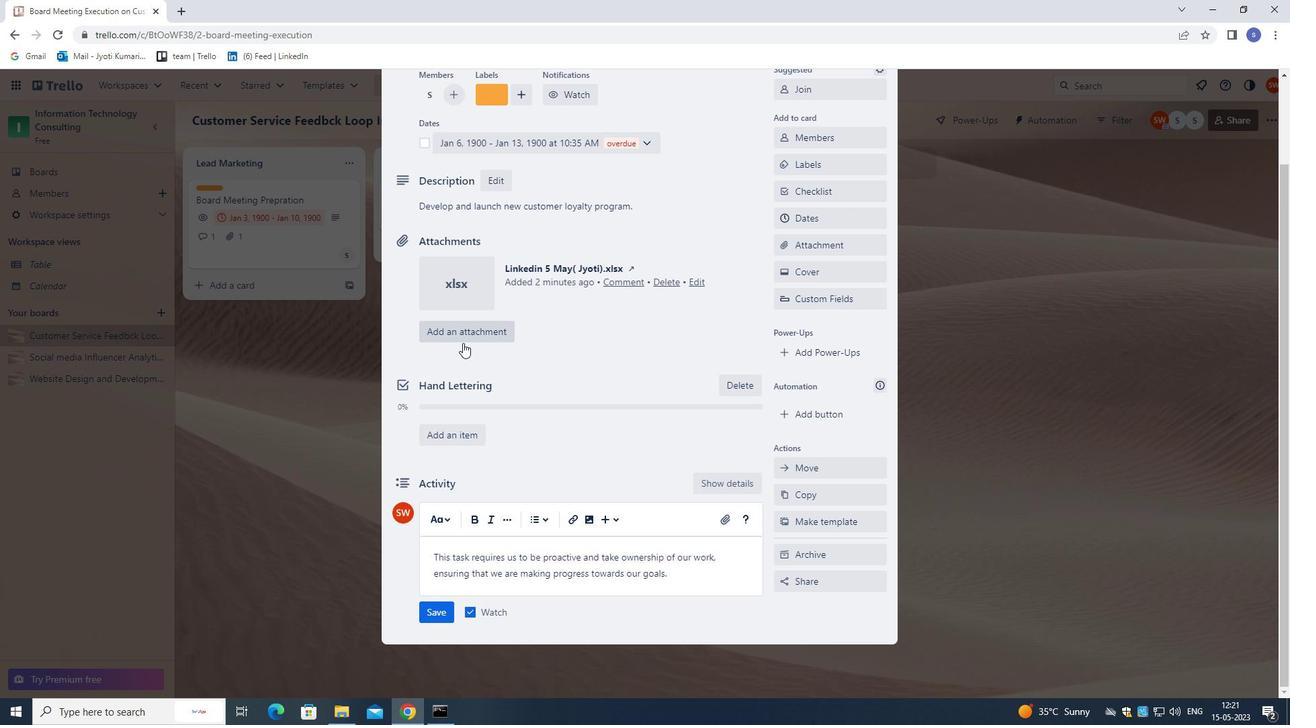 
Action: Mouse scrolled (475, 403) with delta (0, 0)
Screenshot: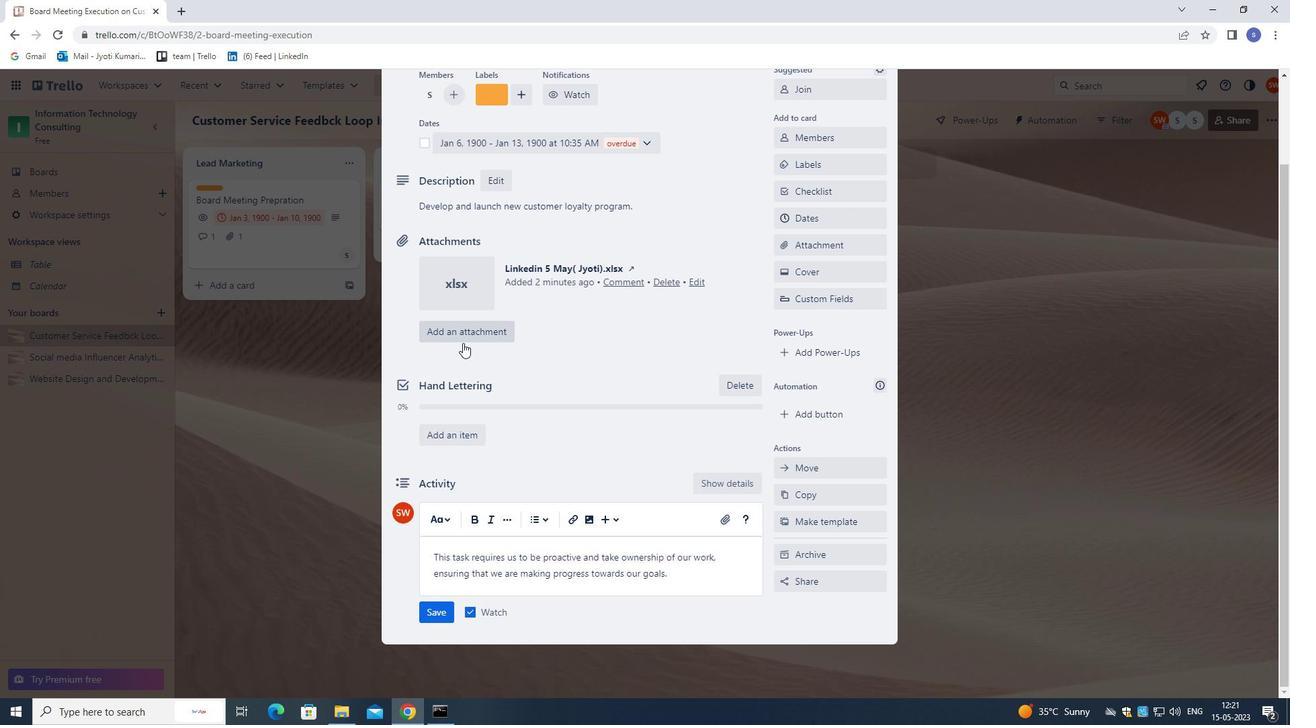 
Action: Mouse moved to (450, 609)
Screenshot: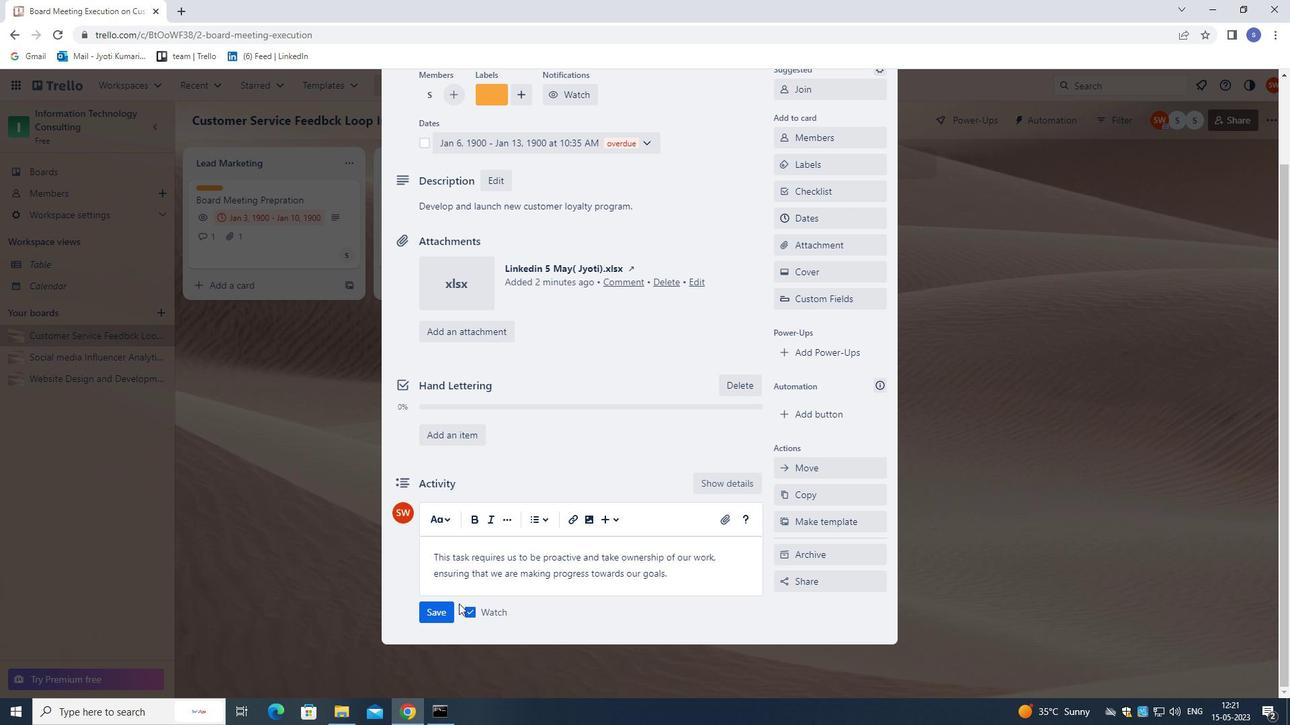 
Action: Mouse pressed left at (450, 609)
Screenshot: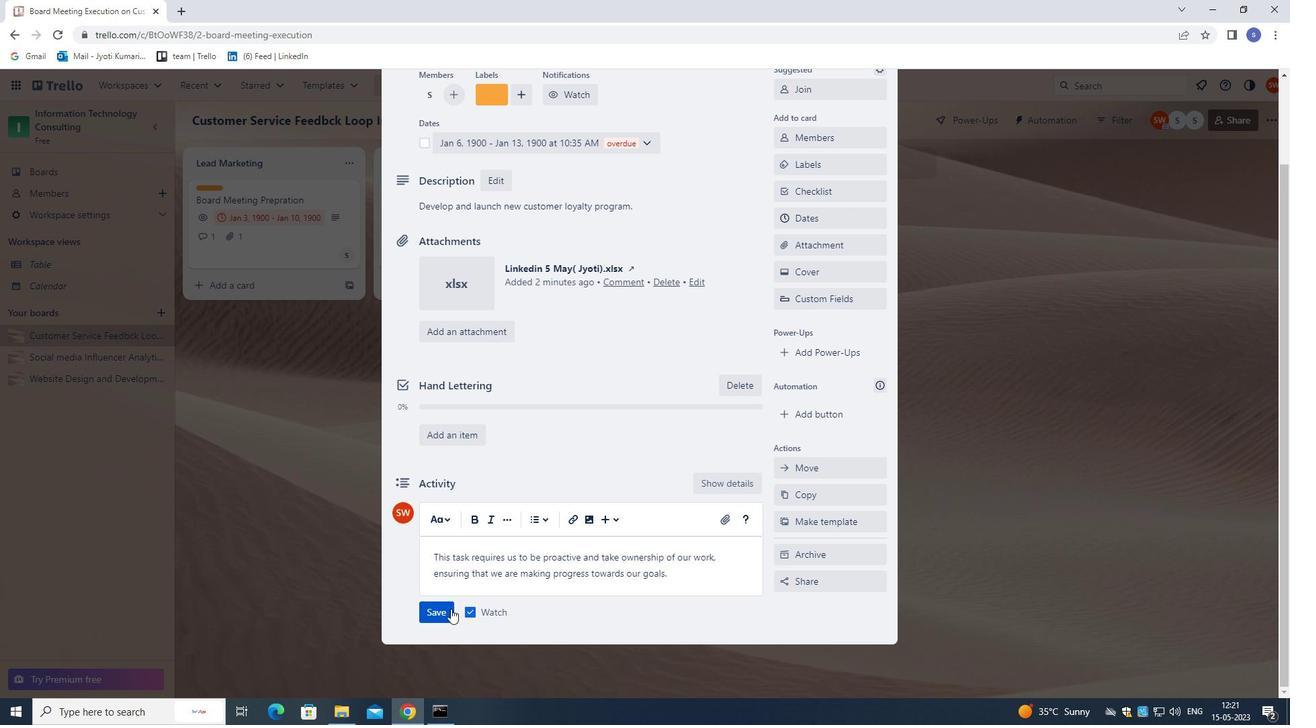 
Action: Mouse moved to (584, 543)
Screenshot: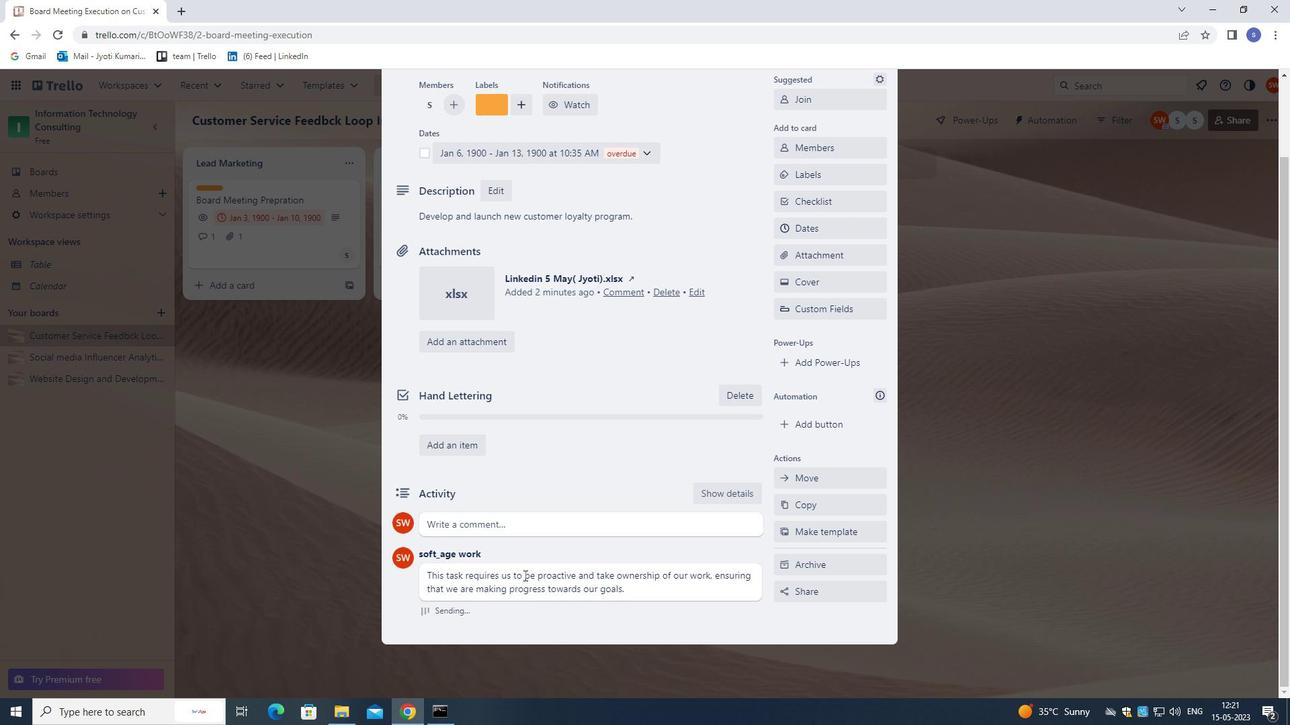 
Action: Mouse scrolled (584, 544) with delta (0, 0)
Screenshot: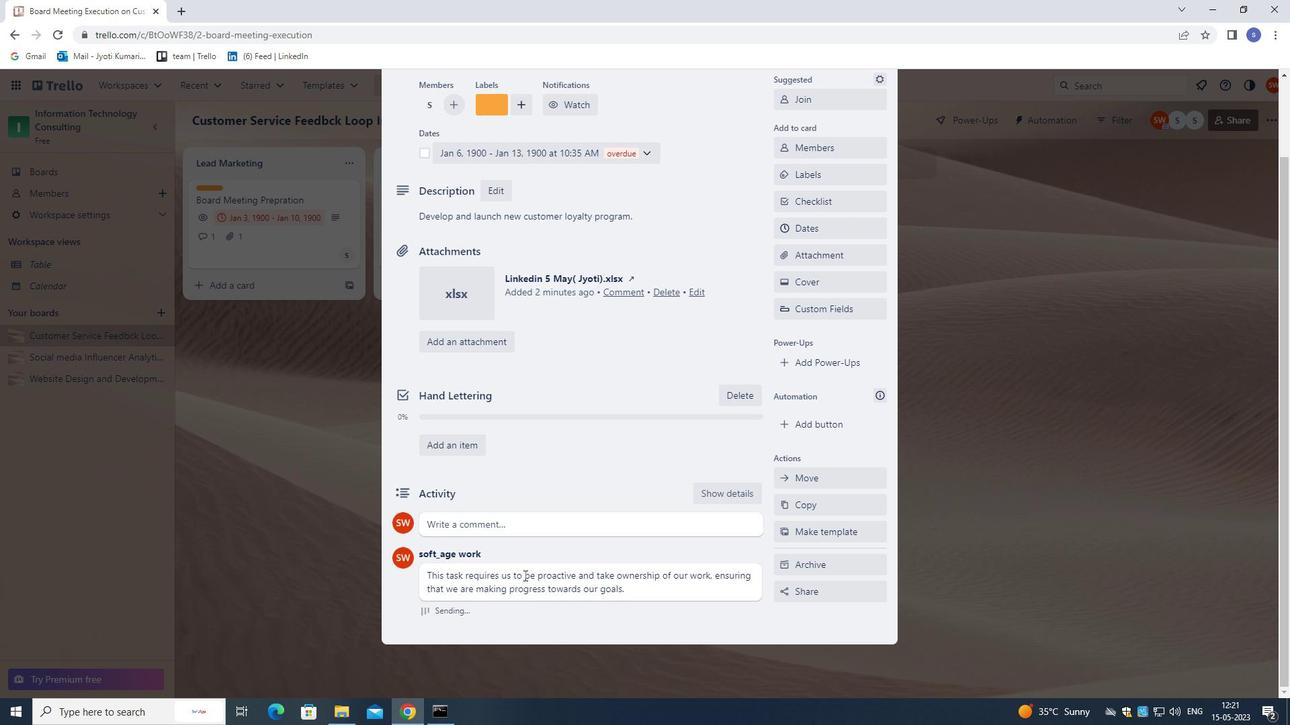 
Action: Mouse moved to (587, 536)
Screenshot: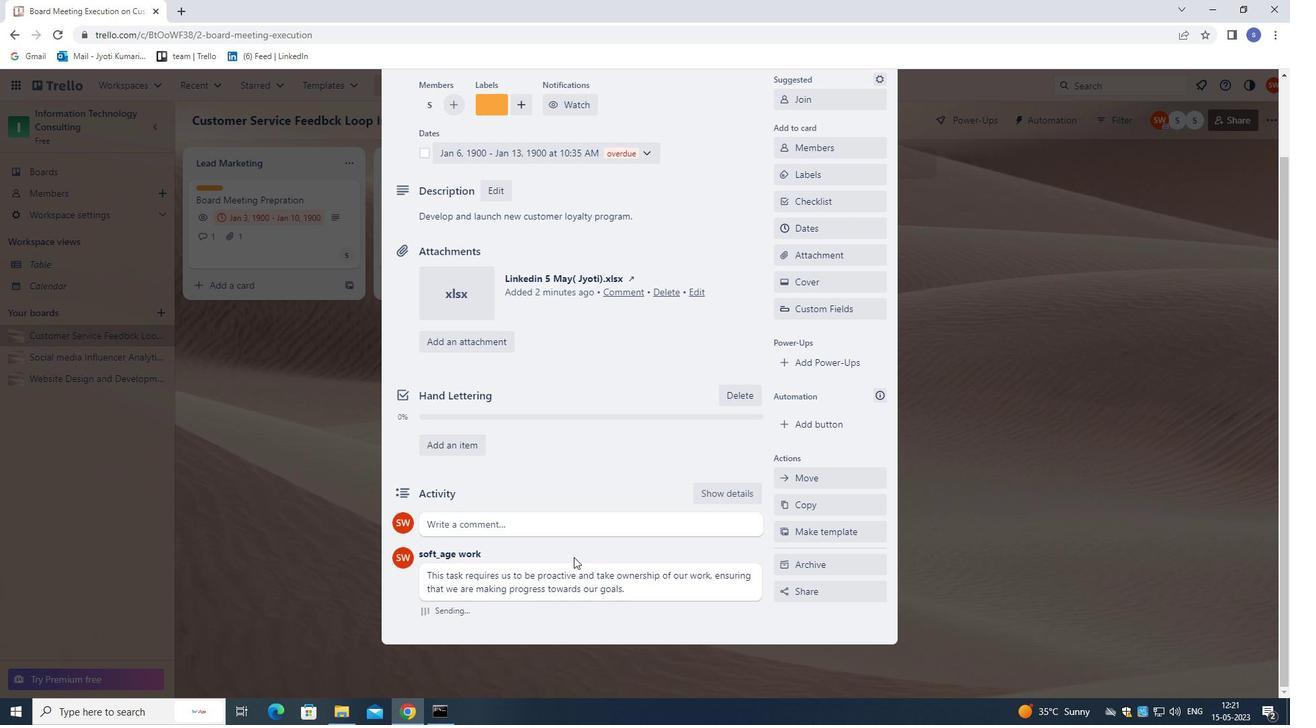 
Action: Mouse scrolled (587, 536) with delta (0, 0)
Screenshot: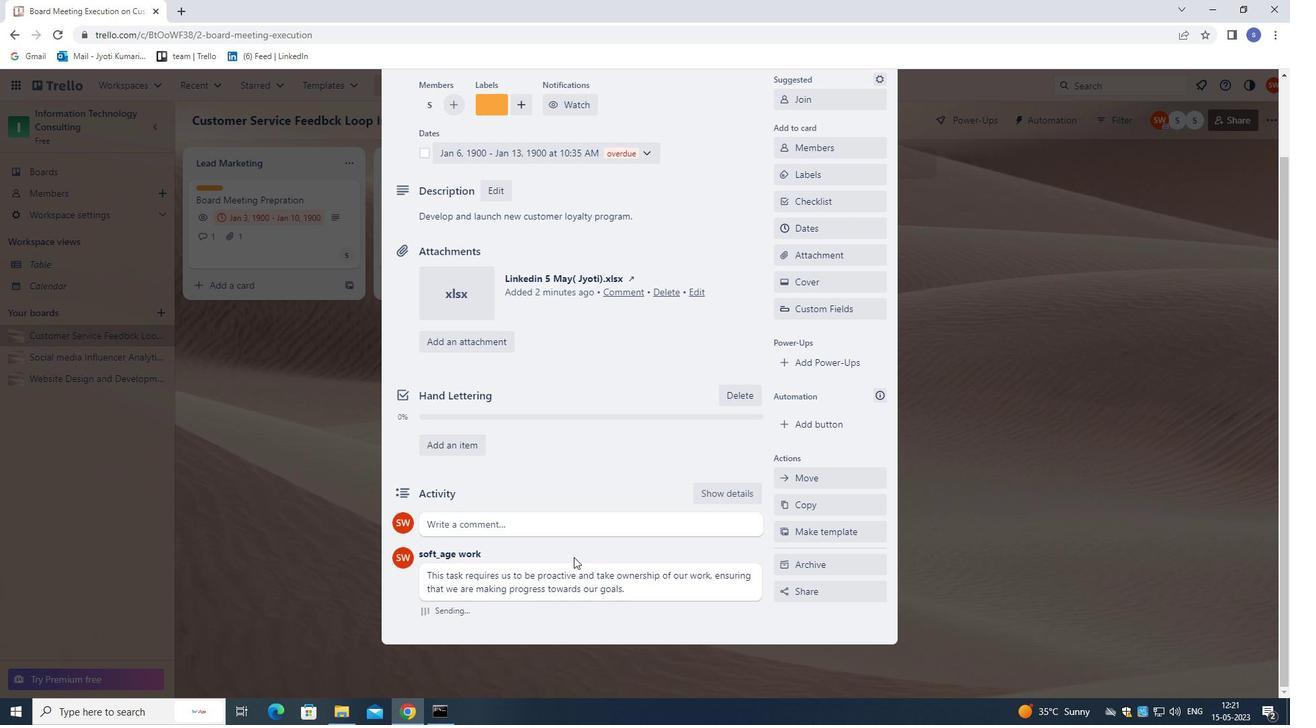 
Action: Mouse moved to (588, 535)
Screenshot: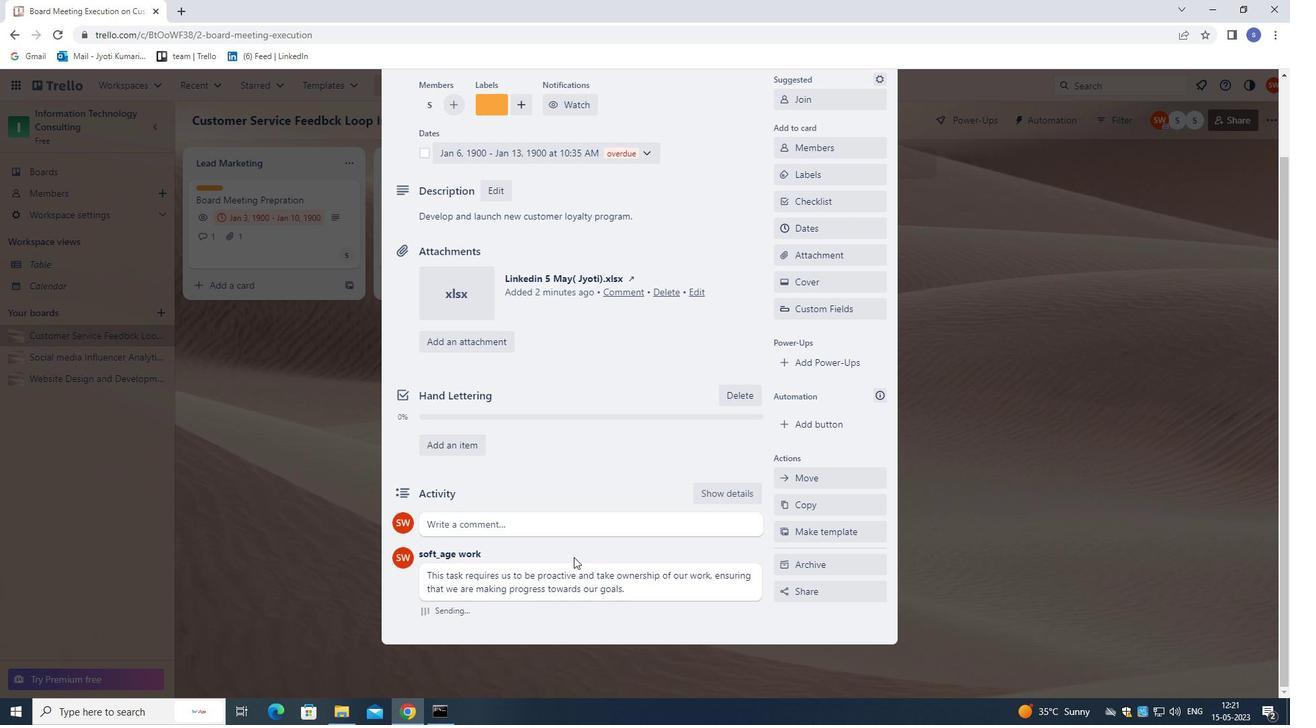 
Action: Mouse scrolled (588, 536) with delta (0, 0)
Screenshot: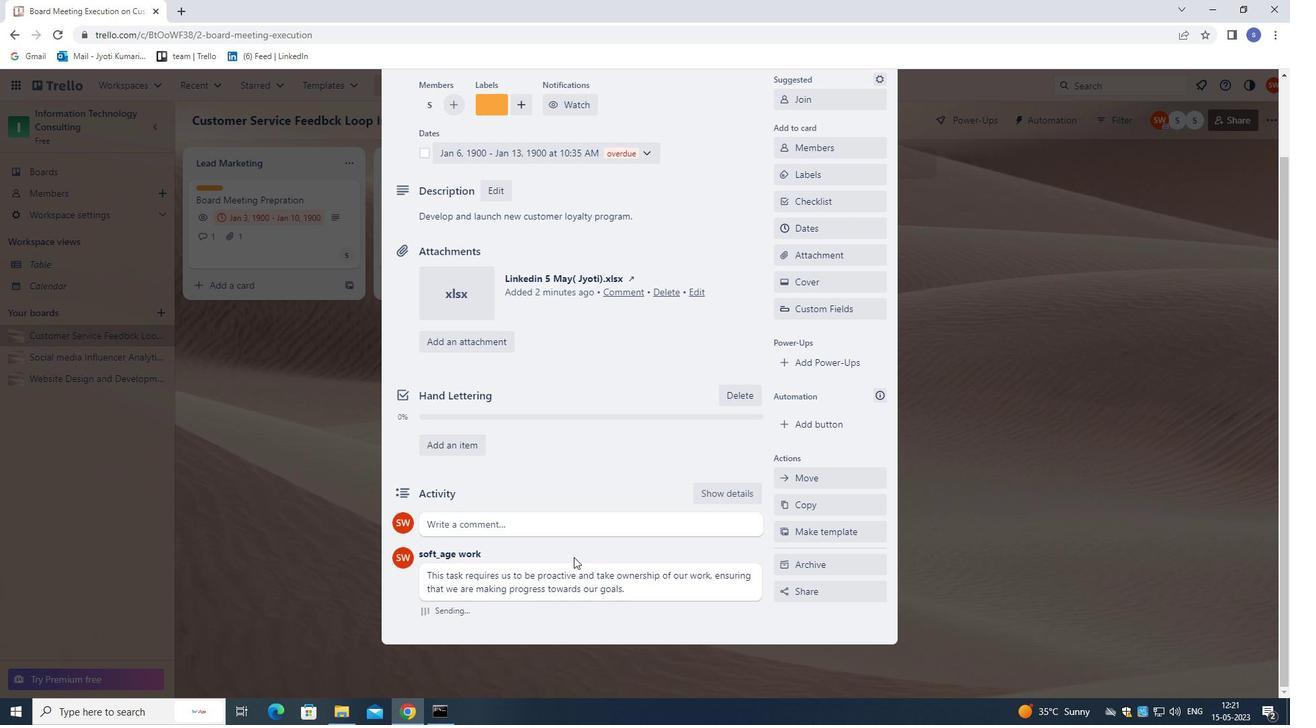 
Action: Mouse moved to (588, 534)
Screenshot: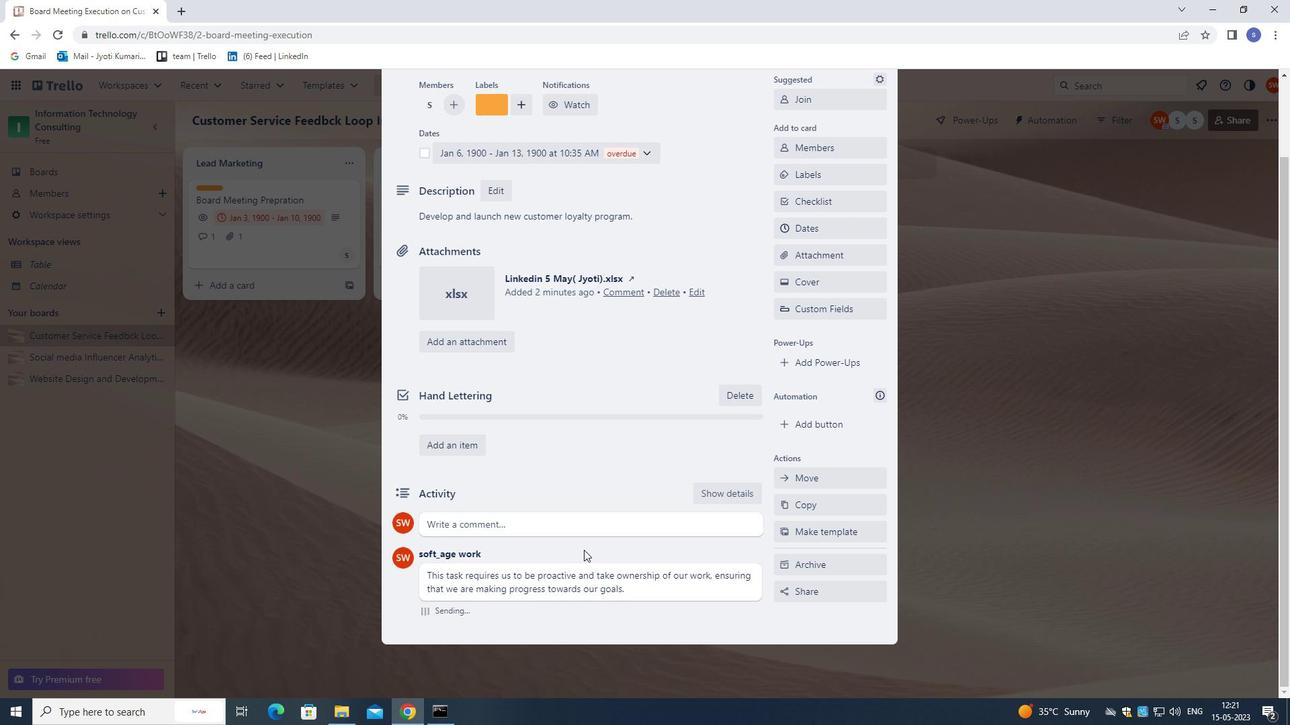 
Action: Mouse scrolled (588, 535) with delta (0, 0)
Screenshot: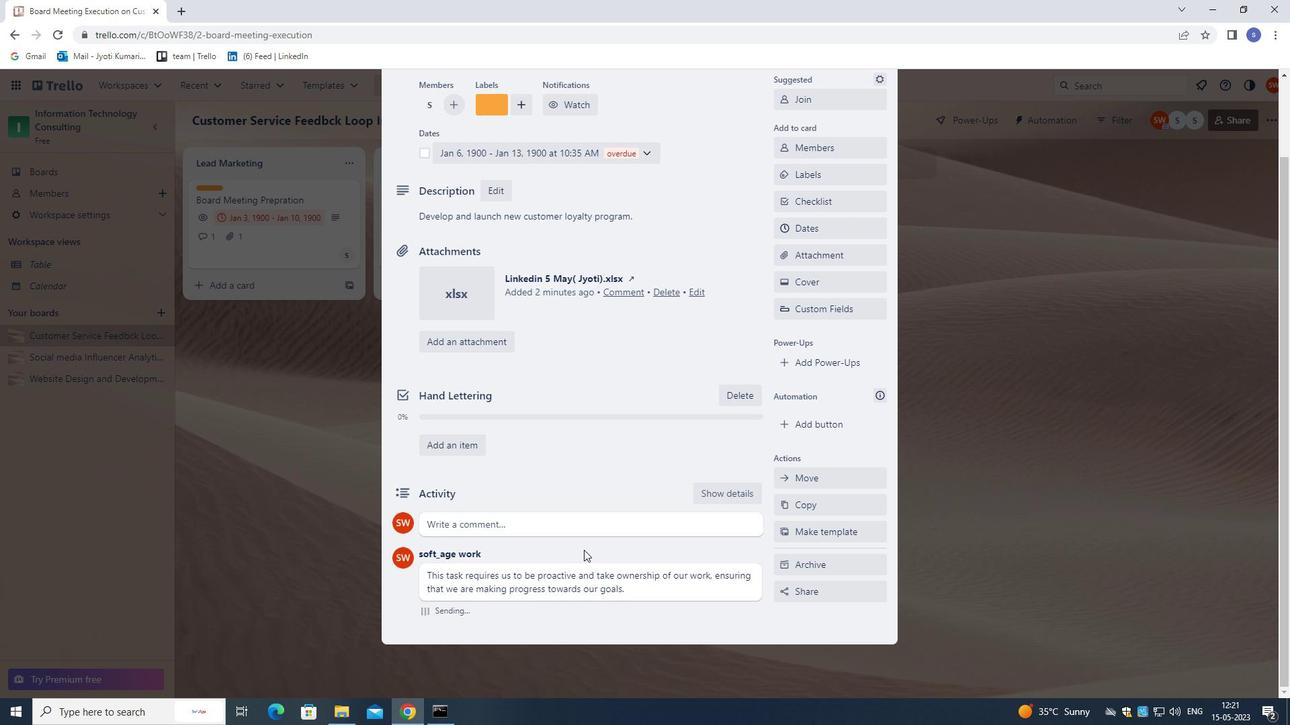 
Action: Mouse scrolled (588, 535) with delta (0, 0)
Screenshot: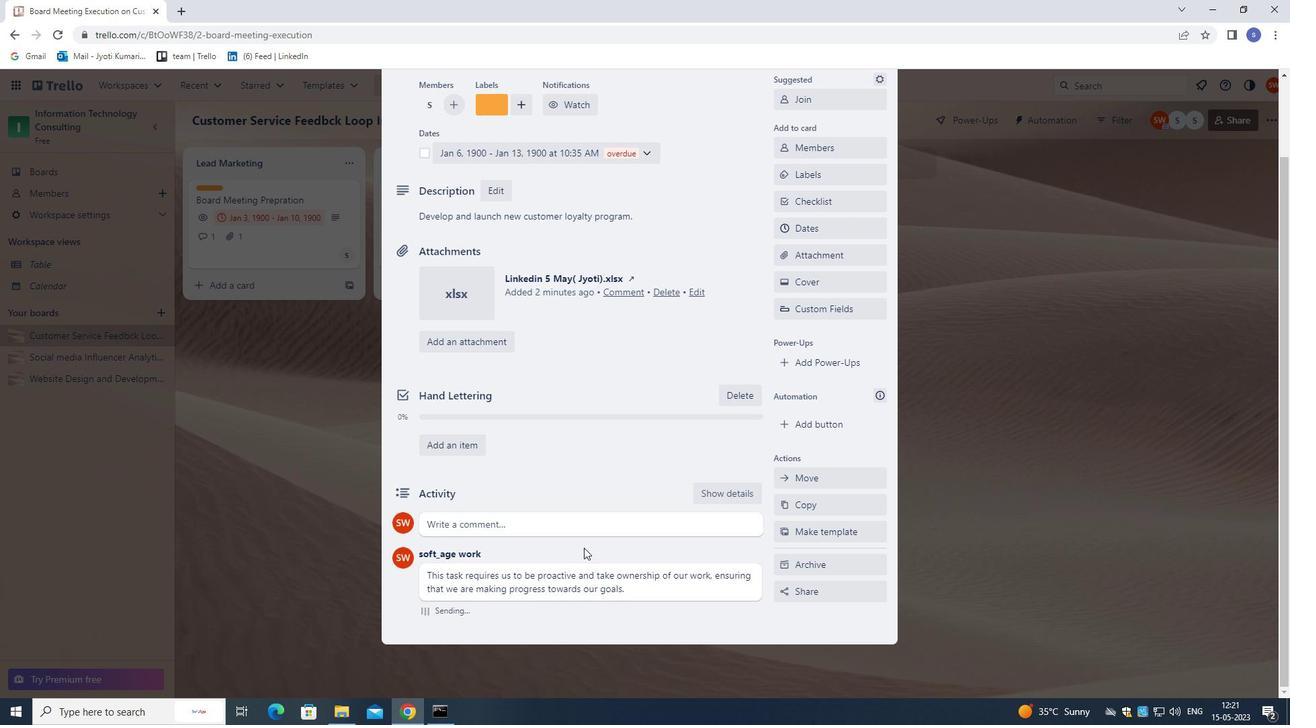 
Action: Mouse moved to (604, 509)
Screenshot: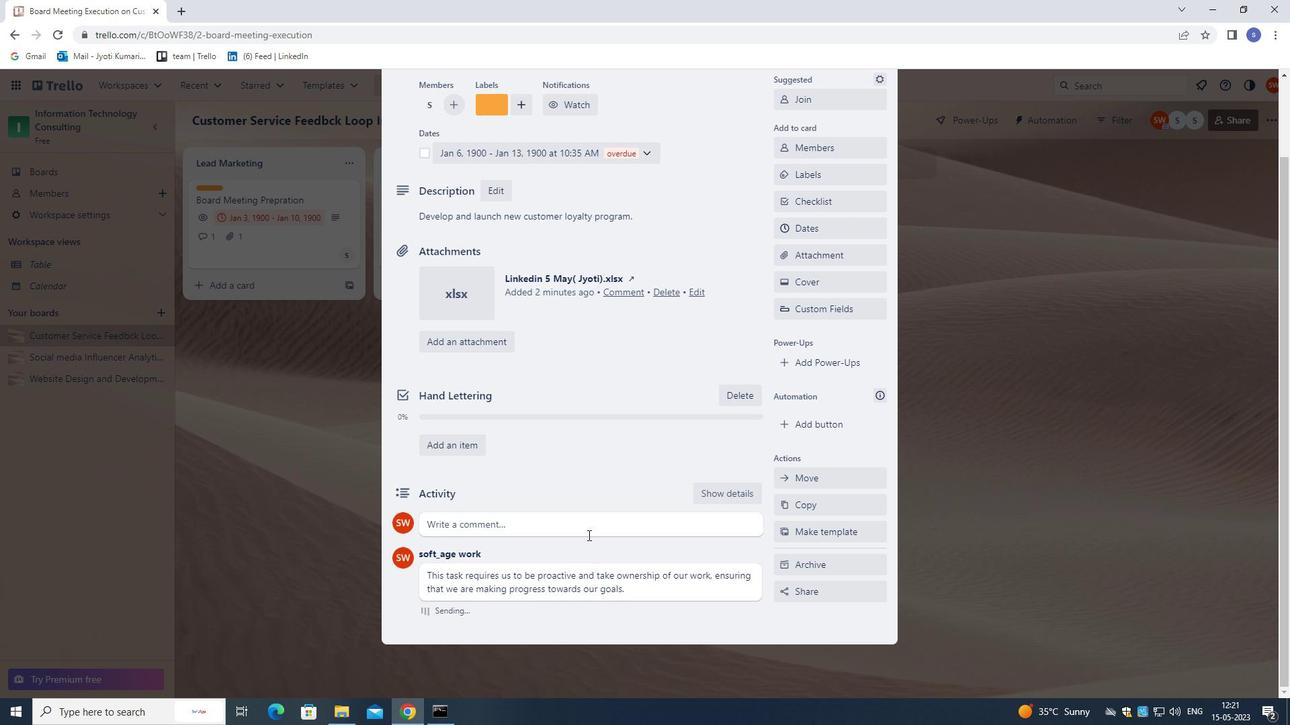 
Action: Mouse scrolled (604, 510) with delta (0, 0)
Screenshot: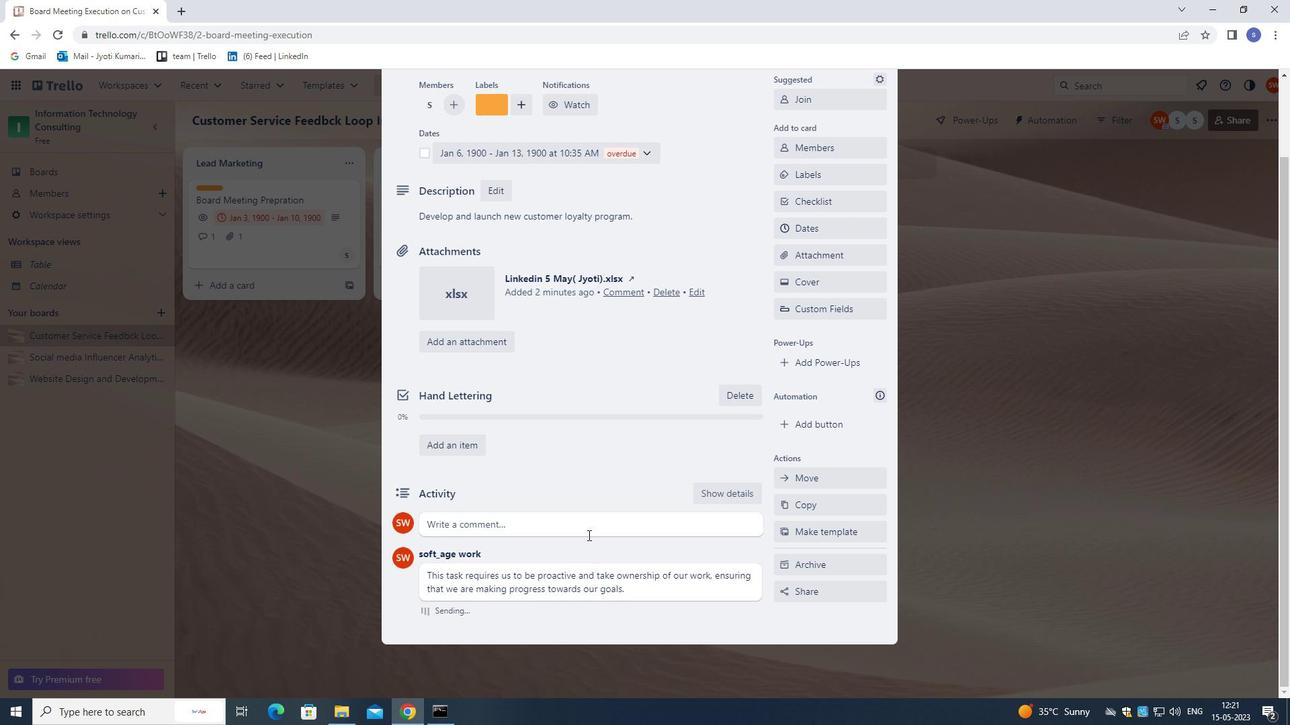 
Action: Mouse moved to (883, 116)
Screenshot: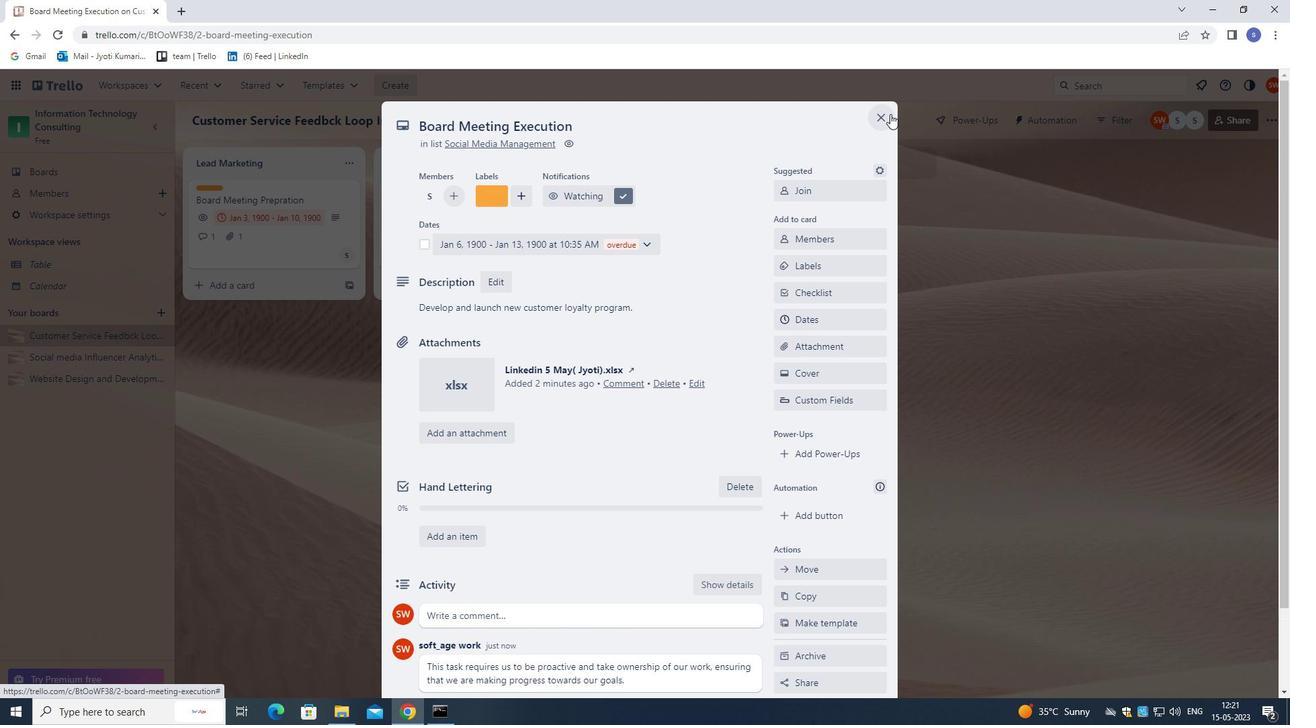 
Action: Mouse pressed left at (883, 116)
Screenshot: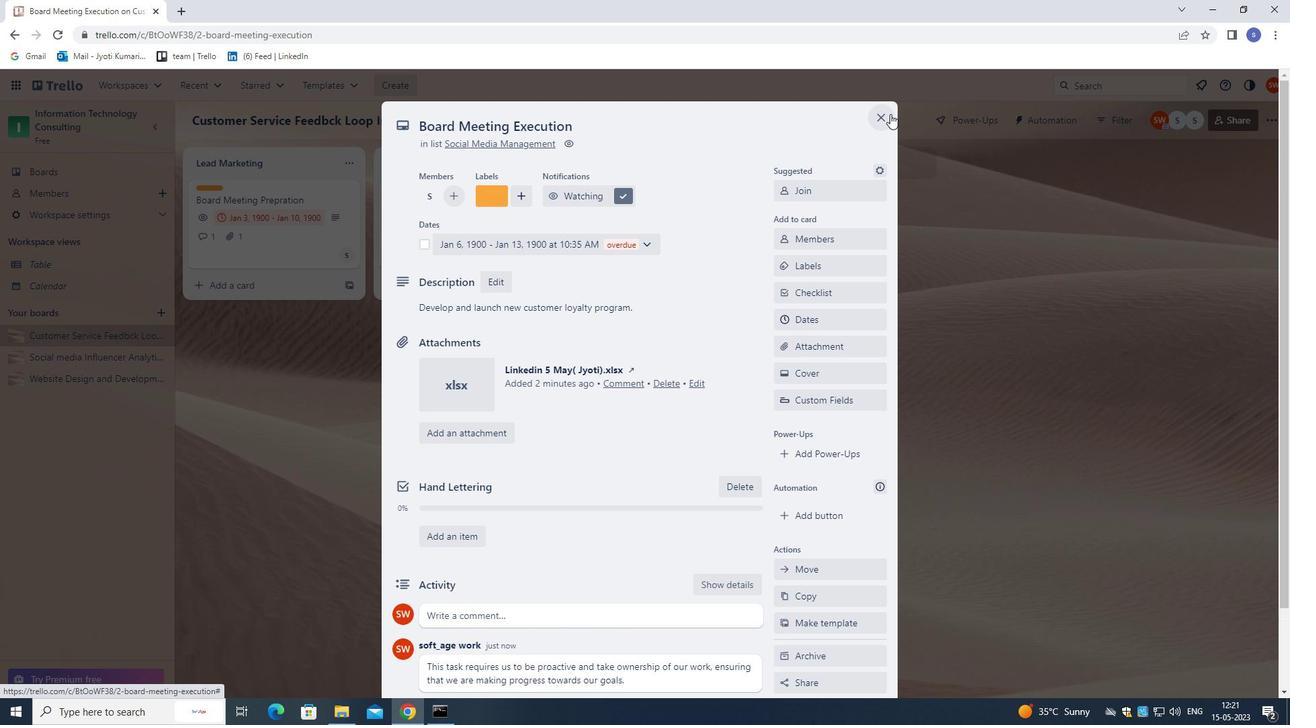 
Action: Mouse moved to (881, 117)
Screenshot: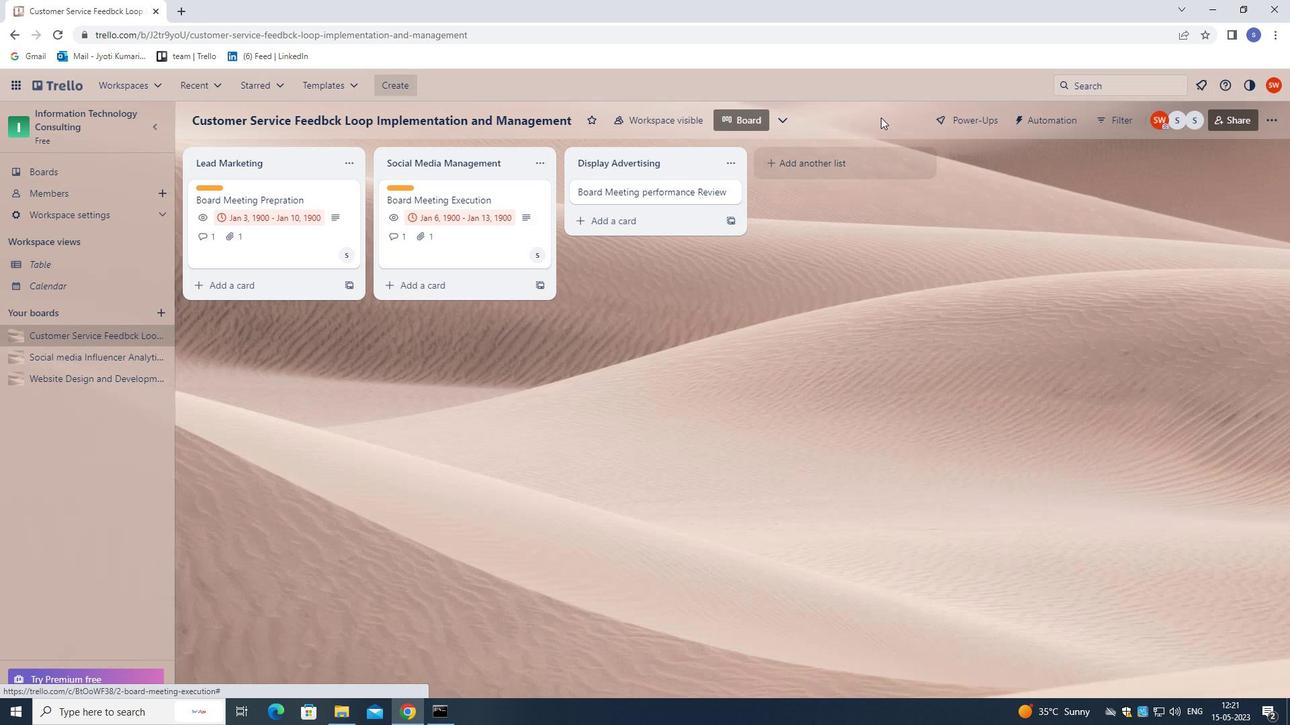 
